 Task: Look for space in Lima, Peru from 6th September, 2023 to 18th September, 2023 for 3 adults in price range Rs.6000 to Rs.12000. Place can be entire place with 2 bedrooms having 2 beds and 2 bathrooms. Property type can be house, flat, guest house, hotel. Booking option can be shelf check-in. Required host language is English.
Action: Mouse moved to (455, 111)
Screenshot: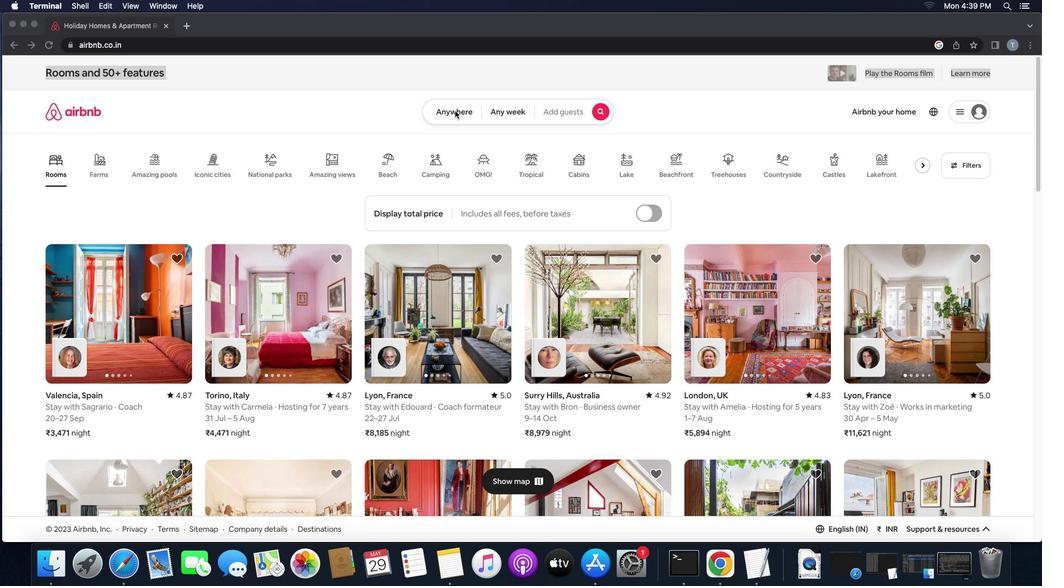 
Action: Mouse pressed left at (455, 111)
Screenshot: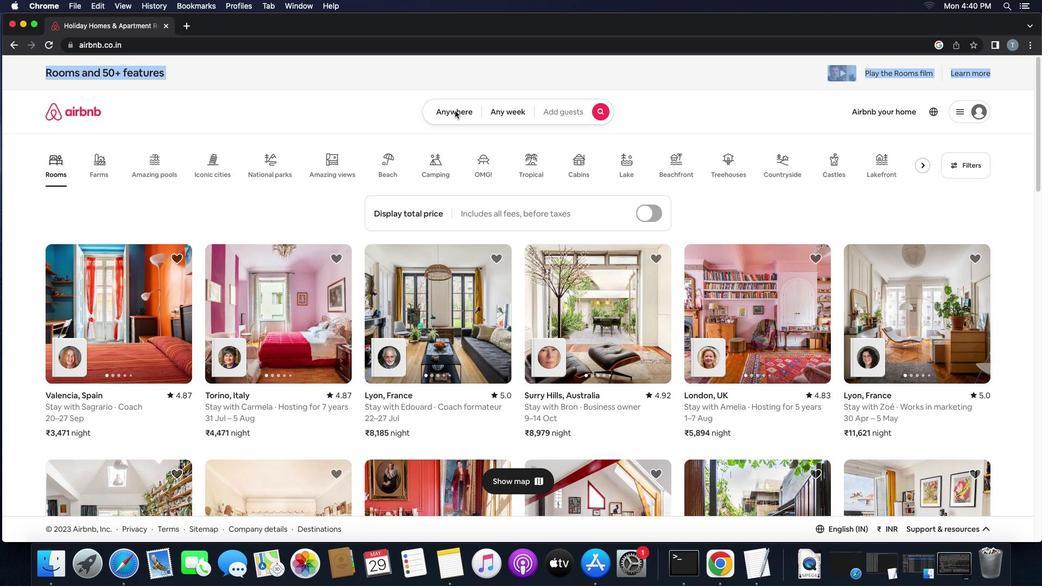 
Action: Mouse pressed left at (455, 111)
Screenshot: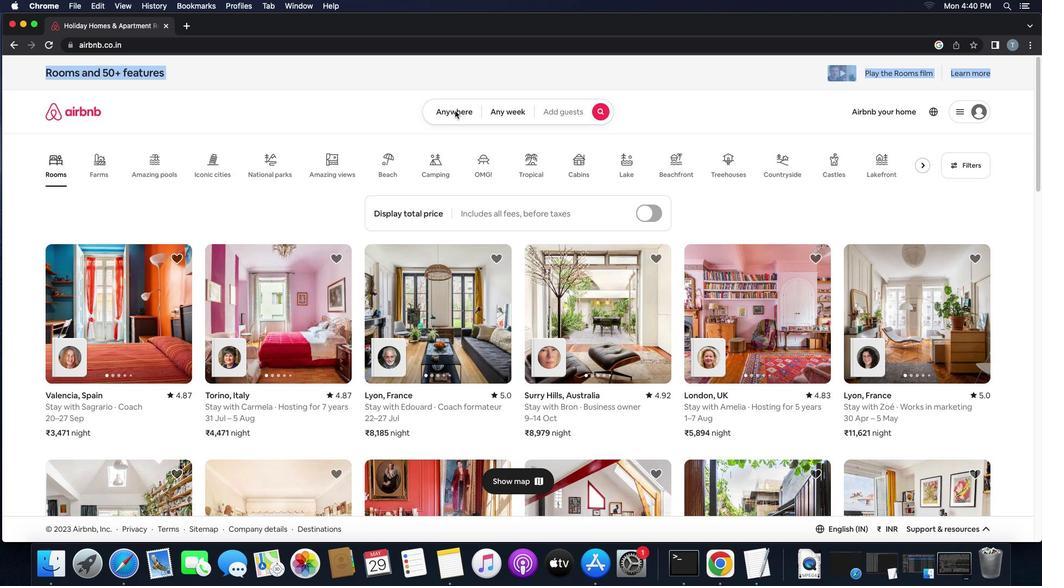 
Action: Mouse moved to (411, 156)
Screenshot: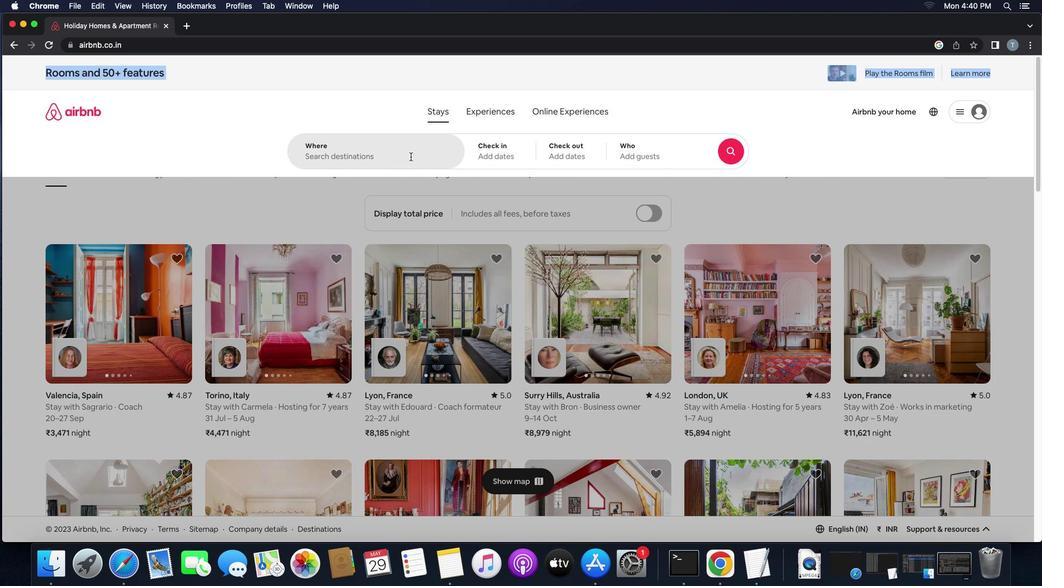 
Action: Mouse pressed left at (411, 156)
Screenshot: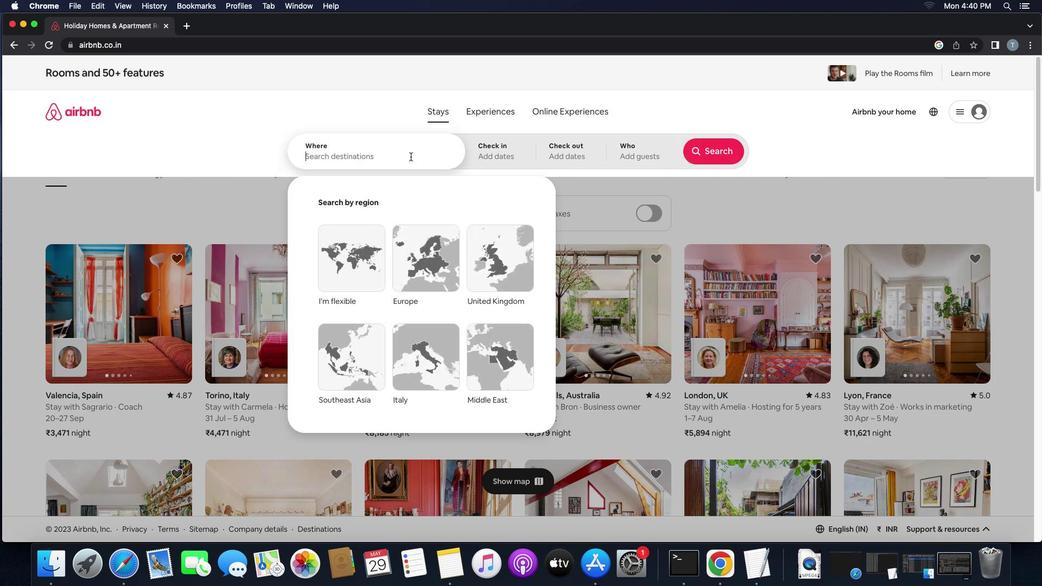 
Action: Mouse moved to (407, 158)
Screenshot: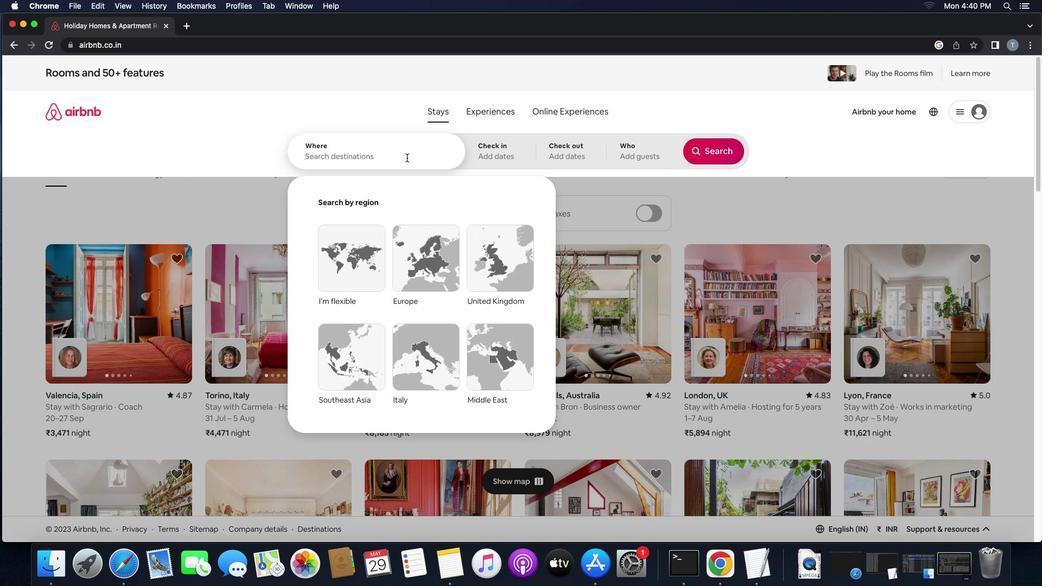 
Action: Key pressed Key.shift'L''i''m''a'','
Screenshot: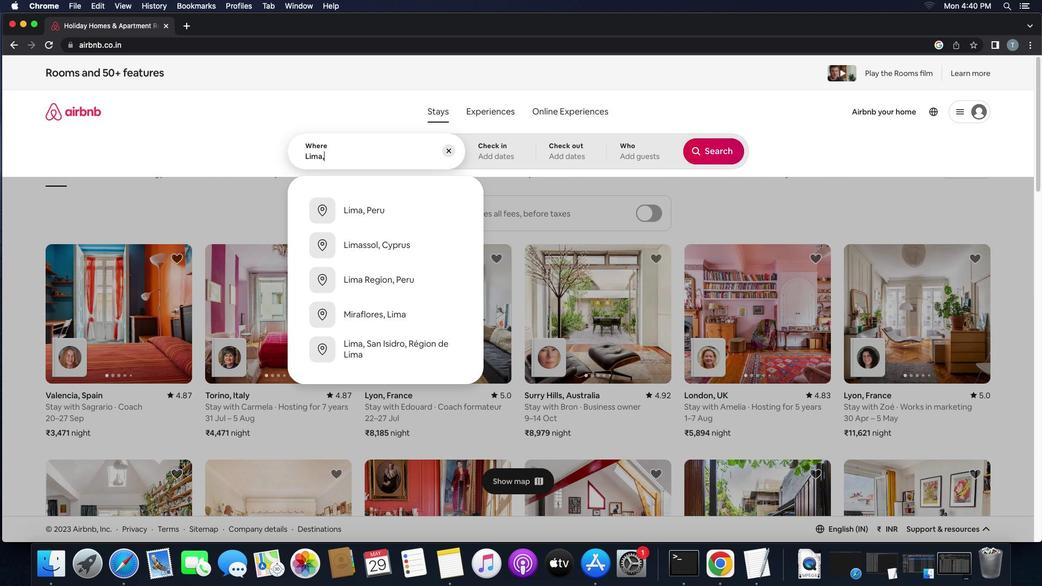 
Action: Mouse moved to (418, 220)
Screenshot: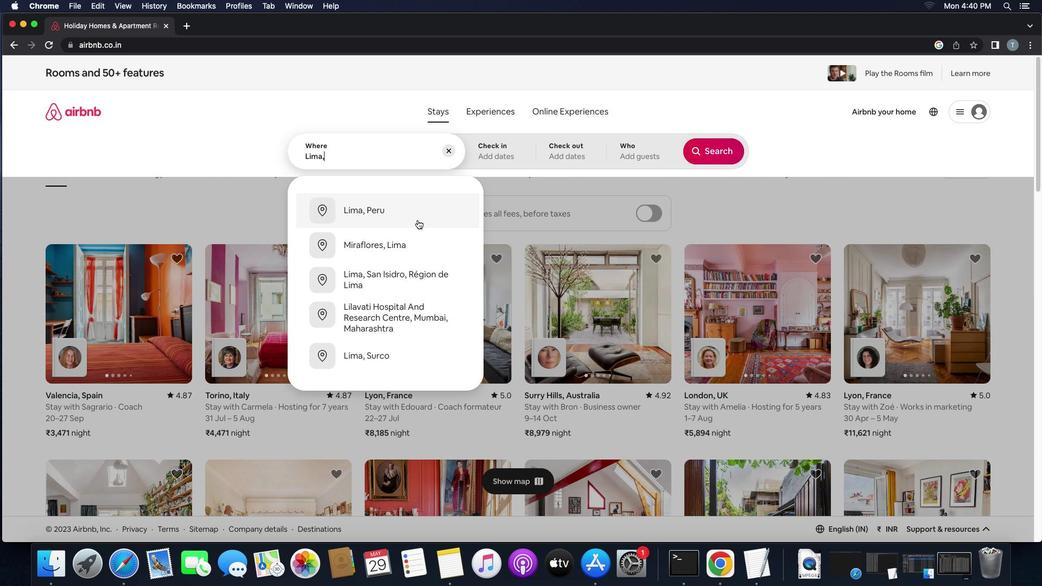 
Action: Mouse pressed left at (418, 220)
Screenshot: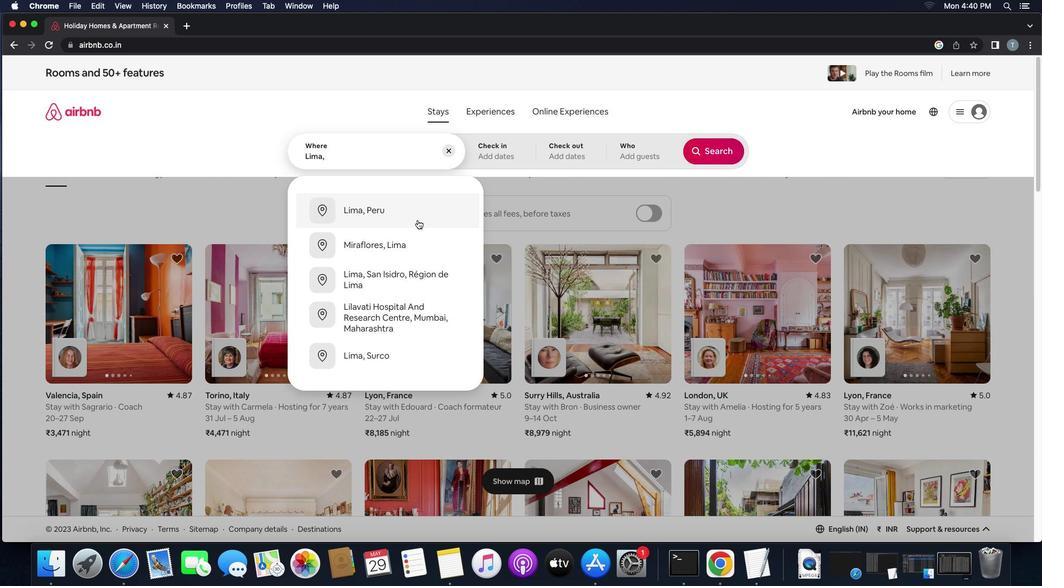 
Action: Mouse moved to (713, 239)
Screenshot: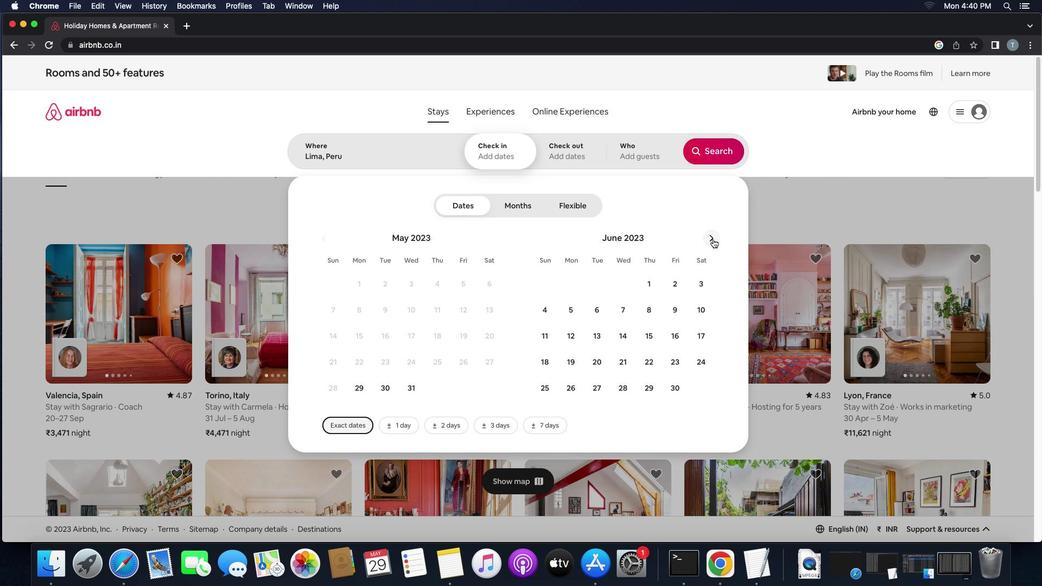 
Action: Mouse pressed left at (713, 239)
Screenshot: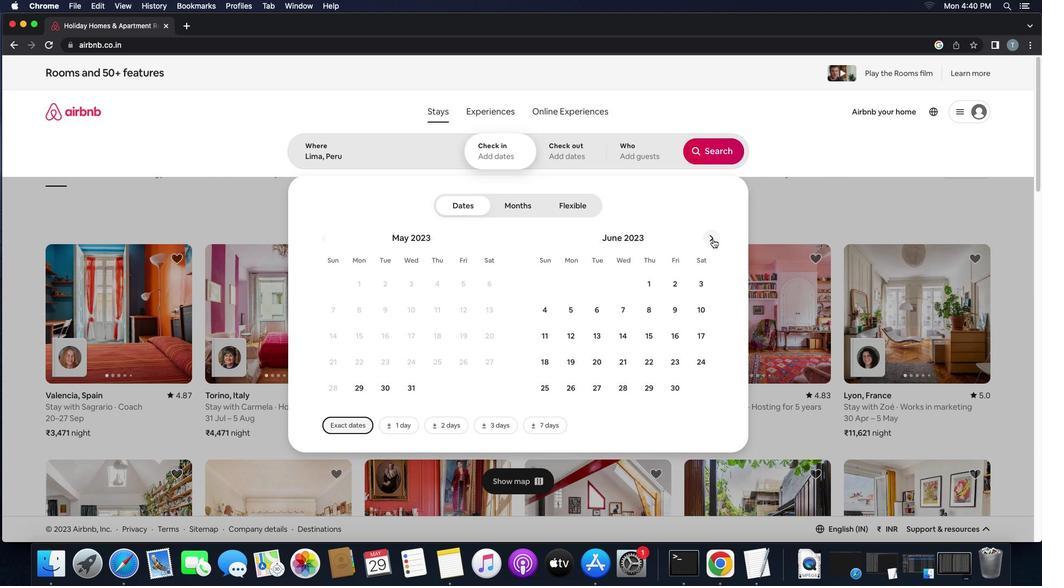 
Action: Mouse pressed left at (713, 239)
Screenshot: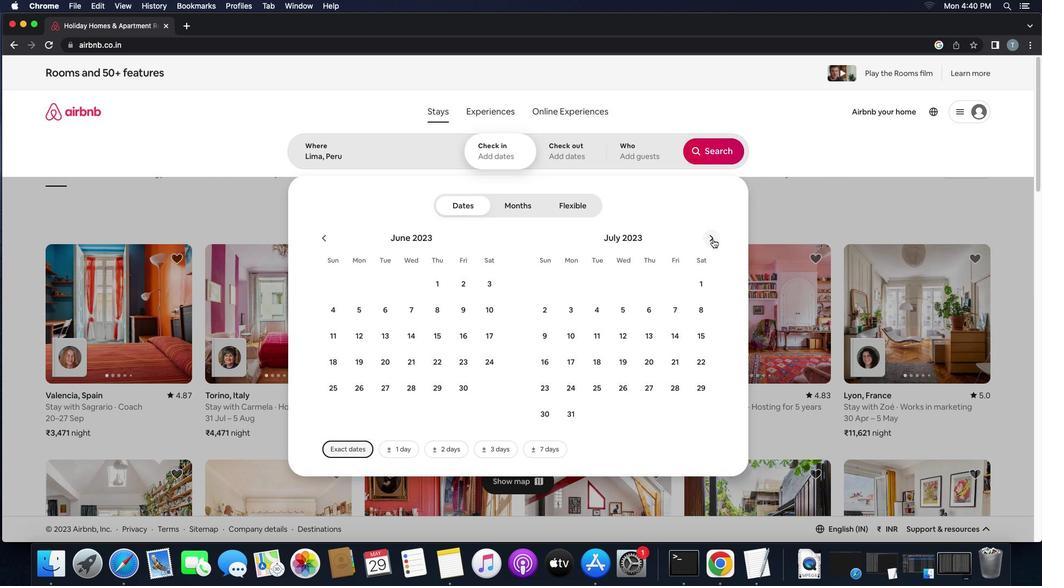 
Action: Mouse pressed left at (713, 239)
Screenshot: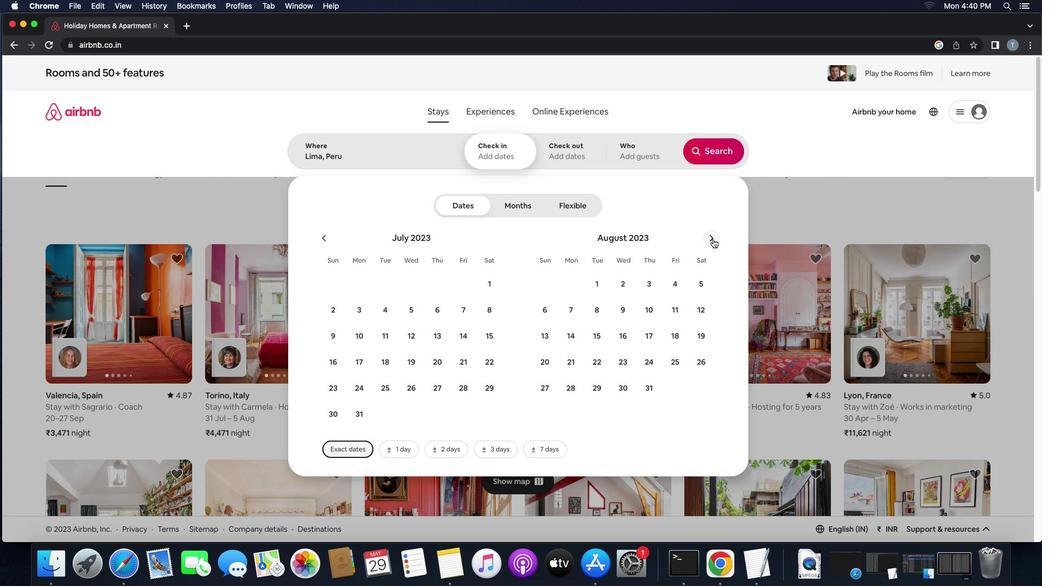 
Action: Mouse moved to (631, 306)
Screenshot: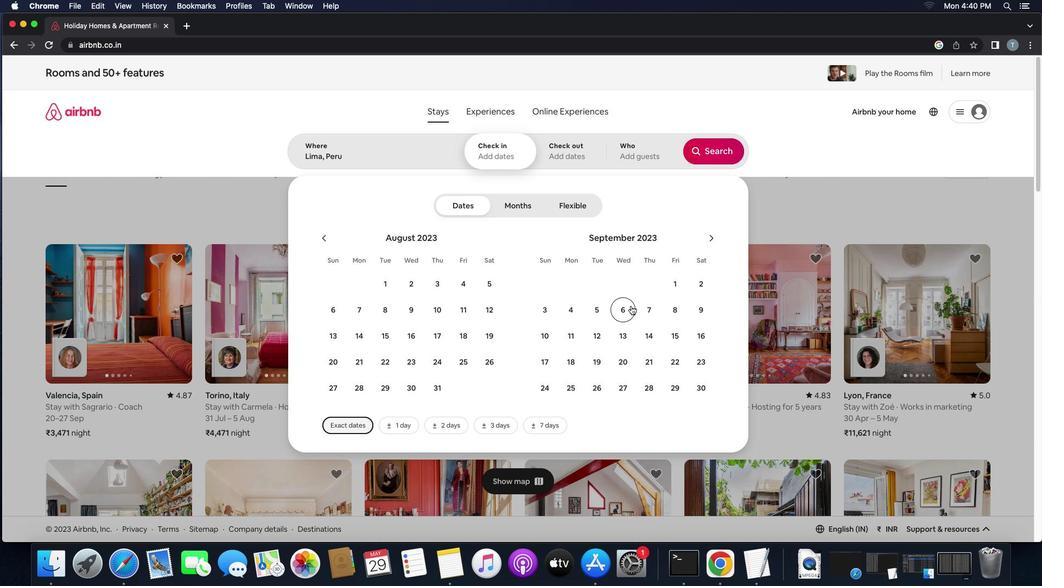 
Action: Mouse pressed left at (631, 306)
Screenshot: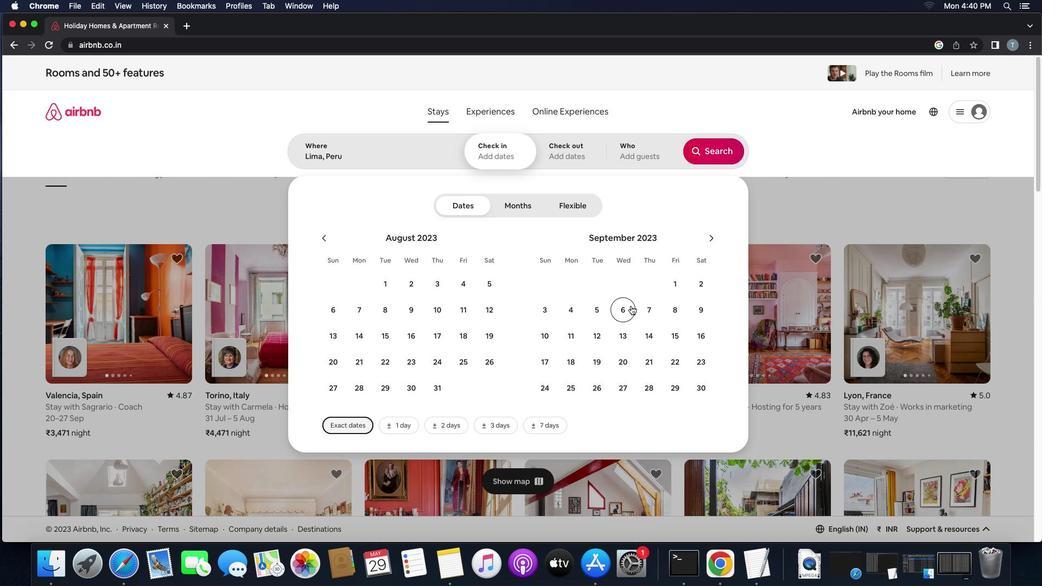 
Action: Mouse moved to (571, 364)
Screenshot: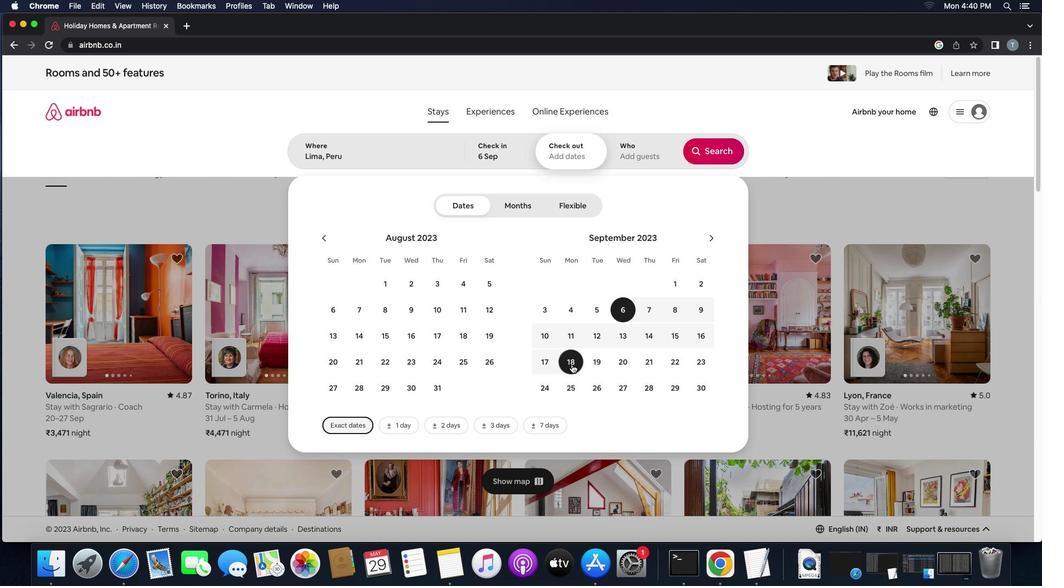 
Action: Mouse pressed left at (571, 364)
Screenshot: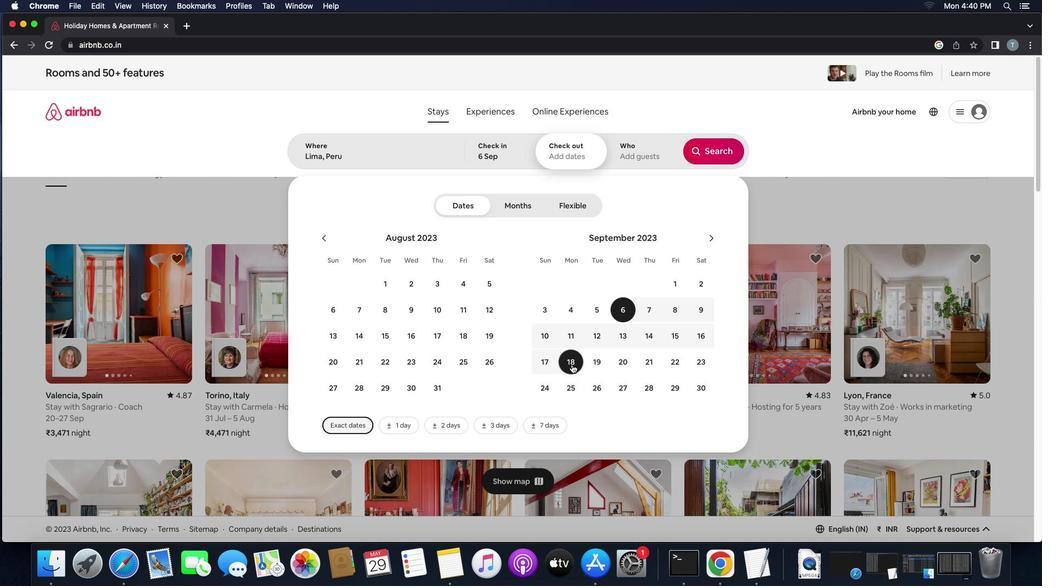 
Action: Mouse moved to (625, 155)
Screenshot: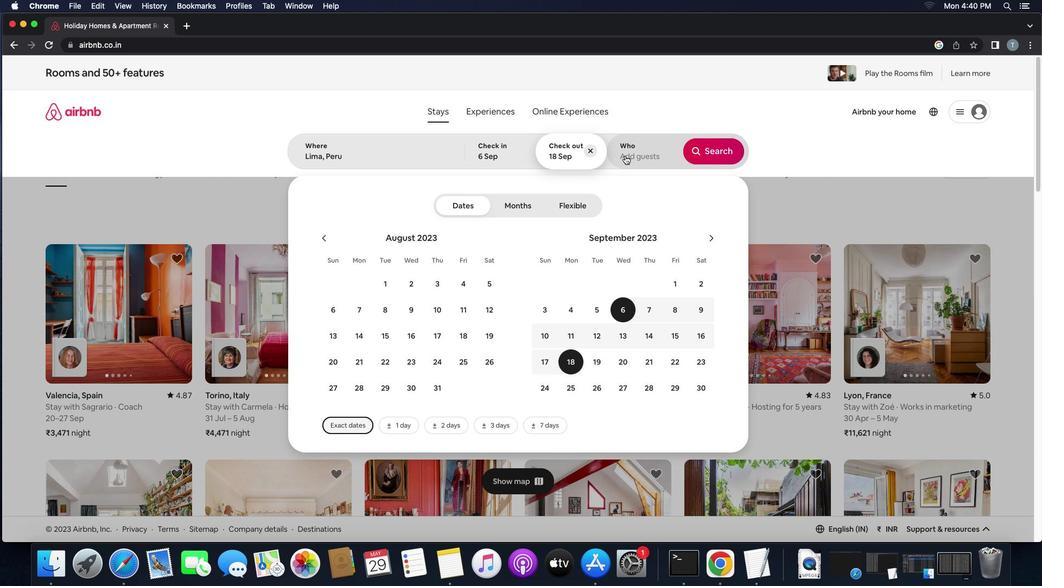 
Action: Mouse pressed left at (625, 155)
Screenshot: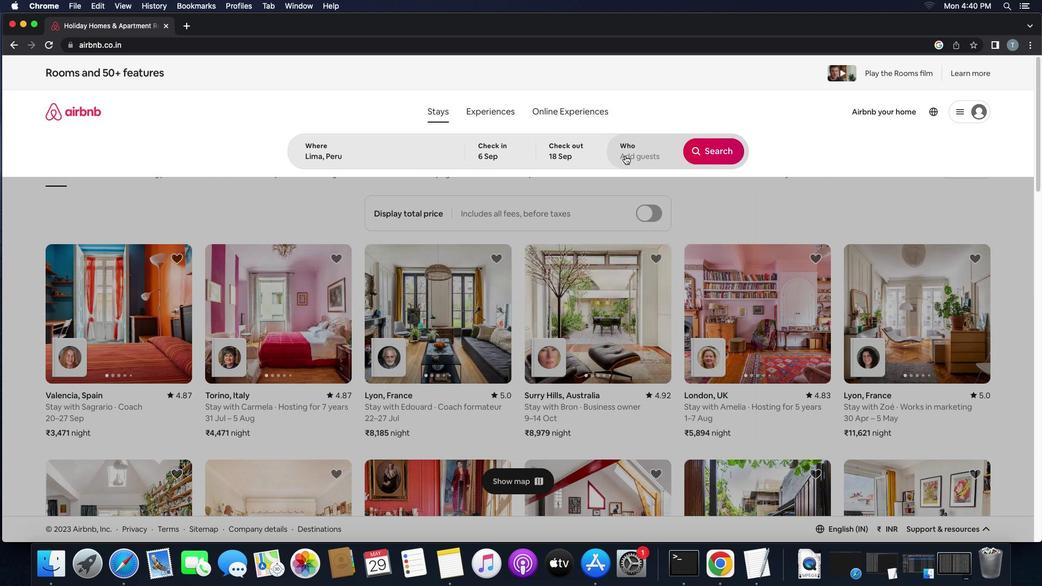 
Action: Mouse moved to (717, 208)
Screenshot: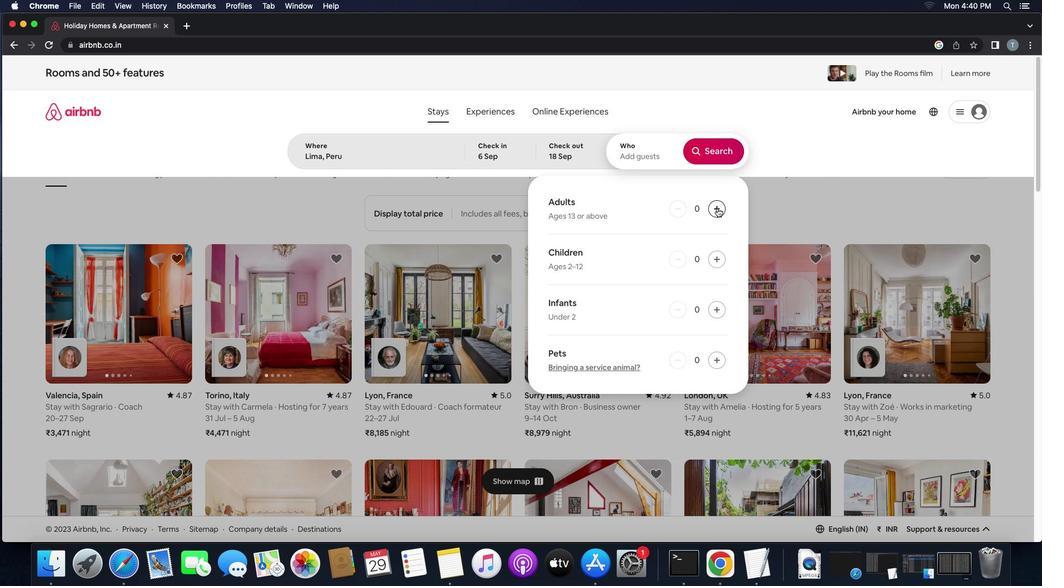 
Action: Mouse pressed left at (717, 208)
Screenshot: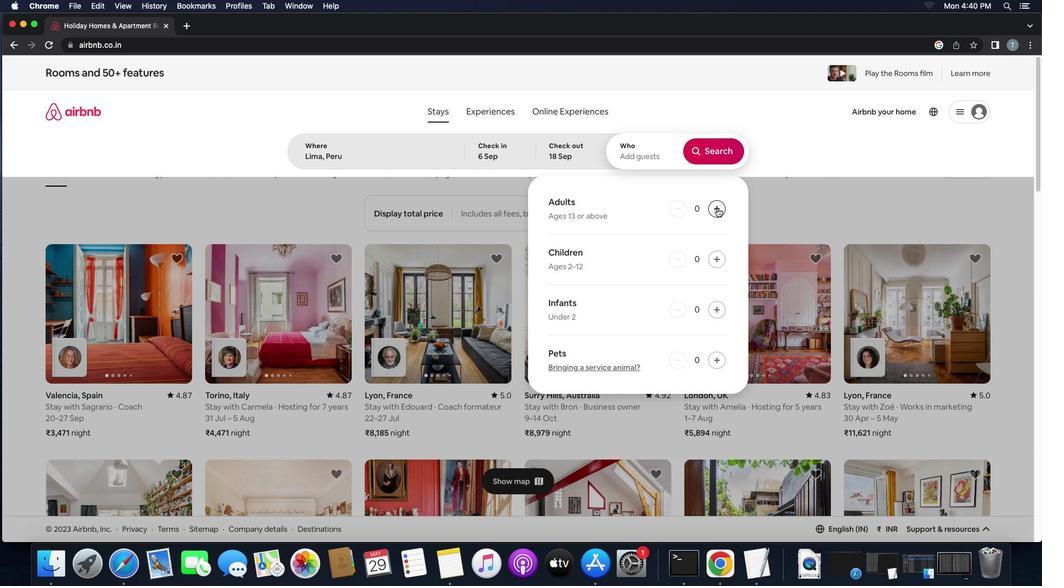 
Action: Mouse pressed left at (717, 208)
Screenshot: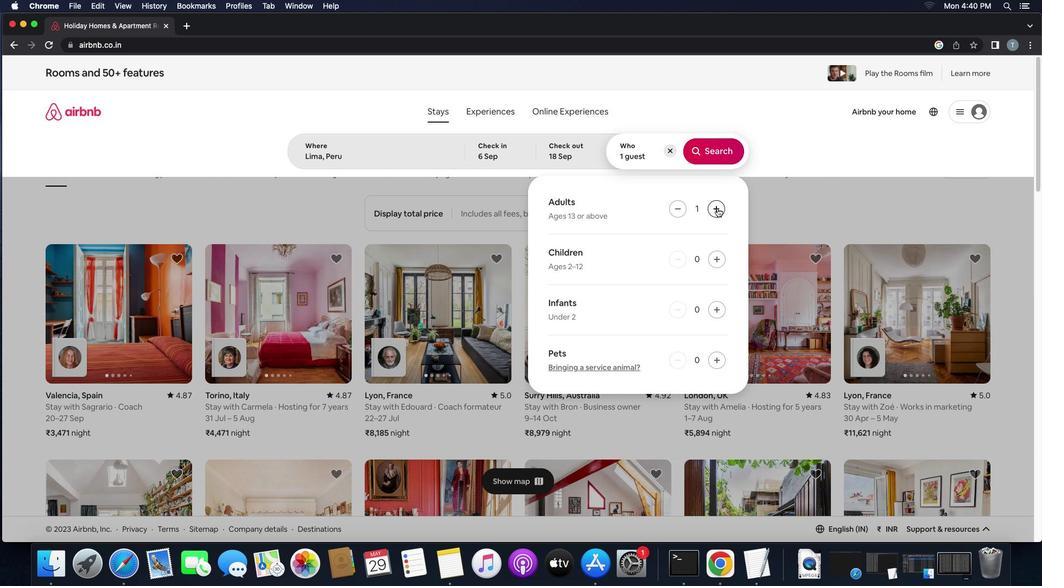 
Action: Mouse pressed left at (717, 208)
Screenshot: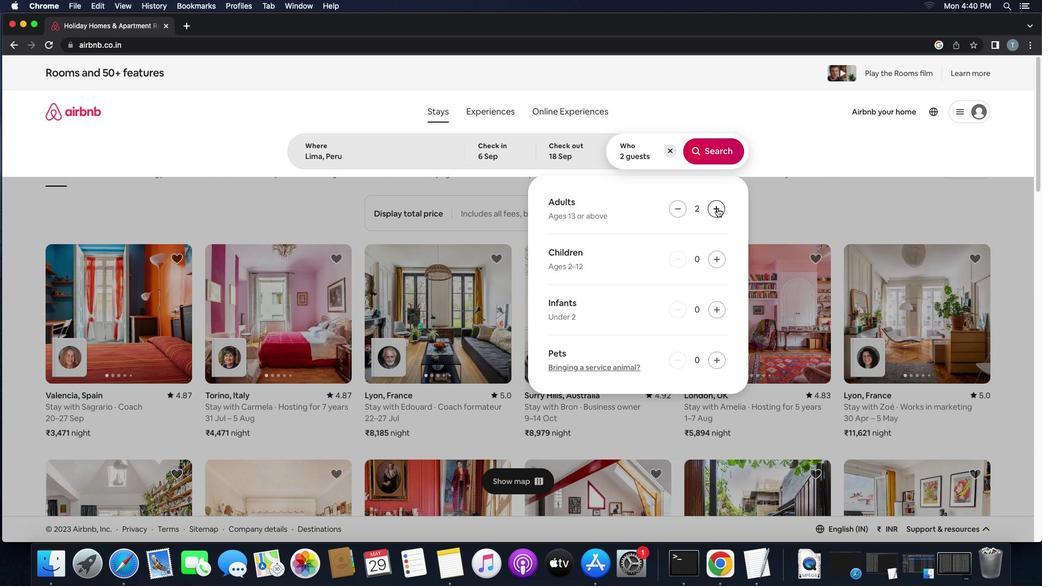 
Action: Mouse moved to (718, 154)
Screenshot: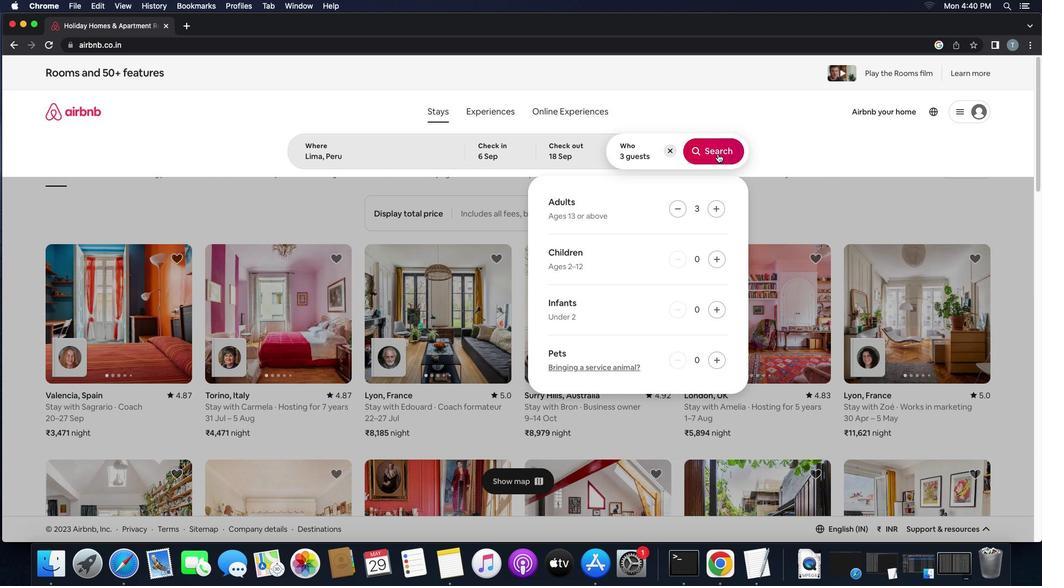 
Action: Mouse pressed left at (718, 154)
Screenshot: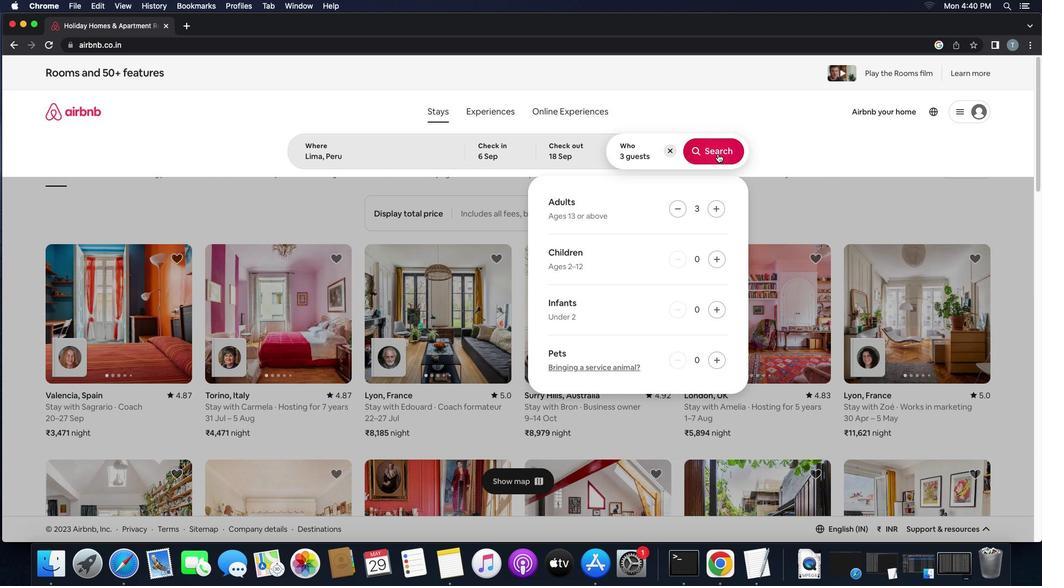 
Action: Mouse moved to (991, 123)
Screenshot: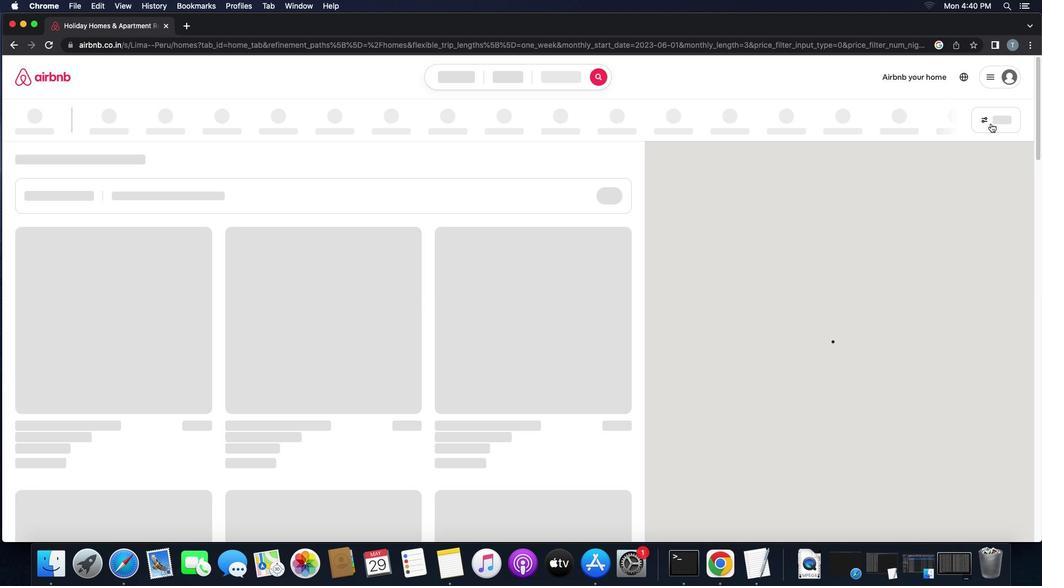 
Action: Mouse pressed left at (991, 123)
Screenshot: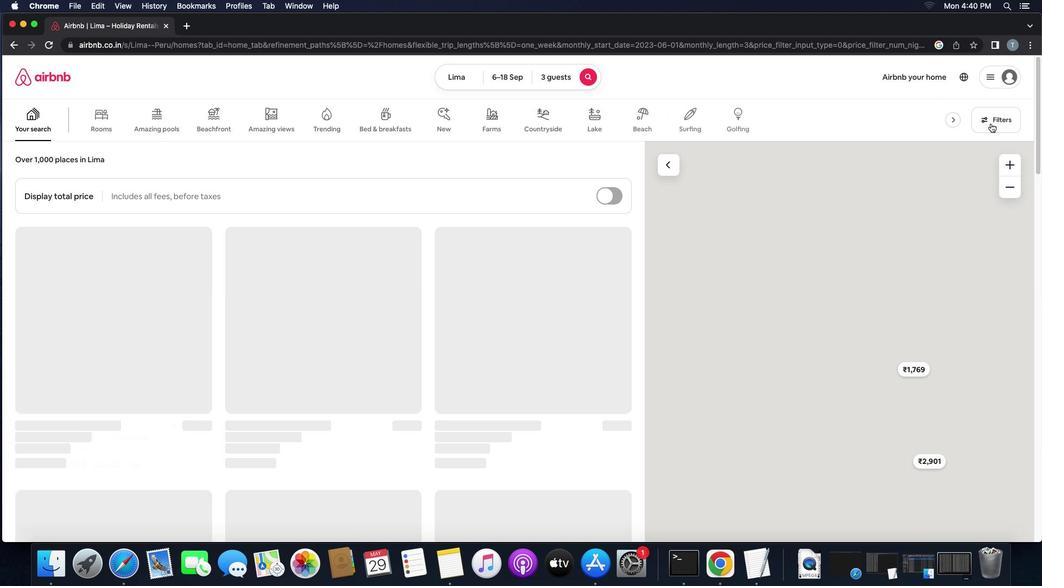 
Action: Mouse moved to (452, 253)
Screenshot: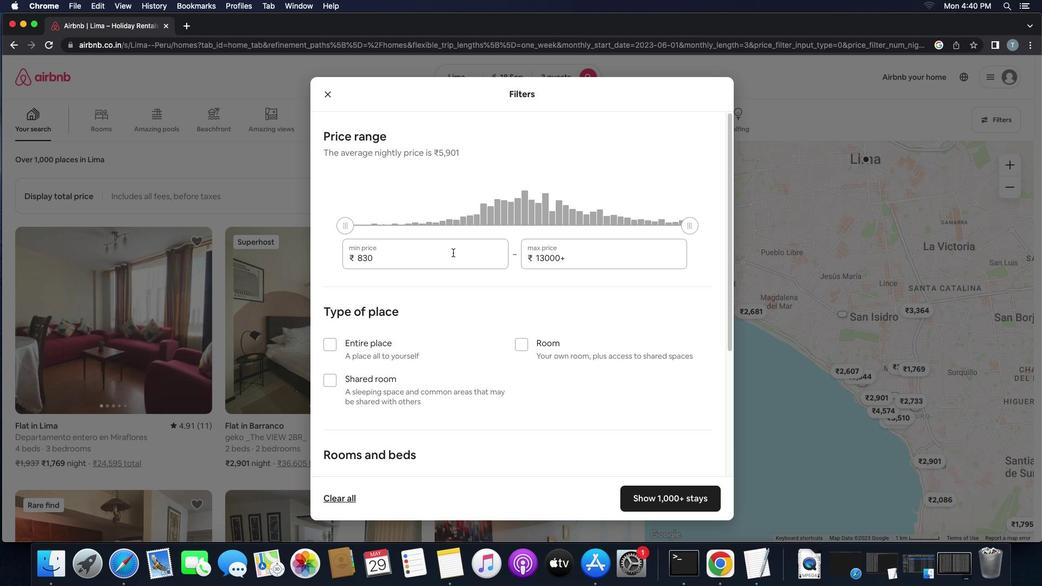 
Action: Mouse pressed left at (452, 253)
Screenshot: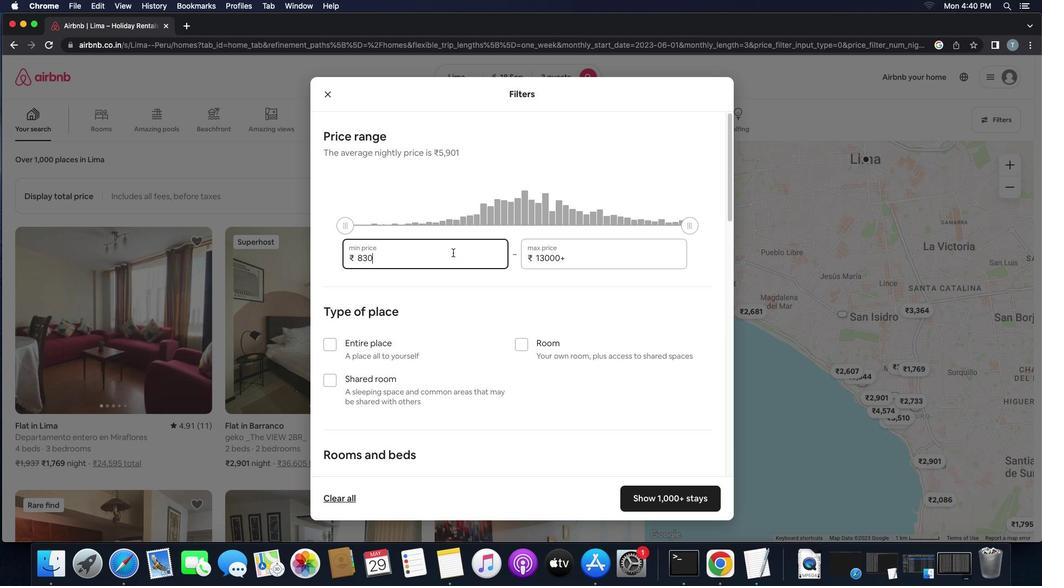
Action: Mouse moved to (450, 252)
Screenshot: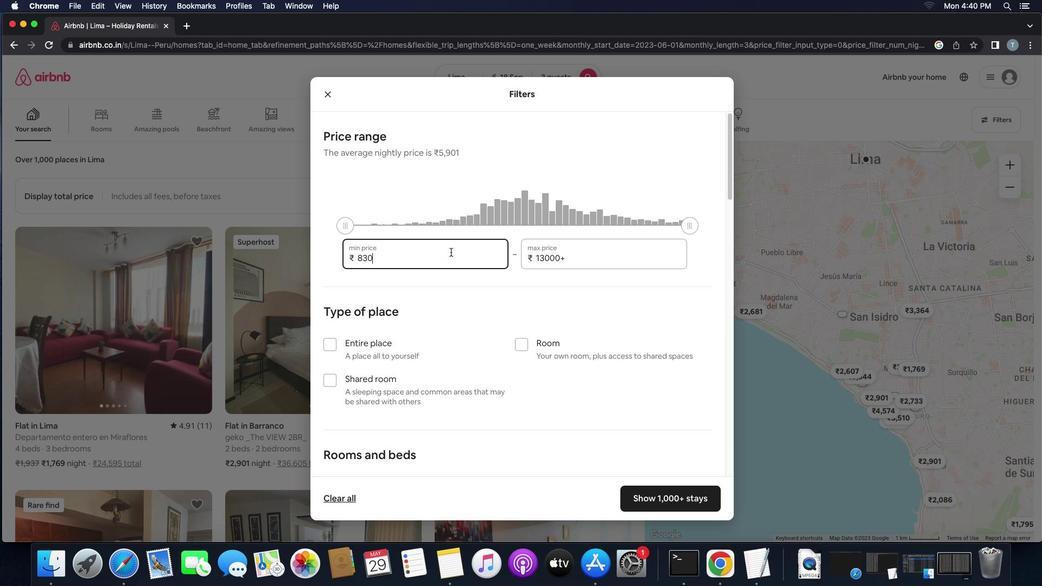 
Action: Key pressed Key.backspaceKey.backspaceKey.backspace'6''0''0'
Screenshot: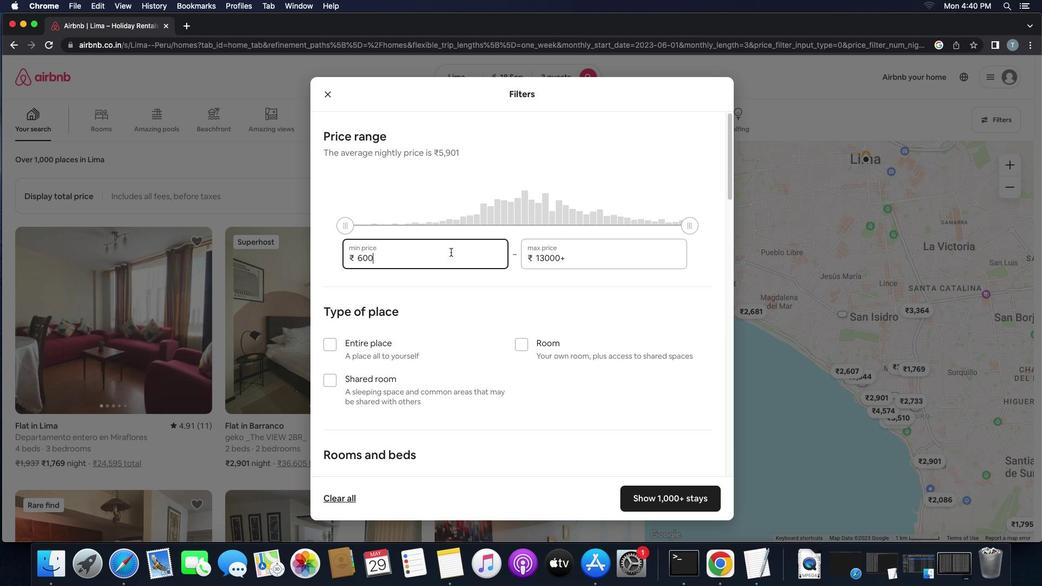 
Action: Mouse moved to (450, 252)
Screenshot: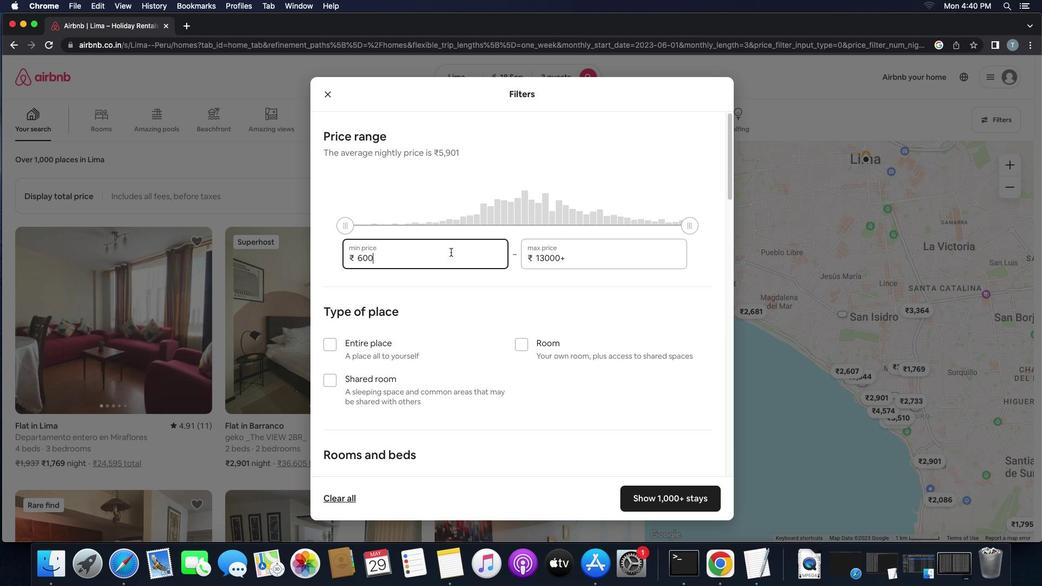 
Action: Key pressed '0'
Screenshot: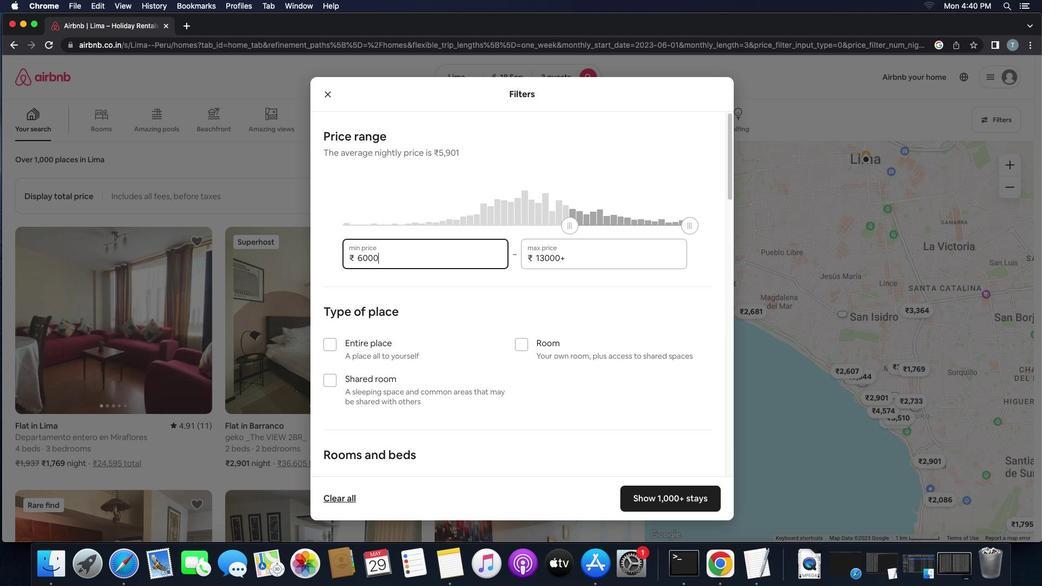 
Action: Mouse moved to (612, 257)
Screenshot: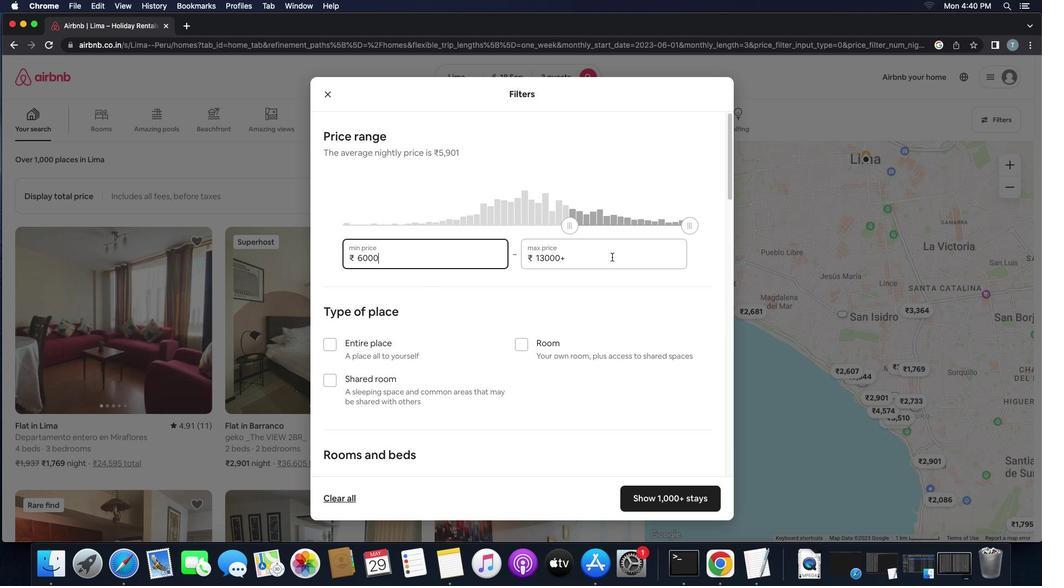 
Action: Mouse pressed left at (612, 257)
Screenshot: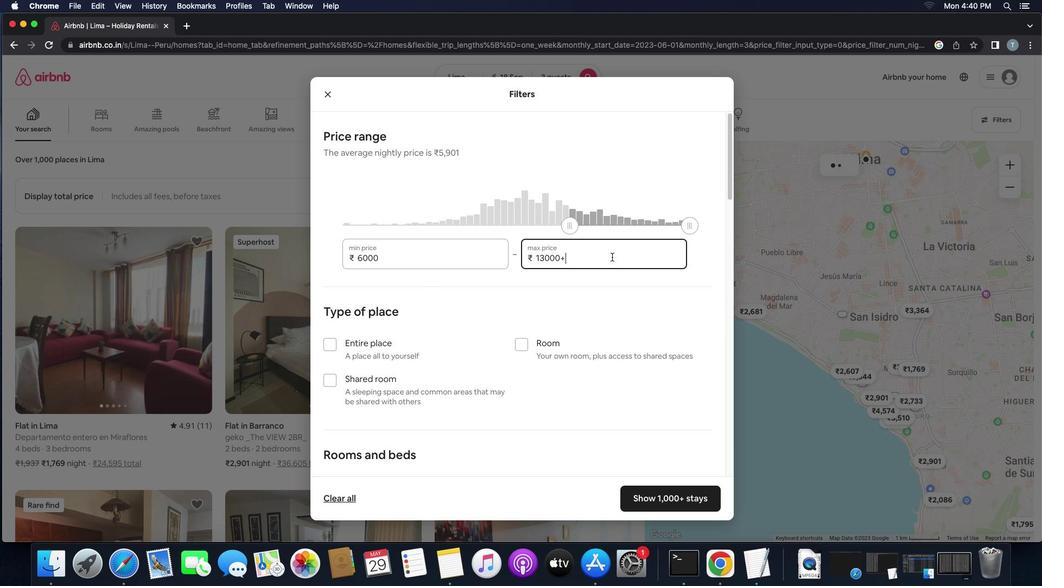 
Action: Key pressed Key.backspaceKey.backspaceKey.backspaceKey.backspaceKey.backspaceKey.backspace'1''2''0''0''0'
Screenshot: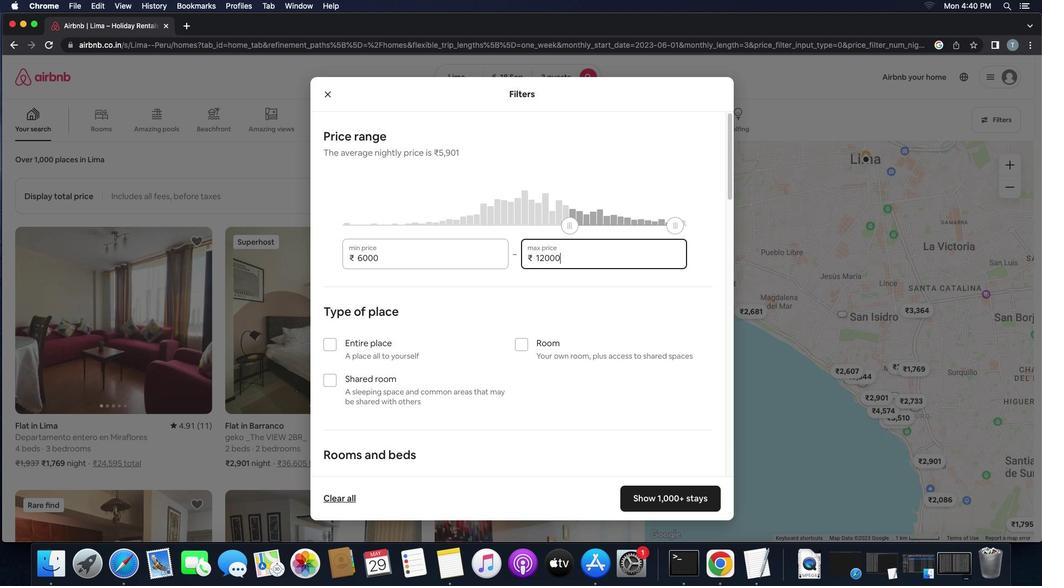 
Action: Mouse moved to (422, 387)
Screenshot: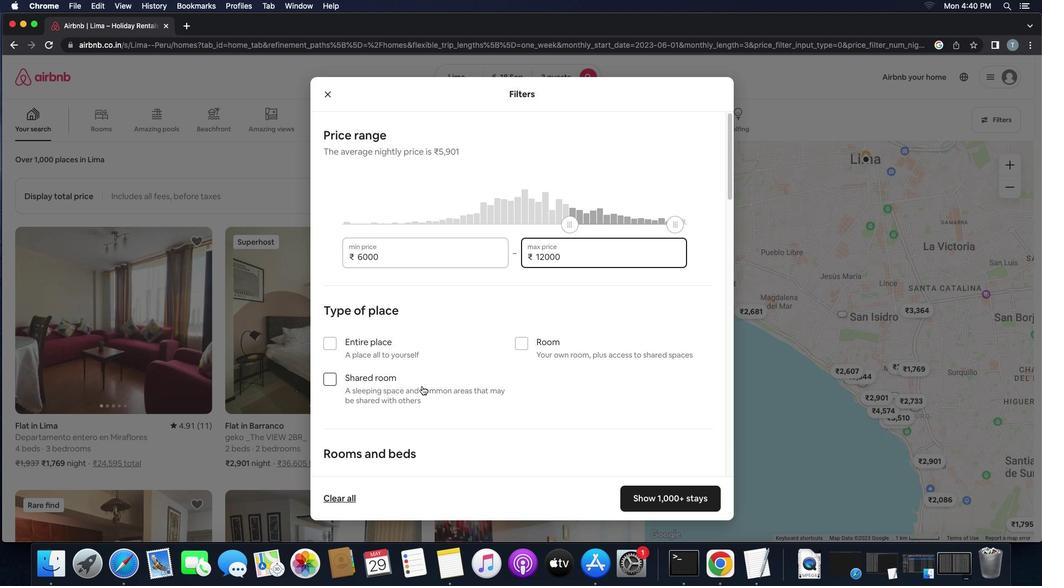 
Action: Mouse scrolled (422, 387) with delta (0, 0)
Screenshot: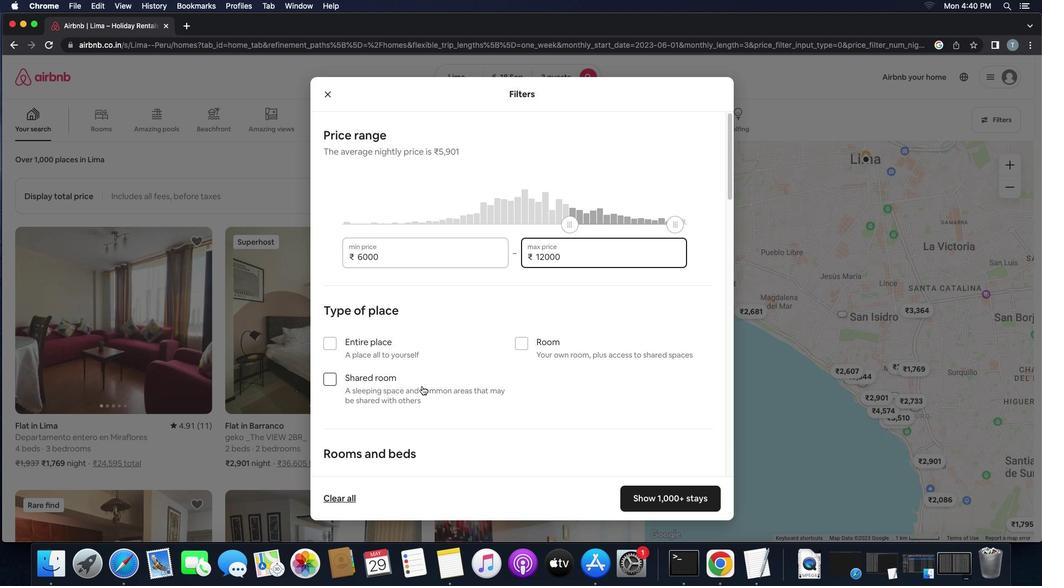 
Action: Mouse moved to (422, 386)
Screenshot: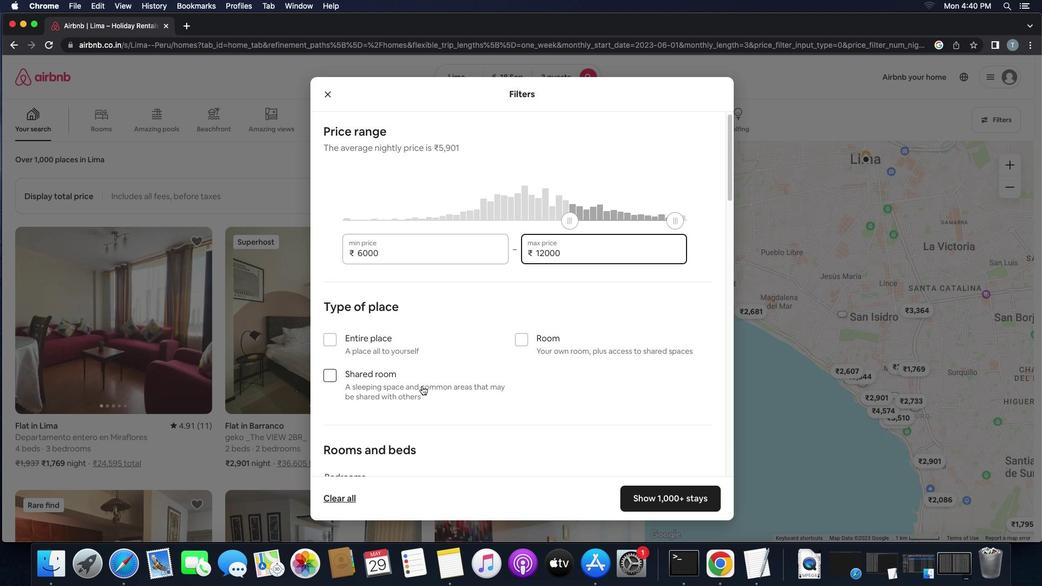 
Action: Mouse scrolled (422, 386) with delta (0, 0)
Screenshot: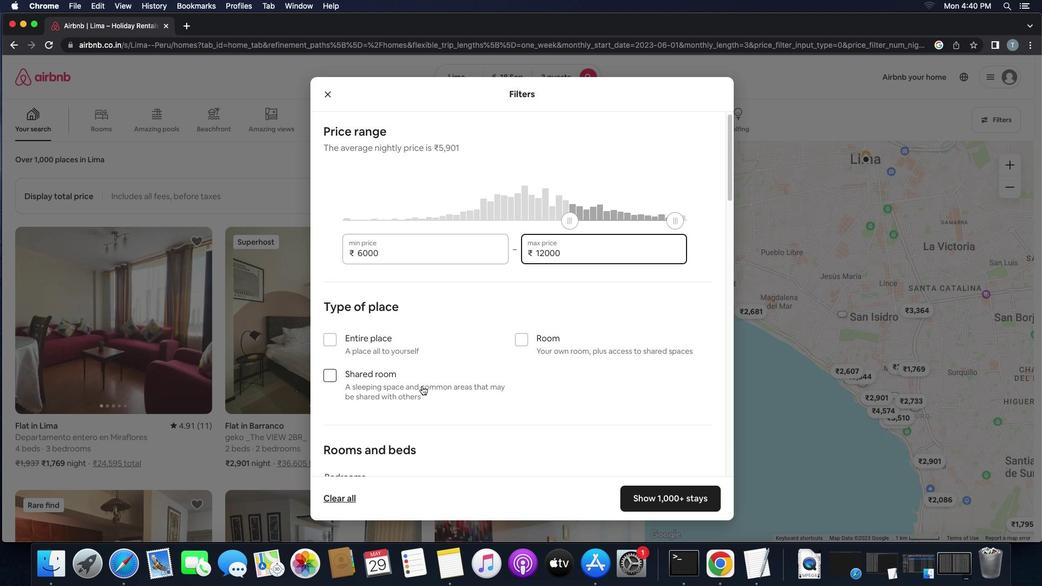 
Action: Mouse scrolled (422, 386) with delta (0, 0)
Screenshot: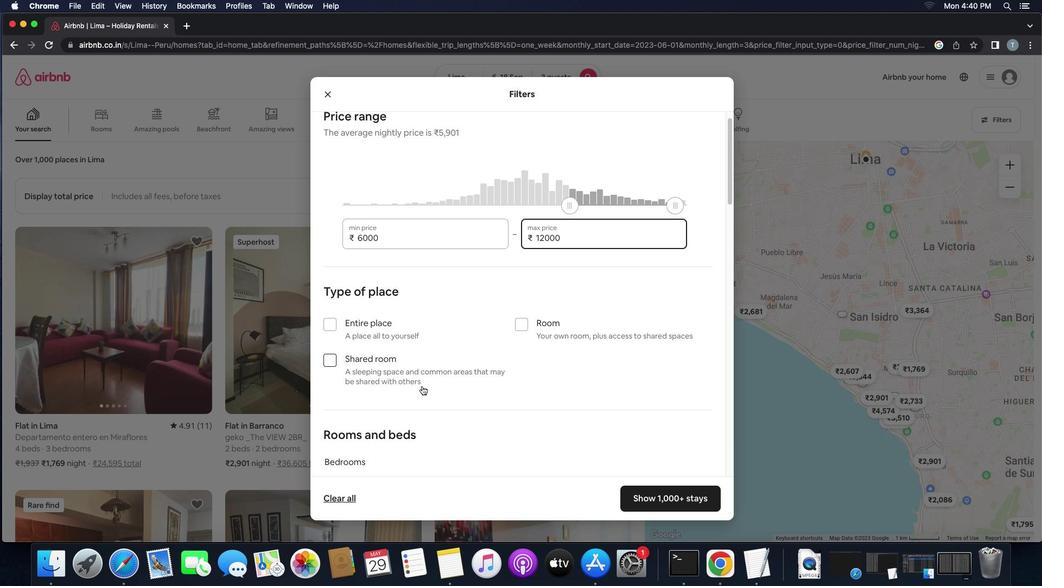 
Action: Mouse moved to (422, 385)
Screenshot: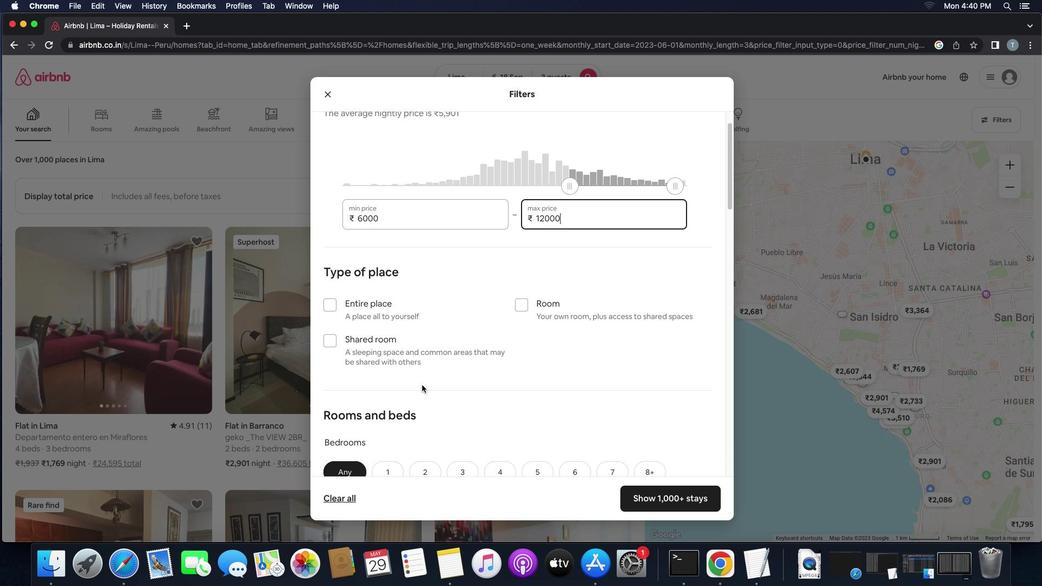 
Action: Mouse scrolled (422, 385) with delta (0, 0)
Screenshot: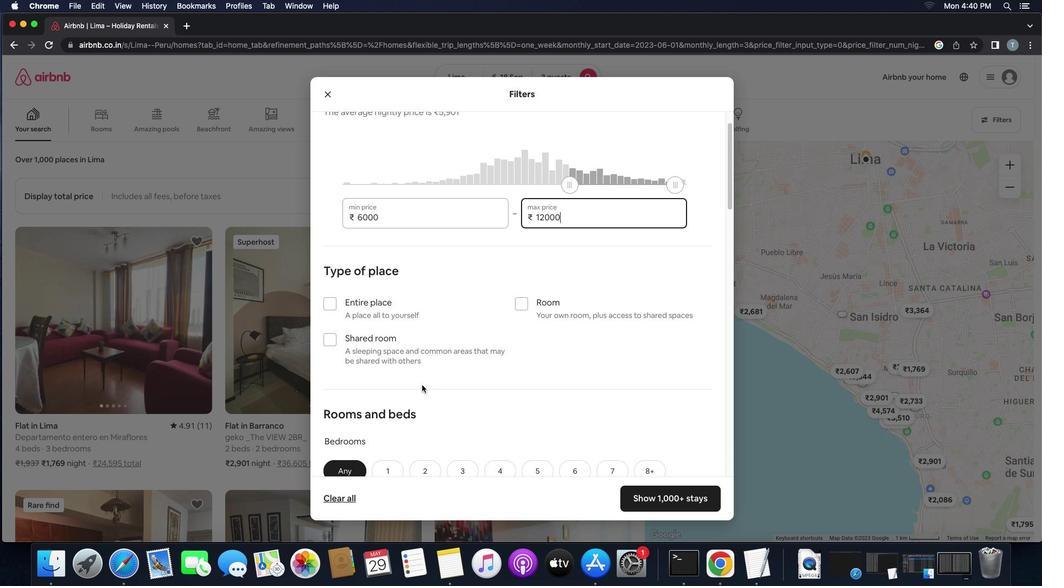 
Action: Mouse scrolled (422, 385) with delta (0, 0)
Screenshot: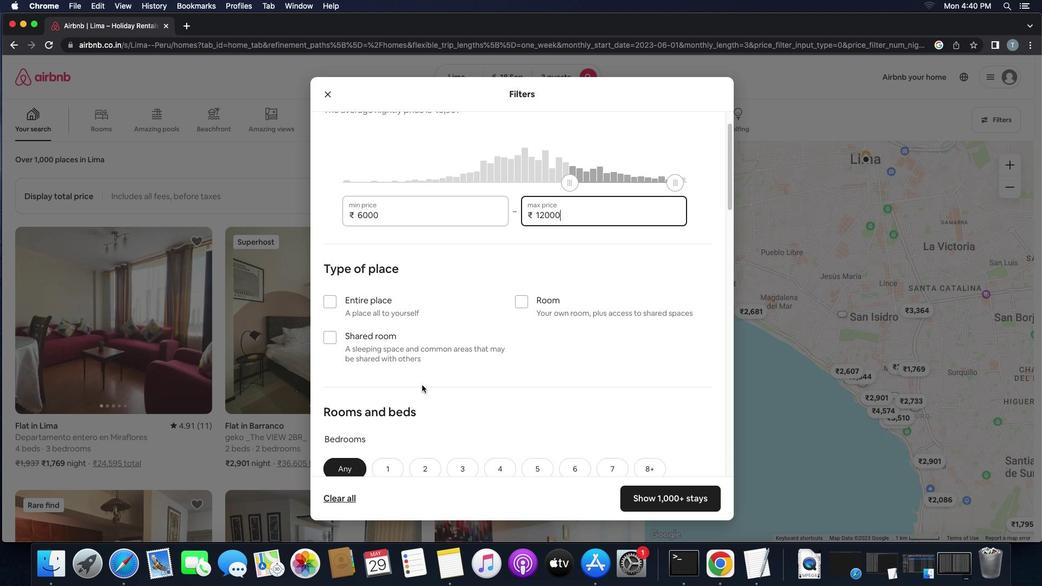 
Action: Mouse scrolled (422, 385) with delta (0, 0)
Screenshot: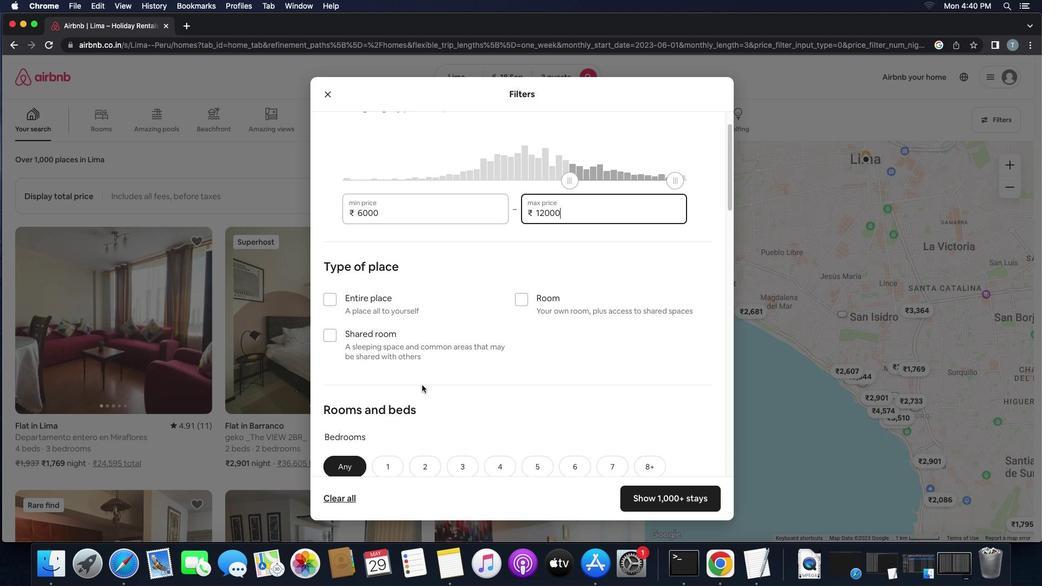 
Action: Mouse scrolled (422, 385) with delta (0, 0)
Screenshot: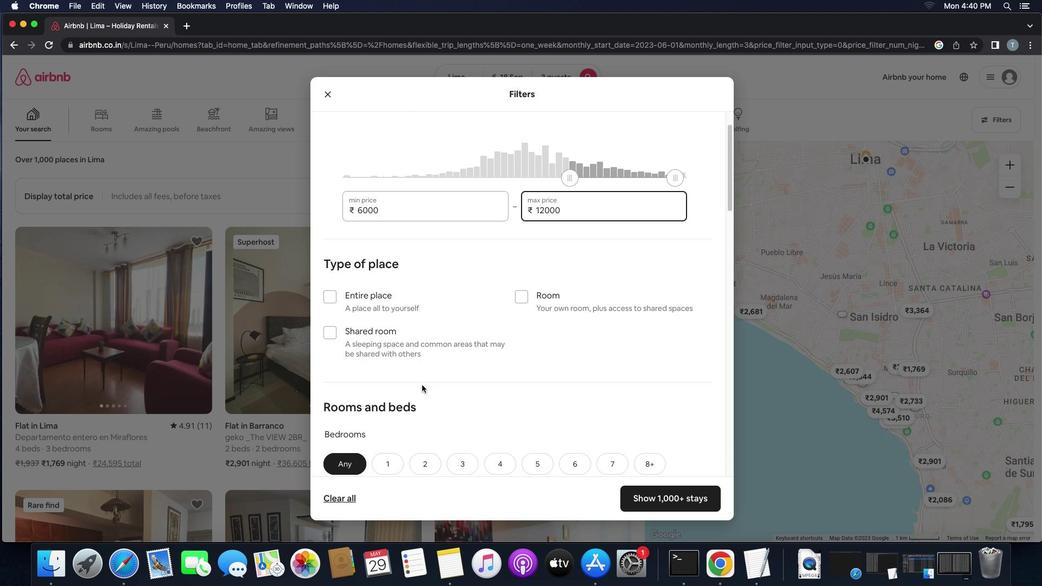 
Action: Mouse moved to (335, 297)
Screenshot: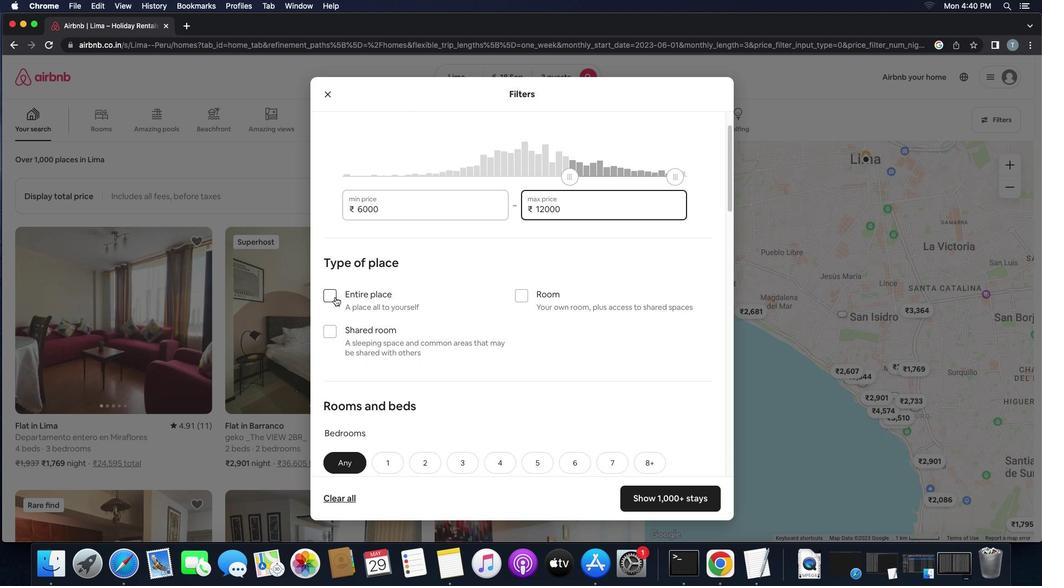 
Action: Mouse pressed left at (335, 297)
Screenshot: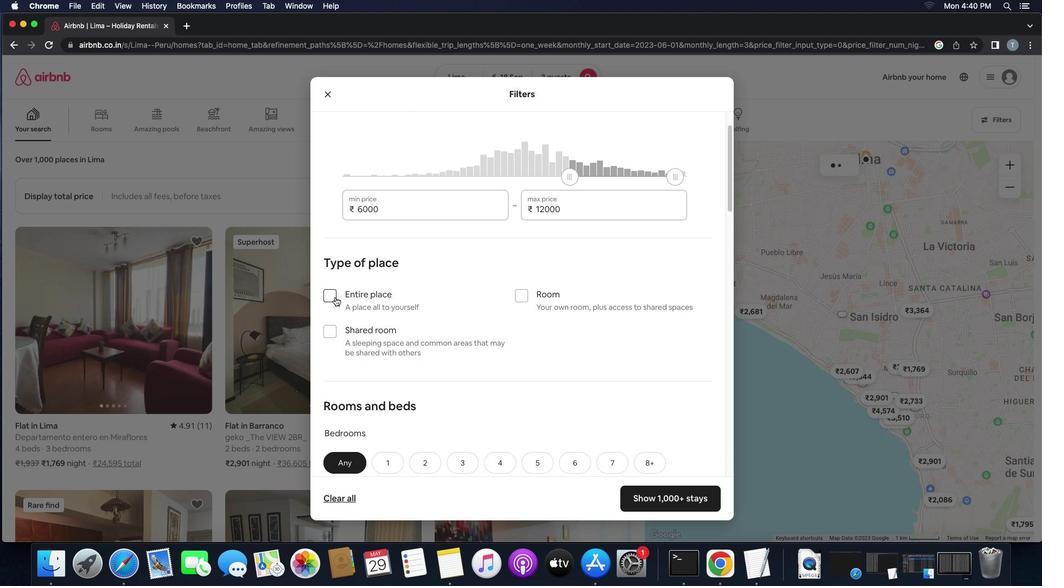 
Action: Mouse moved to (467, 393)
Screenshot: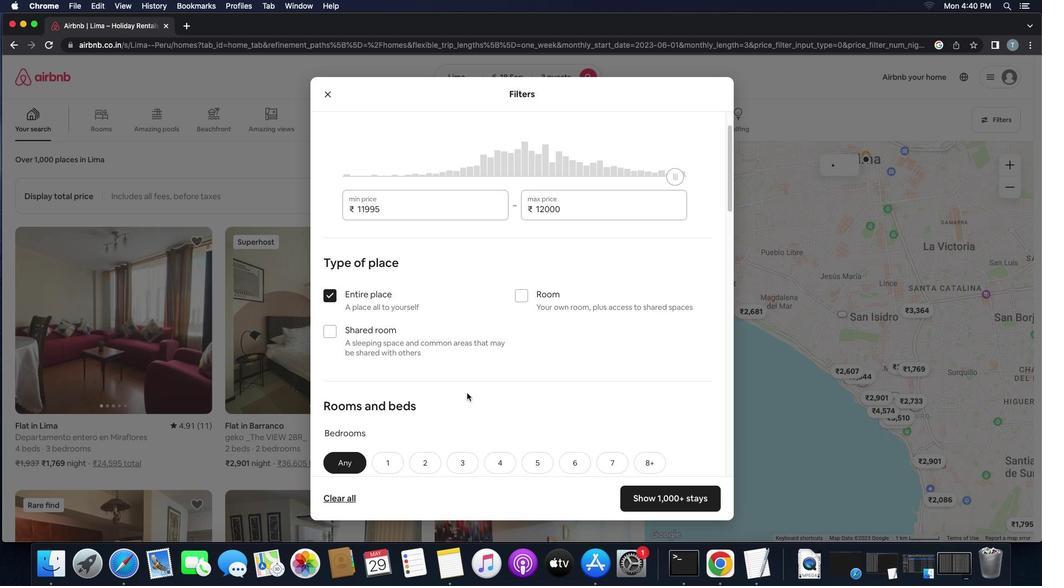 
Action: Mouse scrolled (467, 393) with delta (0, 0)
Screenshot: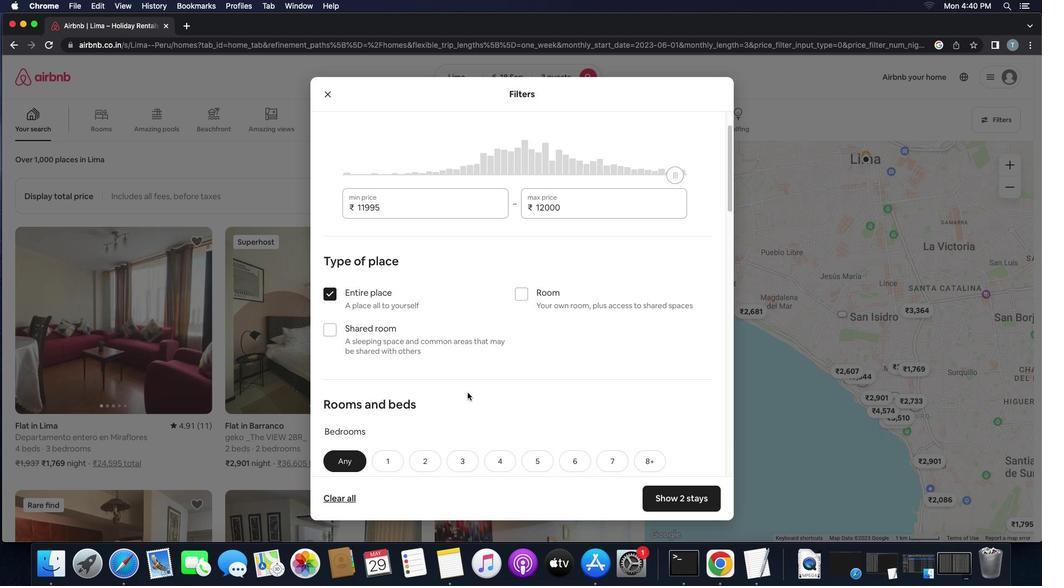 
Action: Mouse scrolled (467, 393) with delta (0, 0)
Screenshot: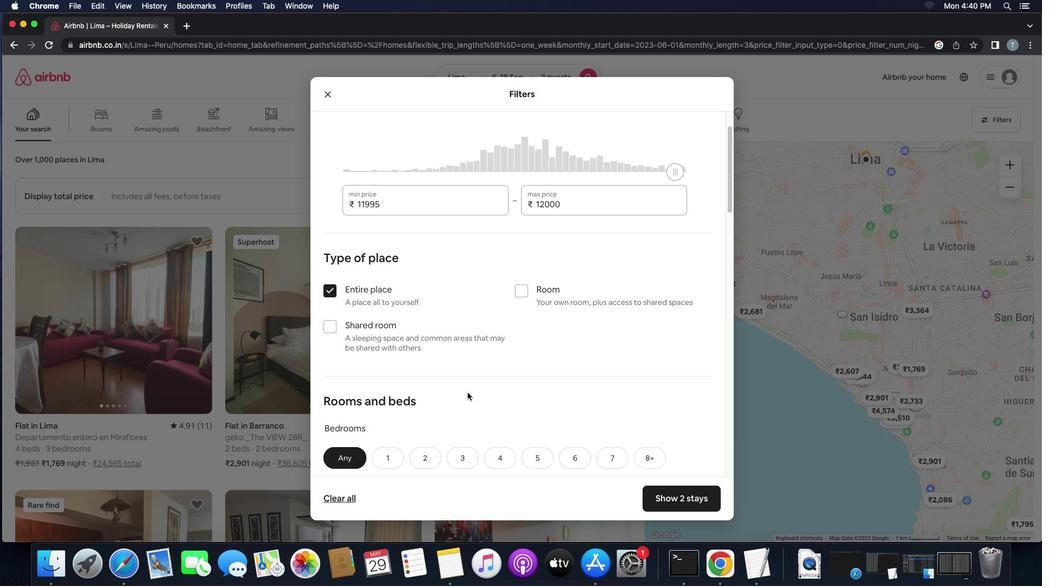 
Action: Mouse moved to (467, 393)
Screenshot: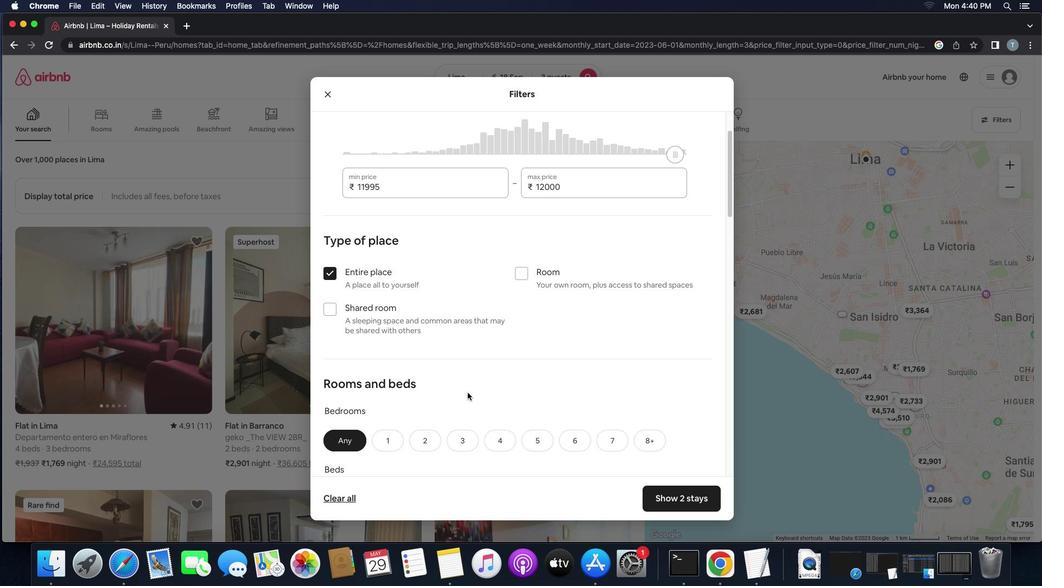
Action: Mouse scrolled (467, 393) with delta (0, 0)
Screenshot: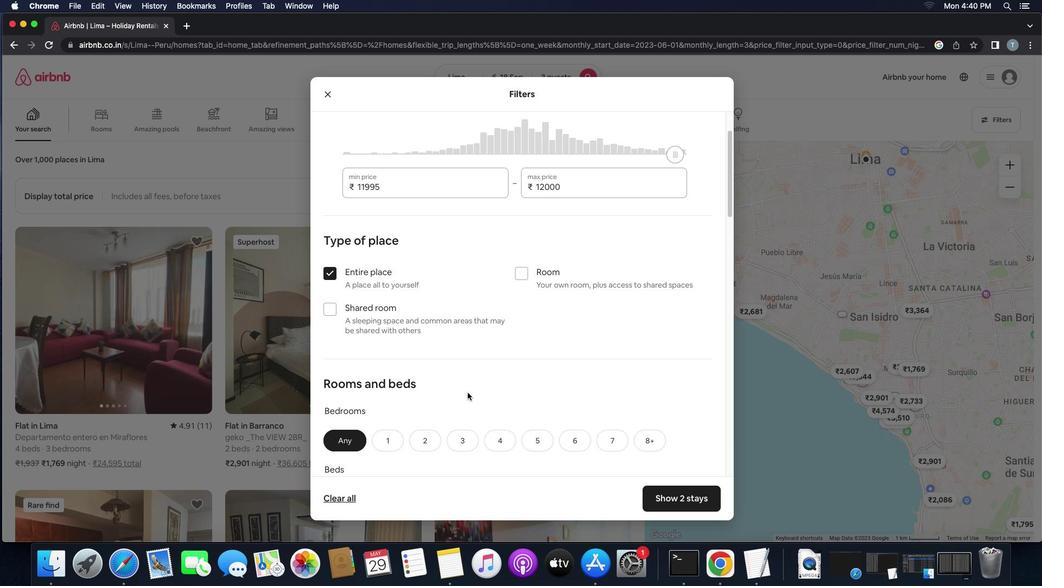
Action: Mouse scrolled (467, 393) with delta (0, 0)
Screenshot: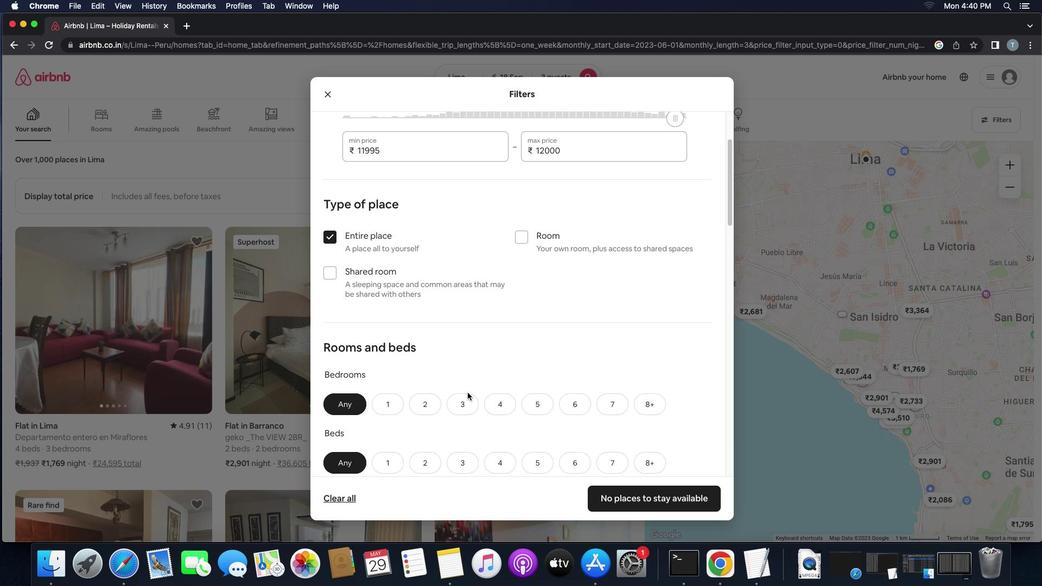 
Action: Mouse scrolled (467, 393) with delta (0, 0)
Screenshot: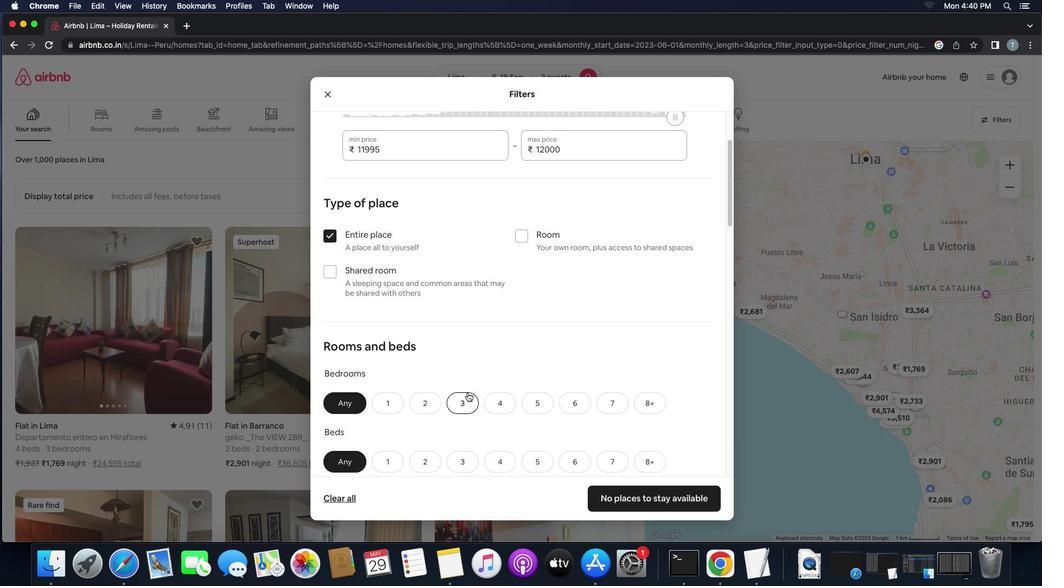 
Action: Mouse scrolled (467, 393) with delta (0, 0)
Screenshot: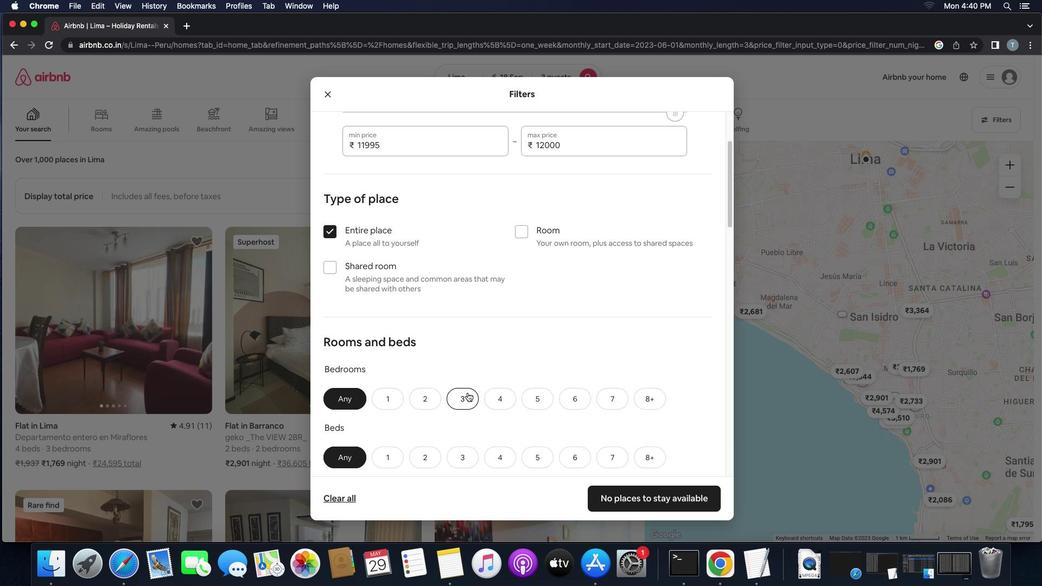 
Action: Mouse scrolled (467, 393) with delta (0, 0)
Screenshot: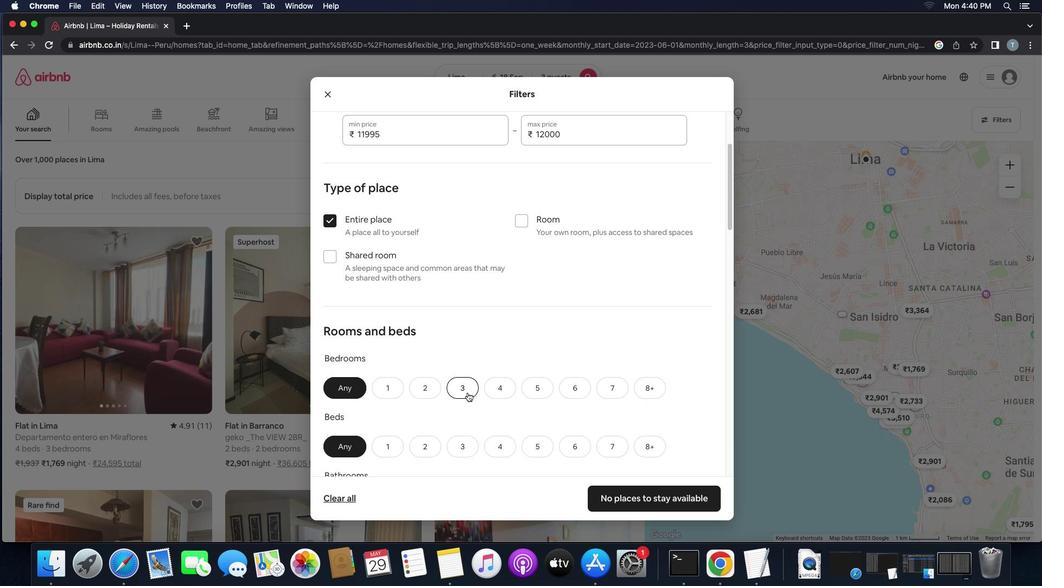 
Action: Mouse scrolled (467, 393) with delta (0, 0)
Screenshot: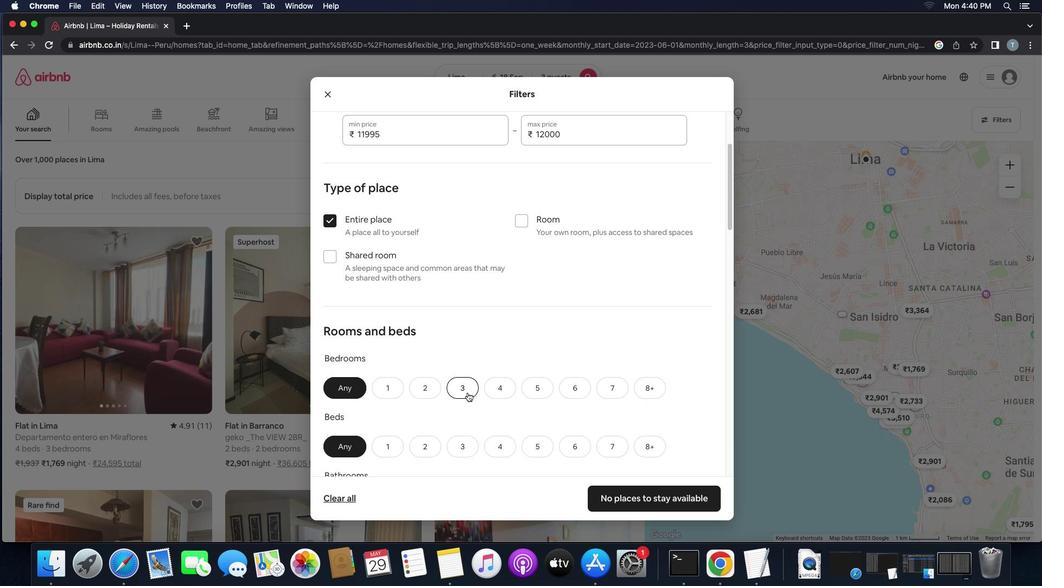 
Action: Mouse scrolled (467, 393) with delta (0, -1)
Screenshot: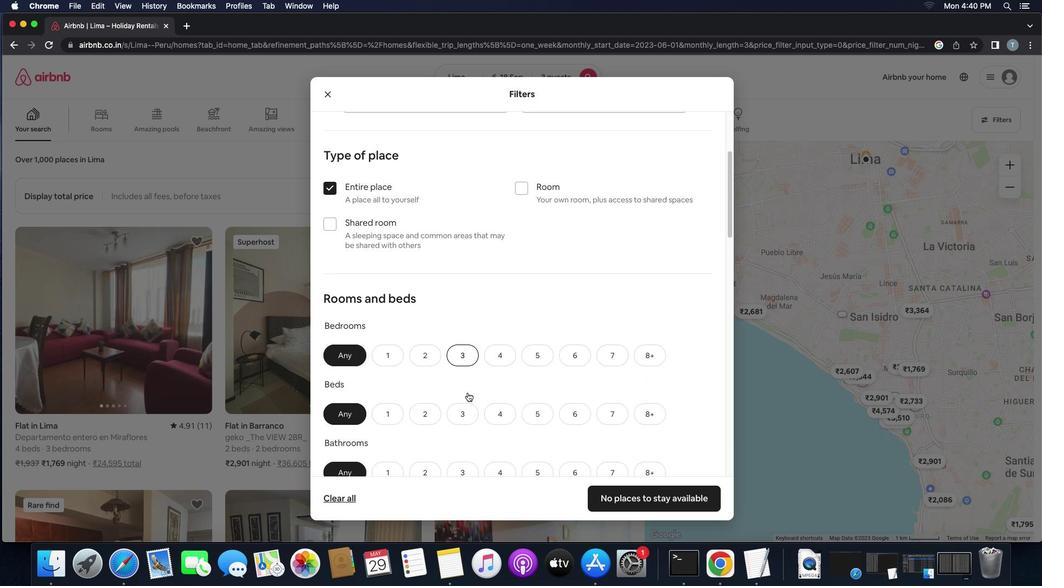 
Action: Mouse moved to (443, 370)
Screenshot: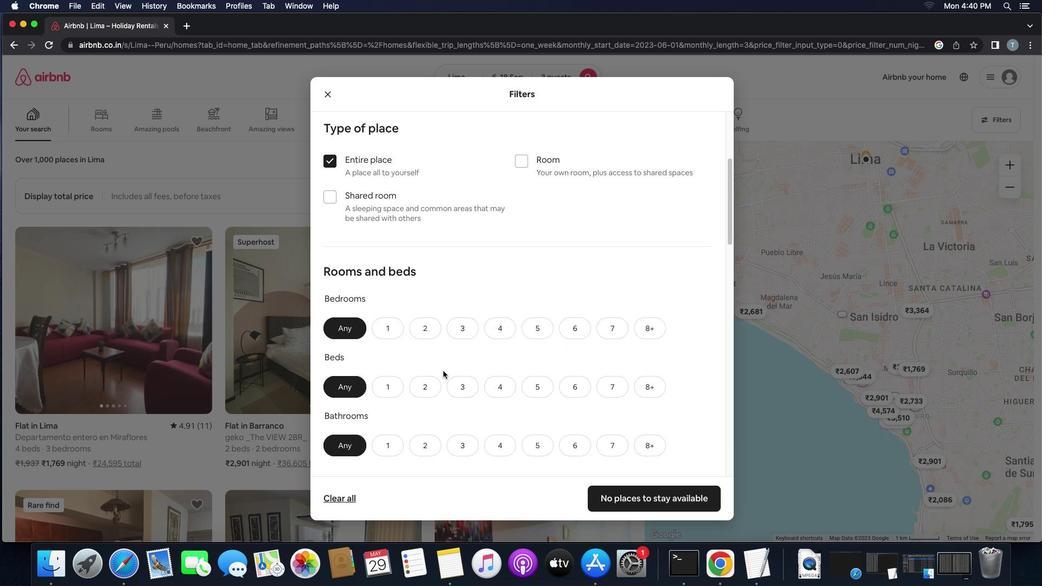 
Action: Mouse scrolled (443, 370) with delta (0, 0)
Screenshot: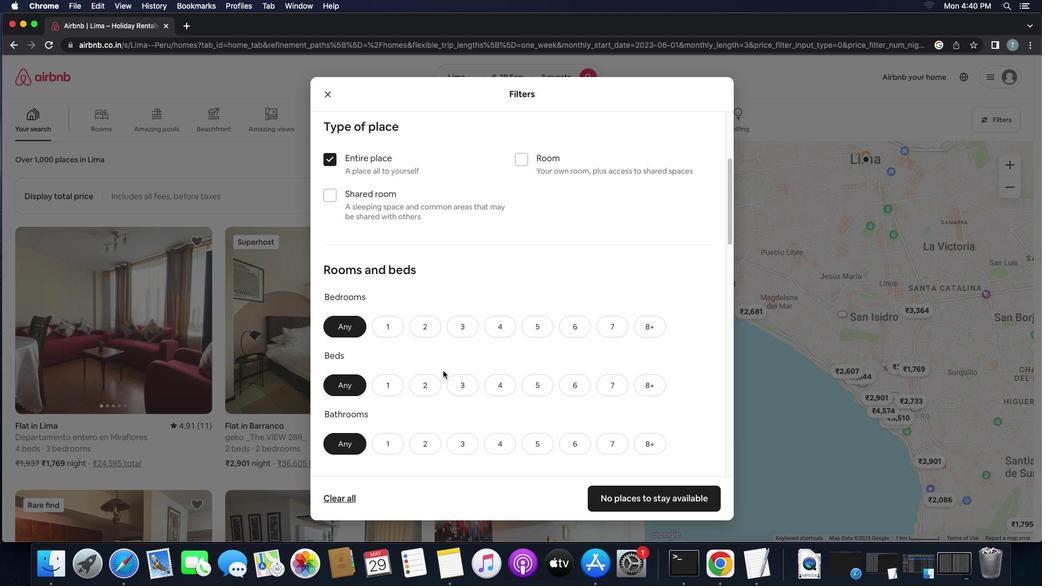 
Action: Mouse scrolled (443, 370) with delta (0, 0)
Screenshot: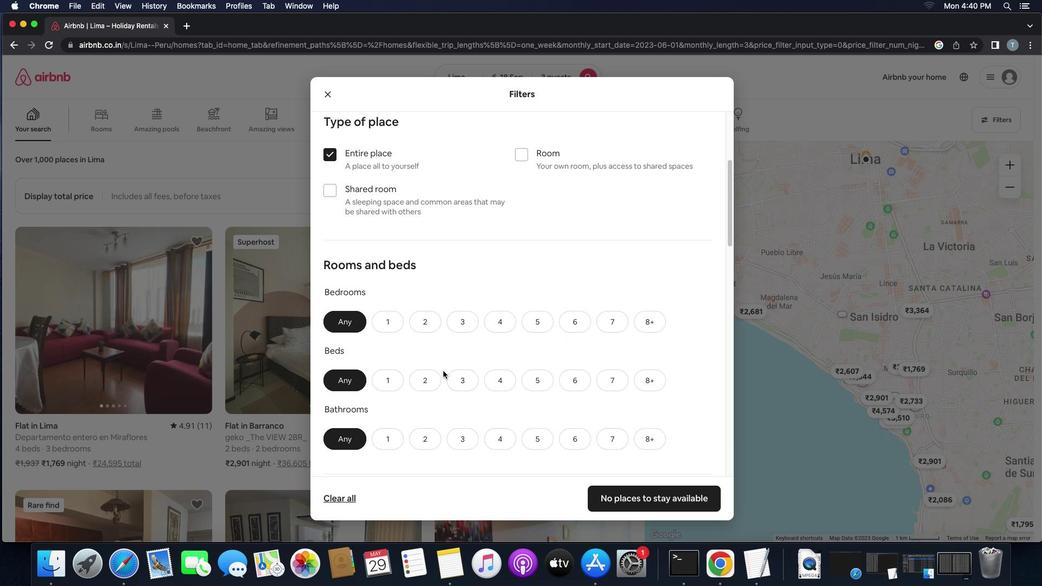 
Action: Mouse moved to (421, 310)
Screenshot: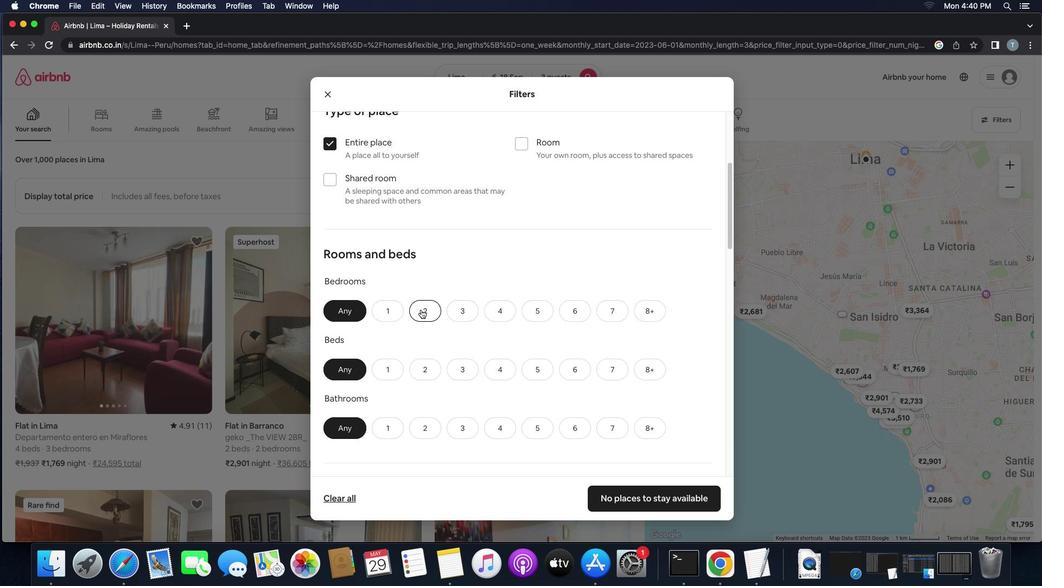 
Action: Mouse pressed left at (421, 310)
Screenshot: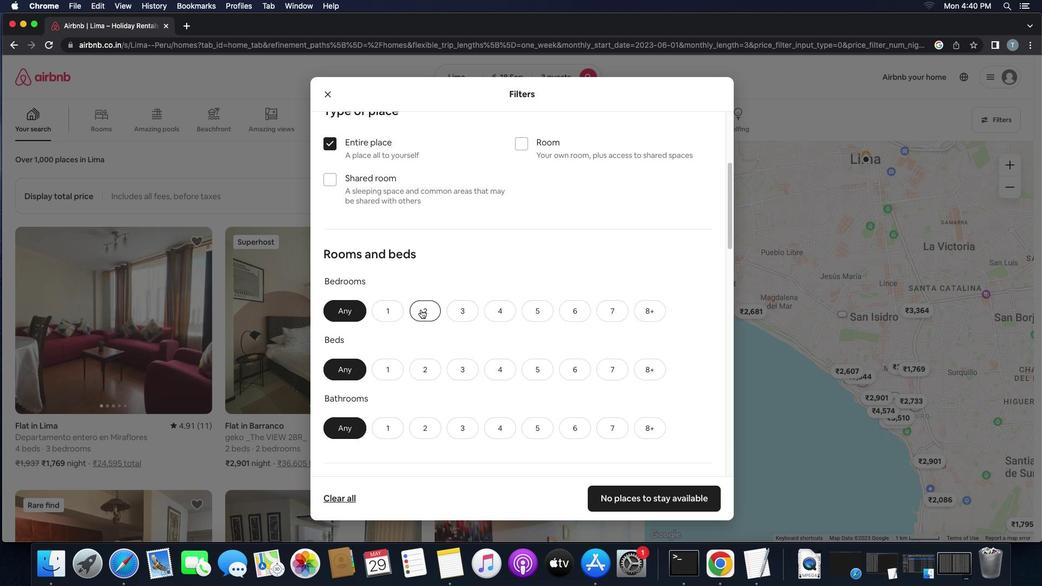
Action: Mouse moved to (424, 369)
Screenshot: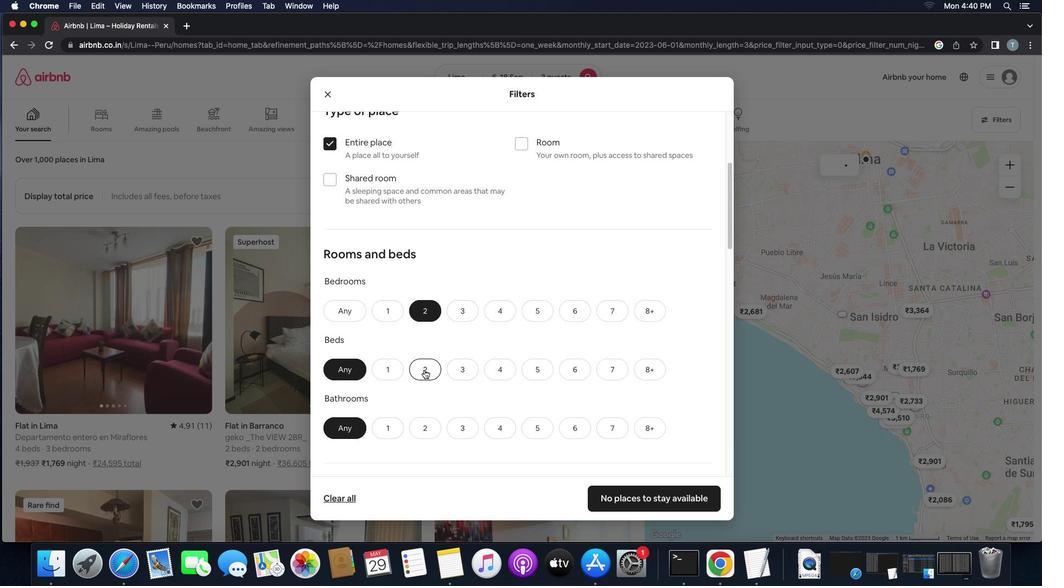 
Action: Mouse pressed left at (424, 369)
Screenshot: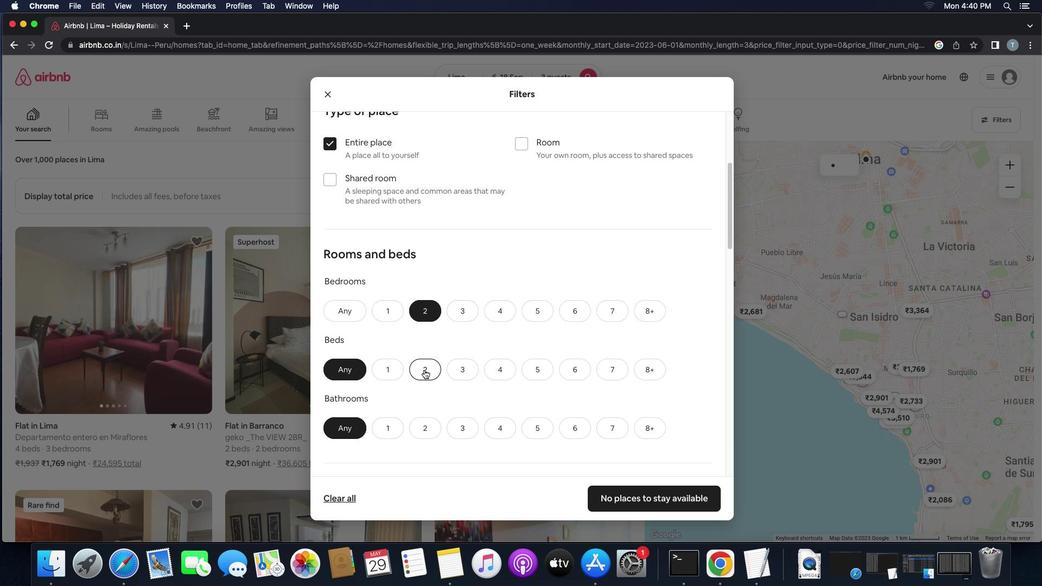 
Action: Mouse moved to (455, 398)
Screenshot: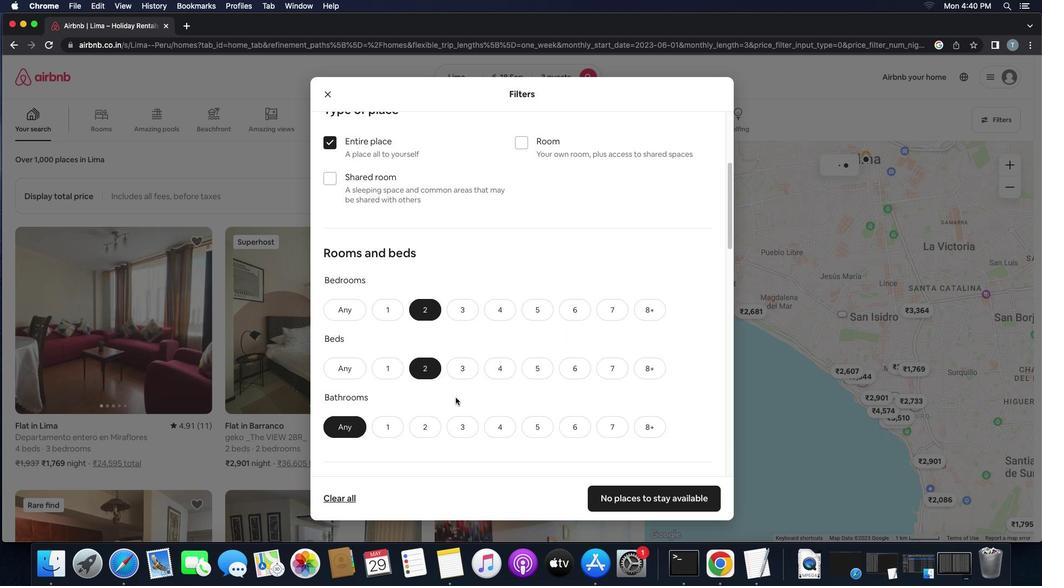 
Action: Mouse scrolled (455, 398) with delta (0, 0)
Screenshot: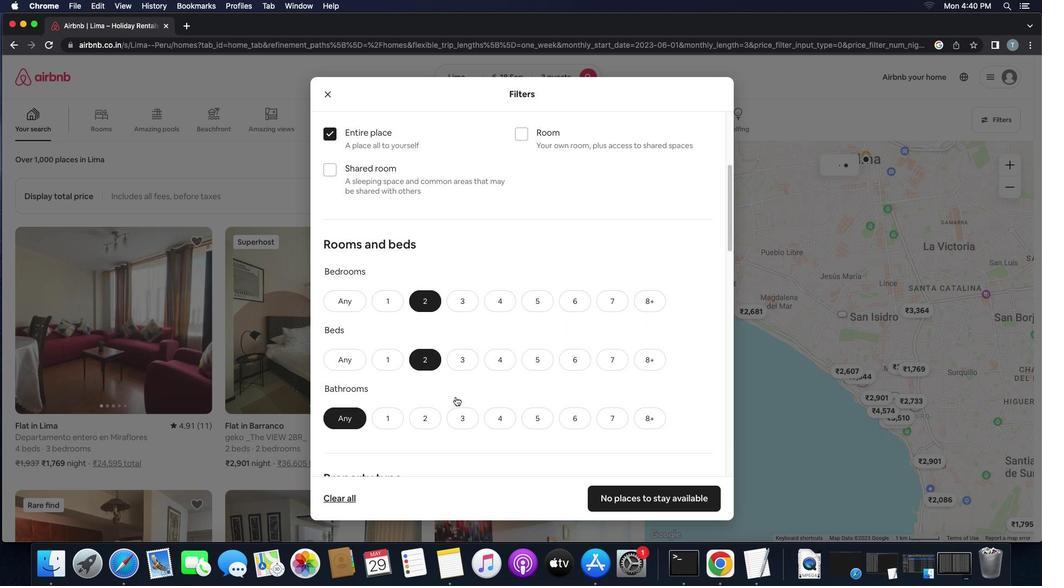 
Action: Mouse moved to (455, 398)
Screenshot: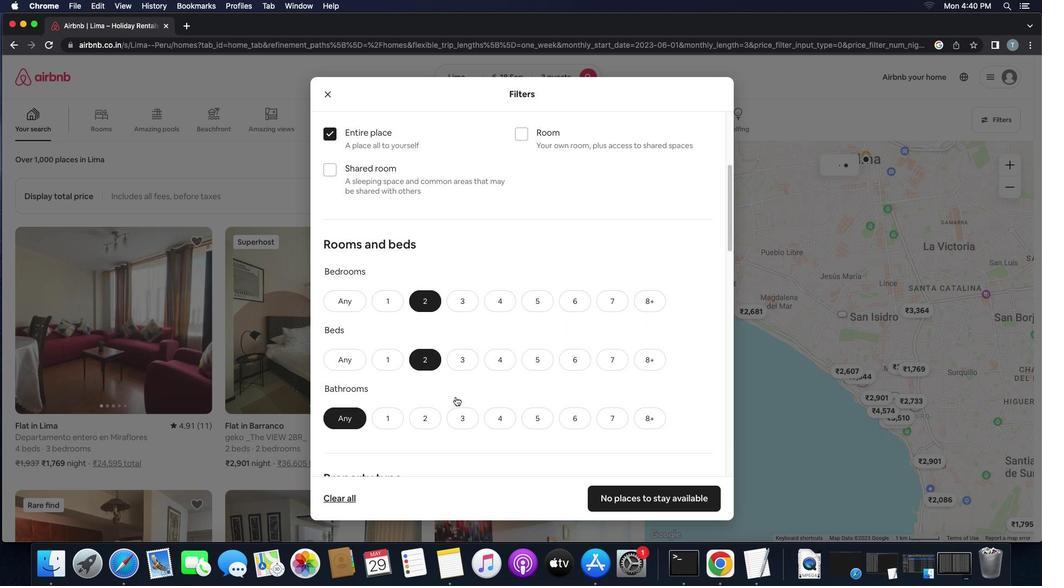 
Action: Mouse scrolled (455, 398) with delta (0, 0)
Screenshot: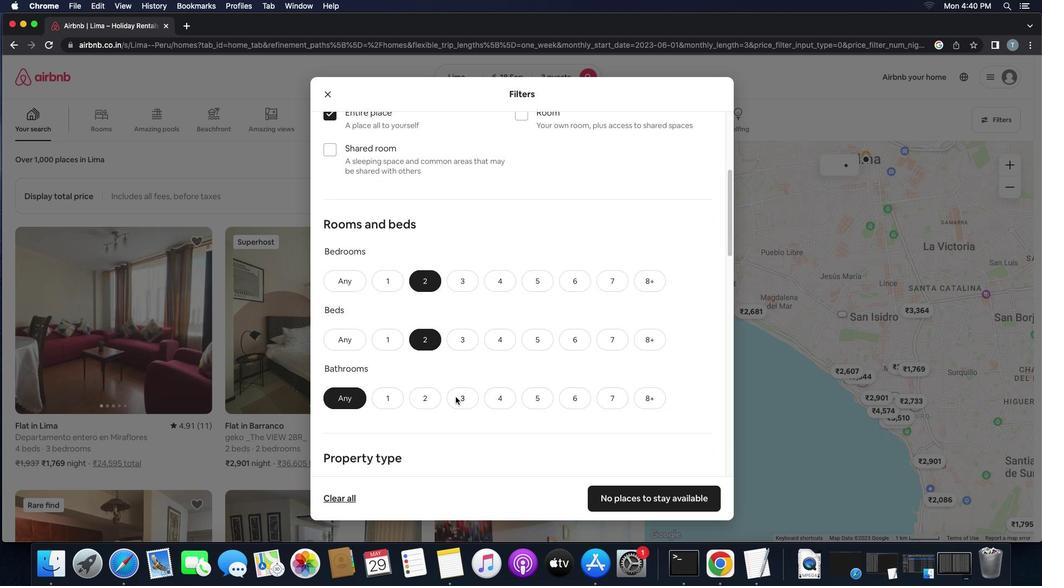 
Action: Mouse scrolled (455, 398) with delta (0, -1)
Screenshot: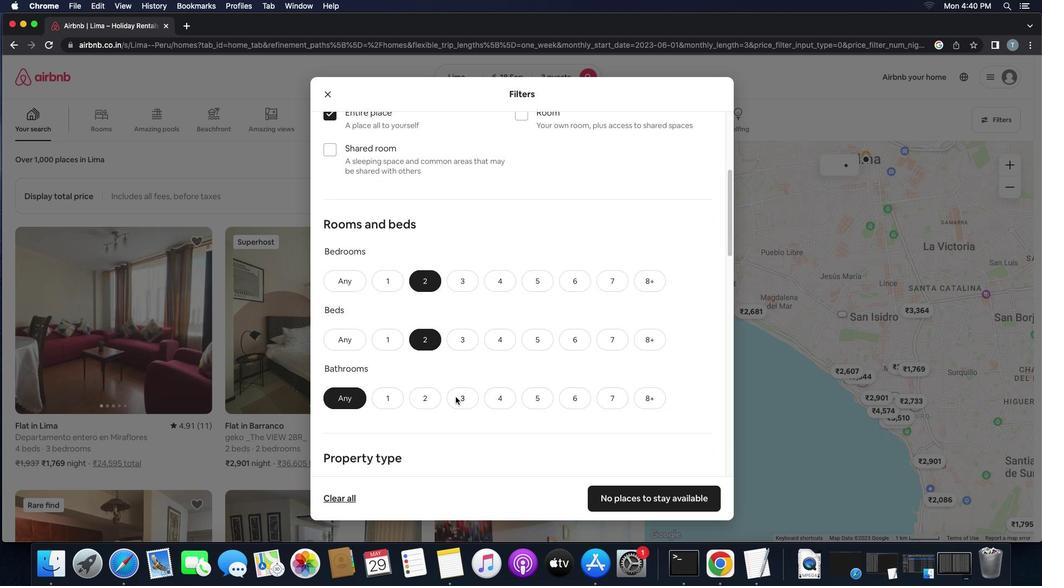 
Action: Mouse moved to (427, 343)
Screenshot: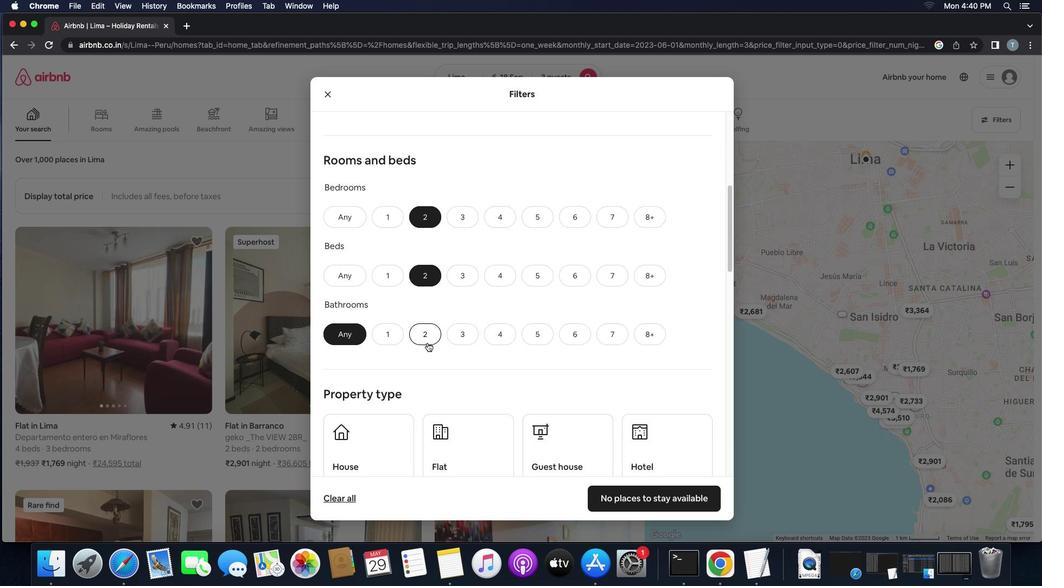 
Action: Mouse pressed left at (427, 343)
Screenshot: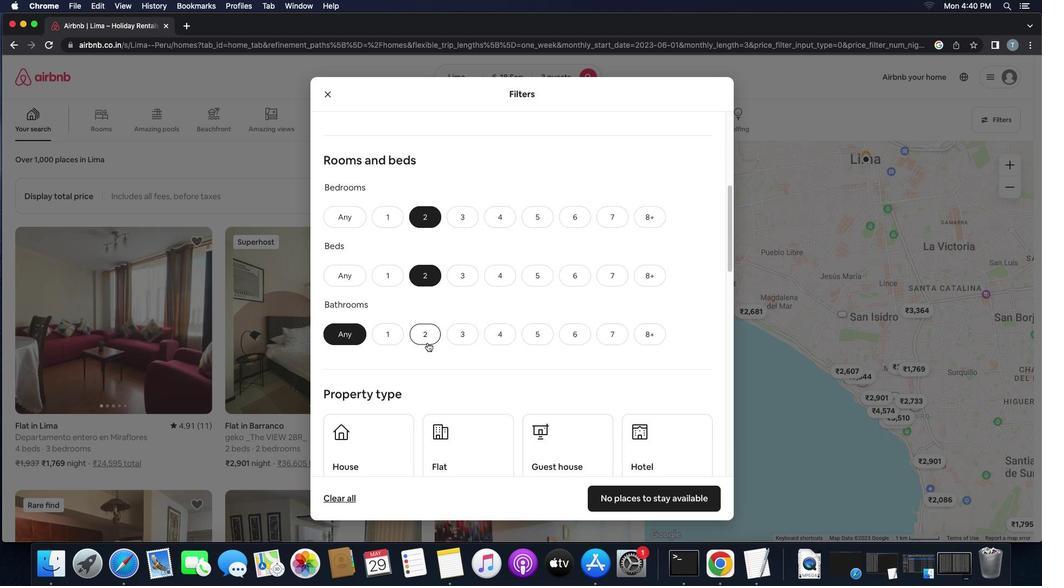 
Action: Mouse moved to (518, 369)
Screenshot: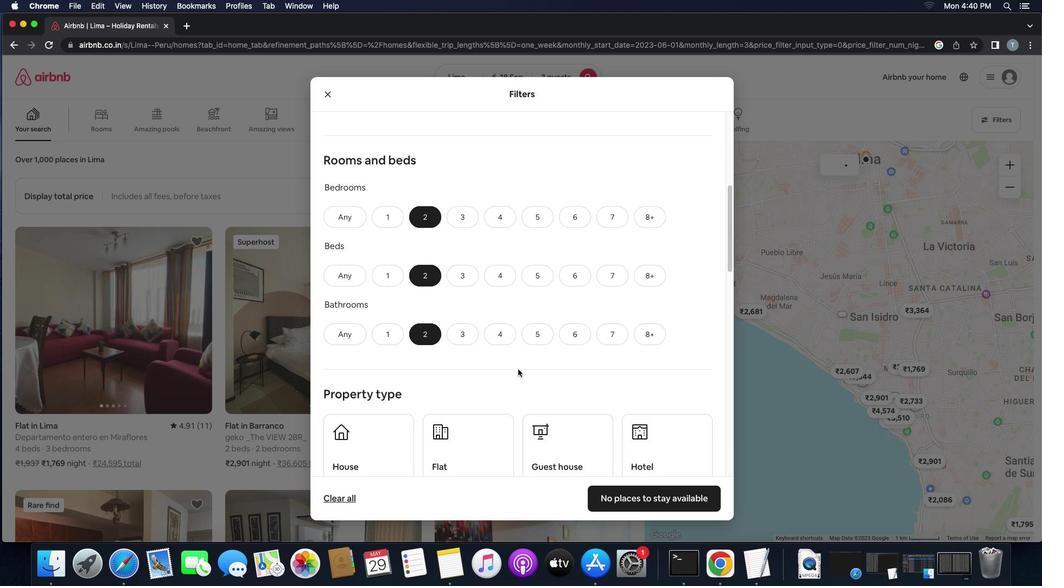
Action: Mouse scrolled (518, 369) with delta (0, 0)
Screenshot: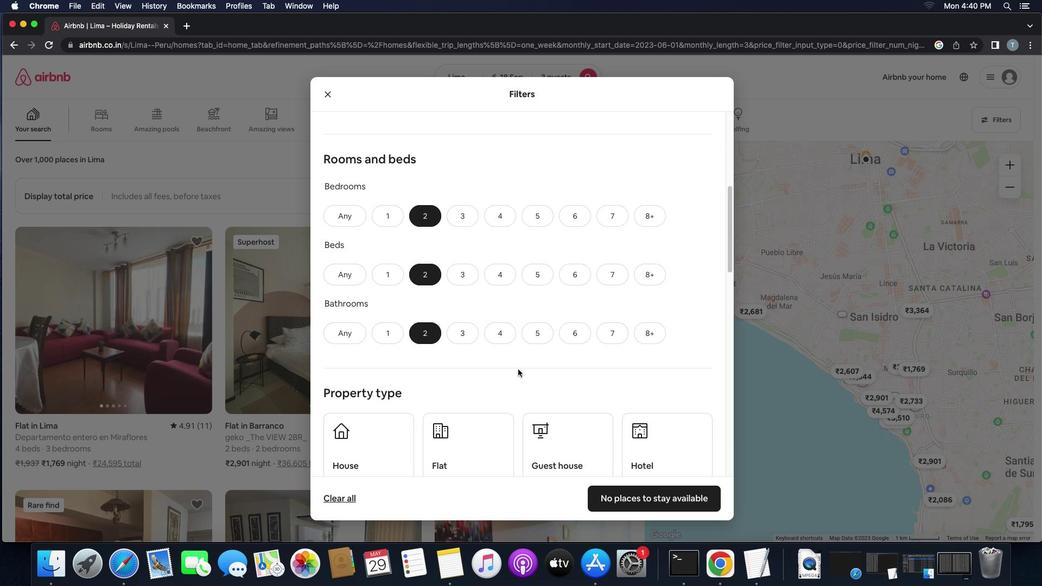 
Action: Mouse scrolled (518, 369) with delta (0, 0)
Screenshot: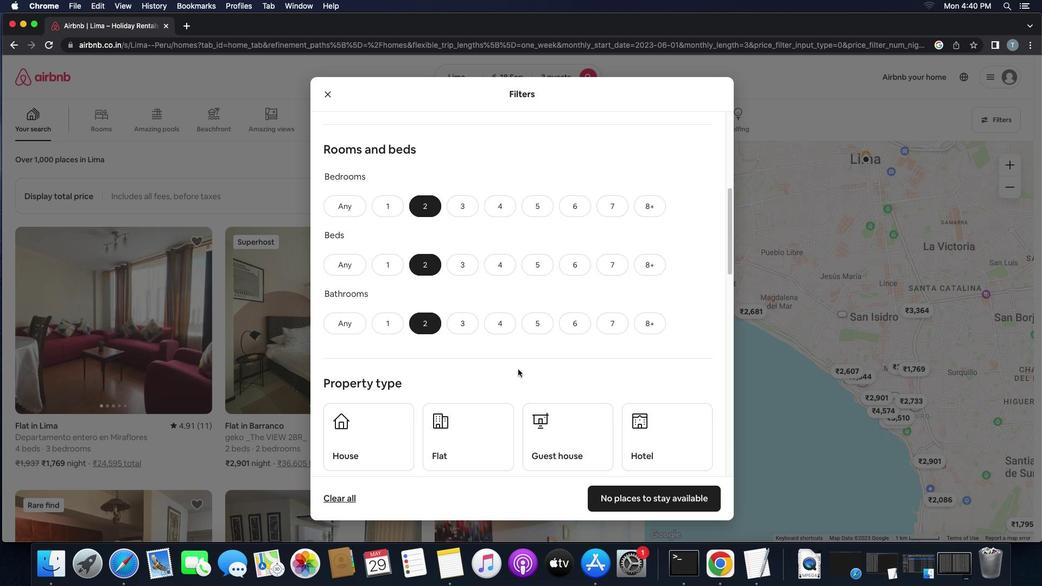 
Action: Mouse scrolled (518, 369) with delta (0, -1)
Screenshot: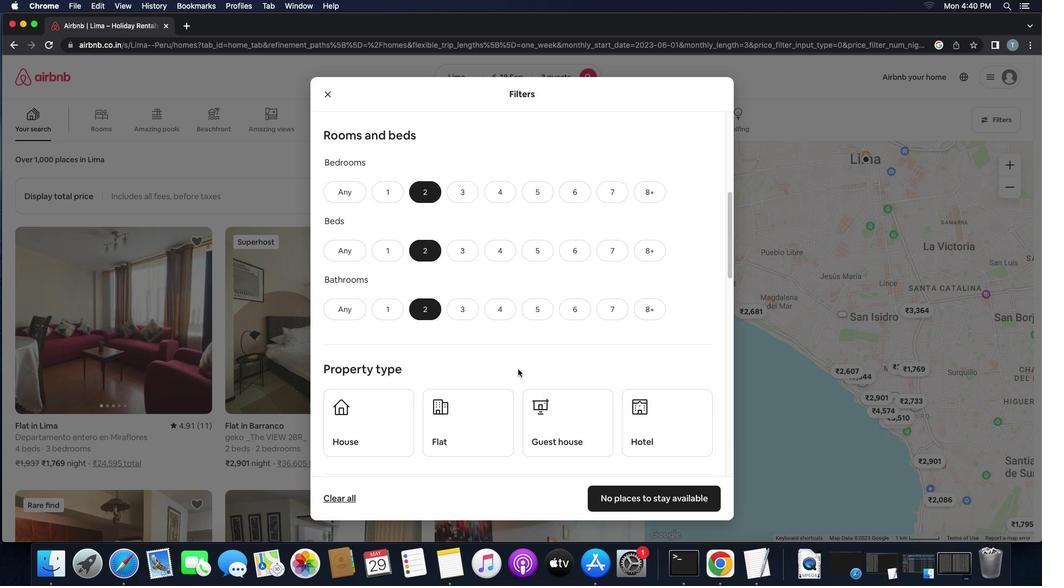 
Action: Mouse scrolled (518, 369) with delta (0, 0)
Screenshot: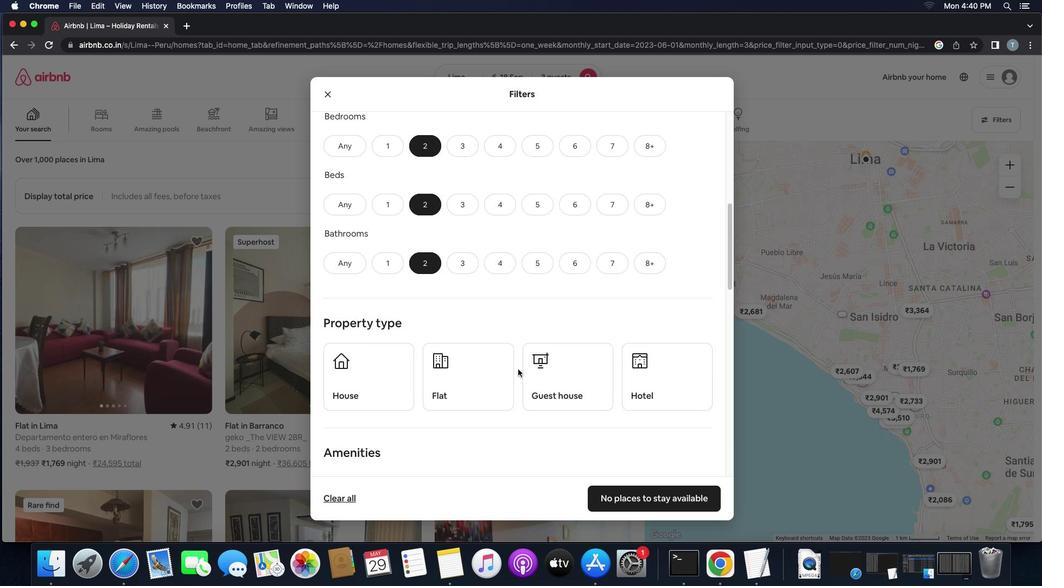 
Action: Mouse scrolled (518, 369) with delta (0, 0)
Screenshot: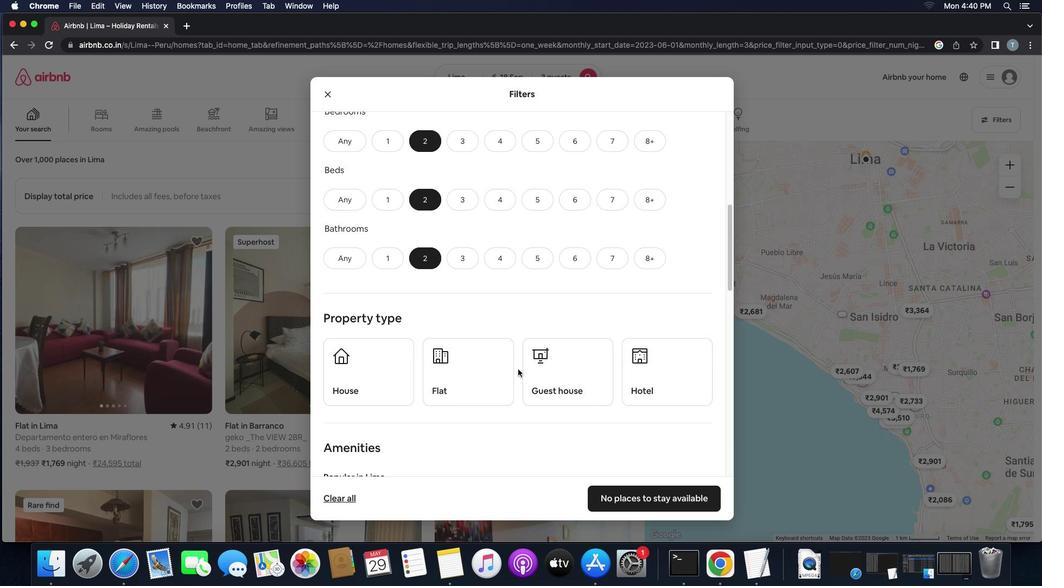 
Action: Mouse scrolled (518, 369) with delta (0, 0)
Screenshot: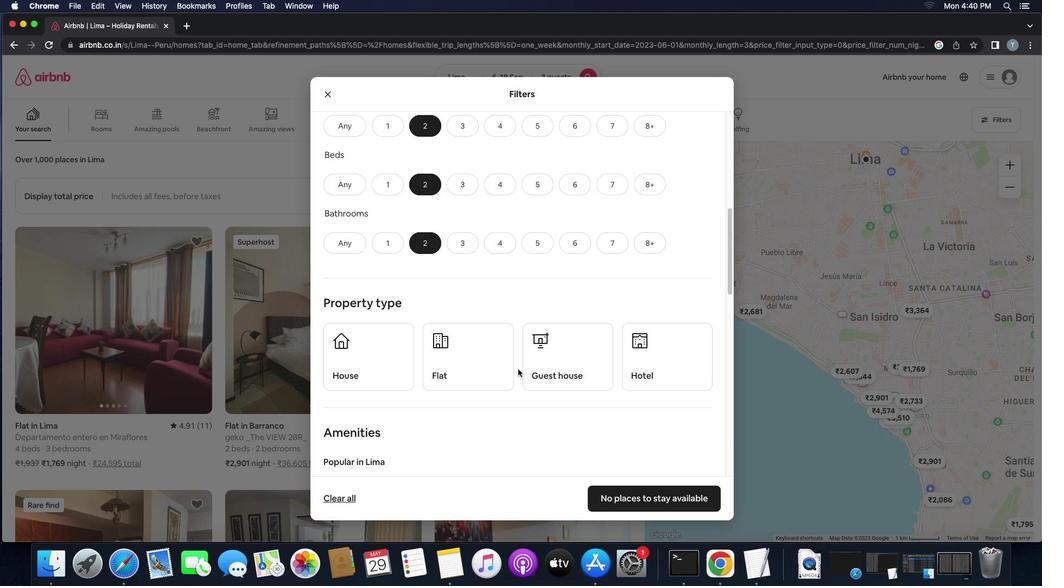 
Action: Mouse moved to (389, 343)
Screenshot: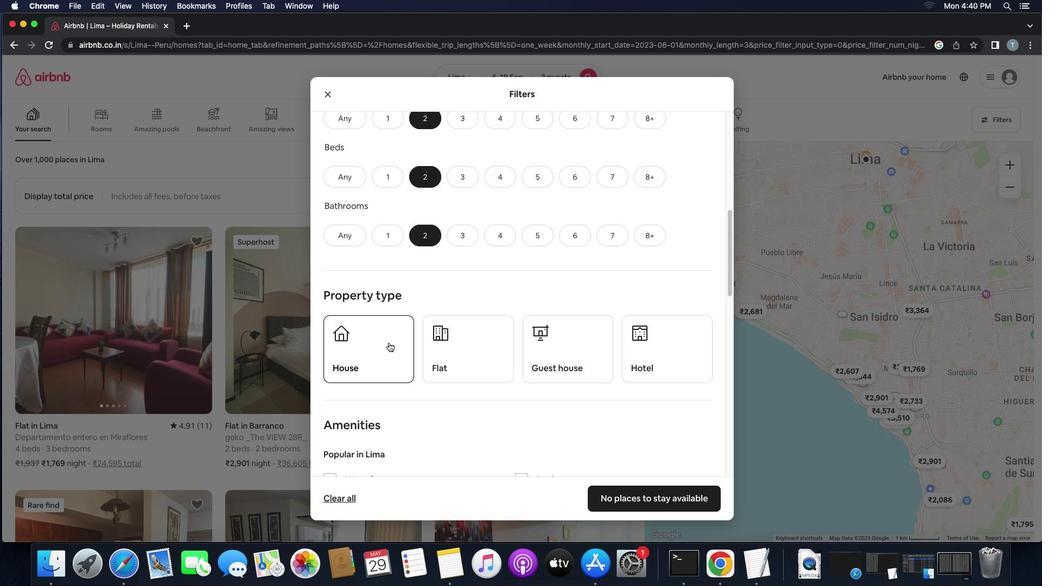 
Action: Mouse pressed left at (389, 343)
Screenshot: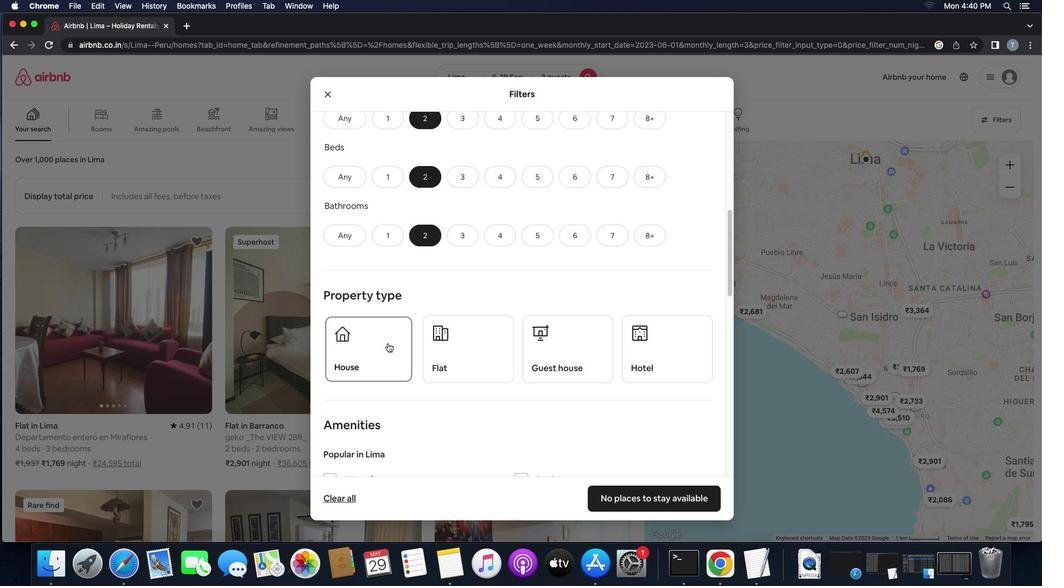 
Action: Mouse moved to (477, 347)
Screenshot: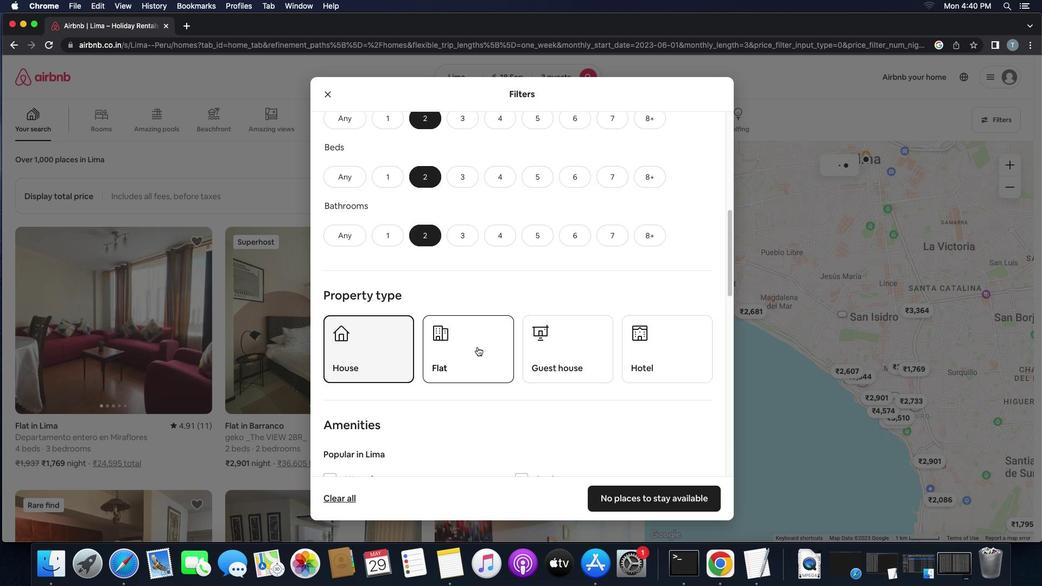 
Action: Mouse pressed left at (477, 347)
Screenshot: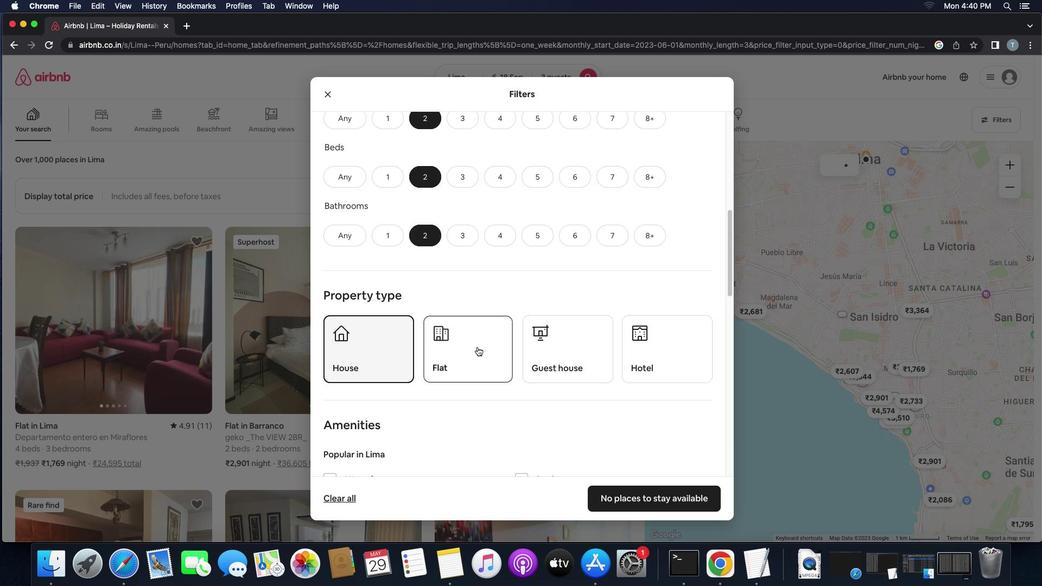 
Action: Mouse moved to (568, 366)
Screenshot: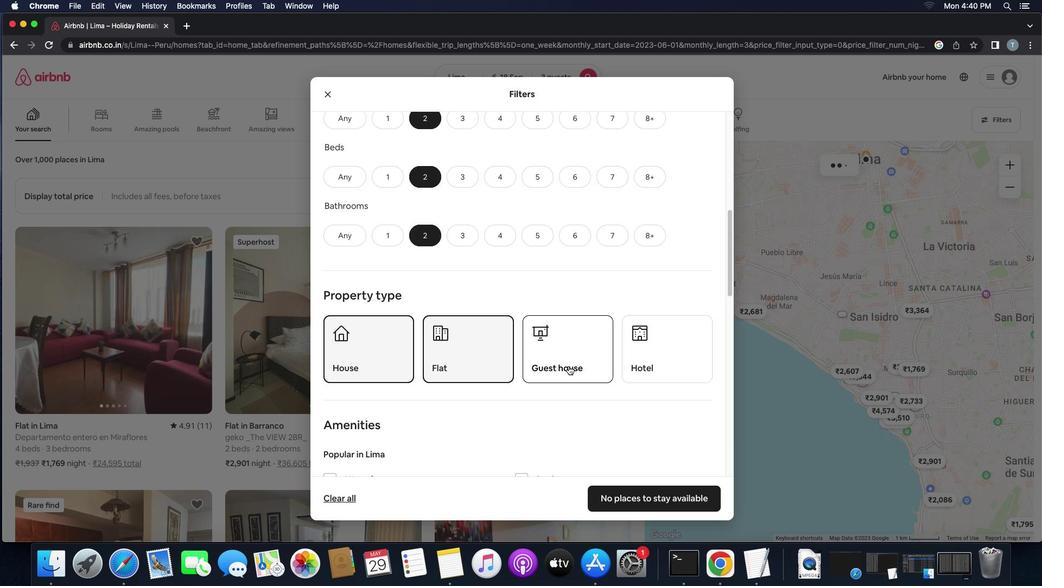 
Action: Mouse pressed left at (568, 366)
Screenshot: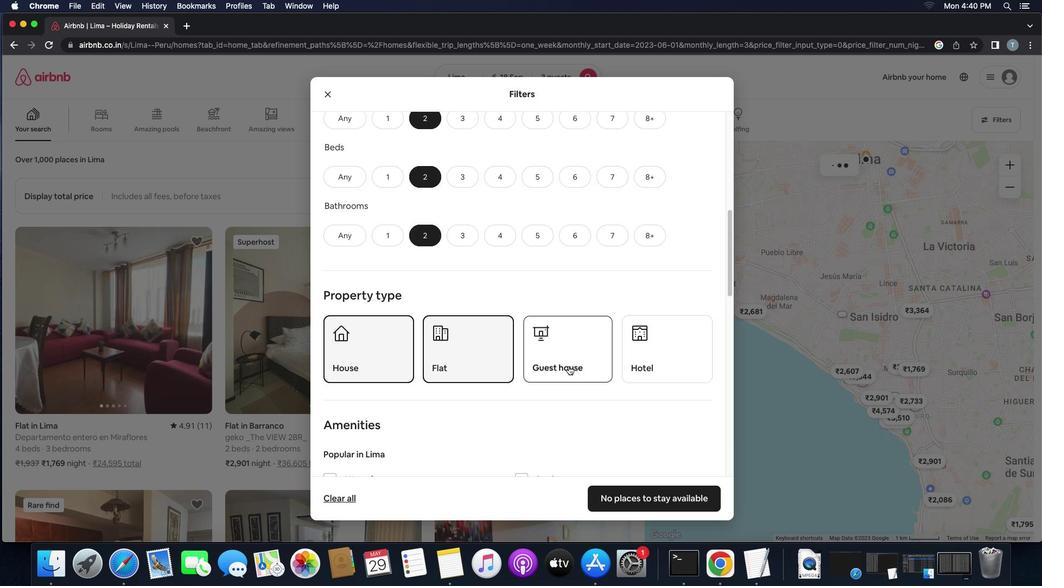 
Action: Mouse moved to (652, 371)
Screenshot: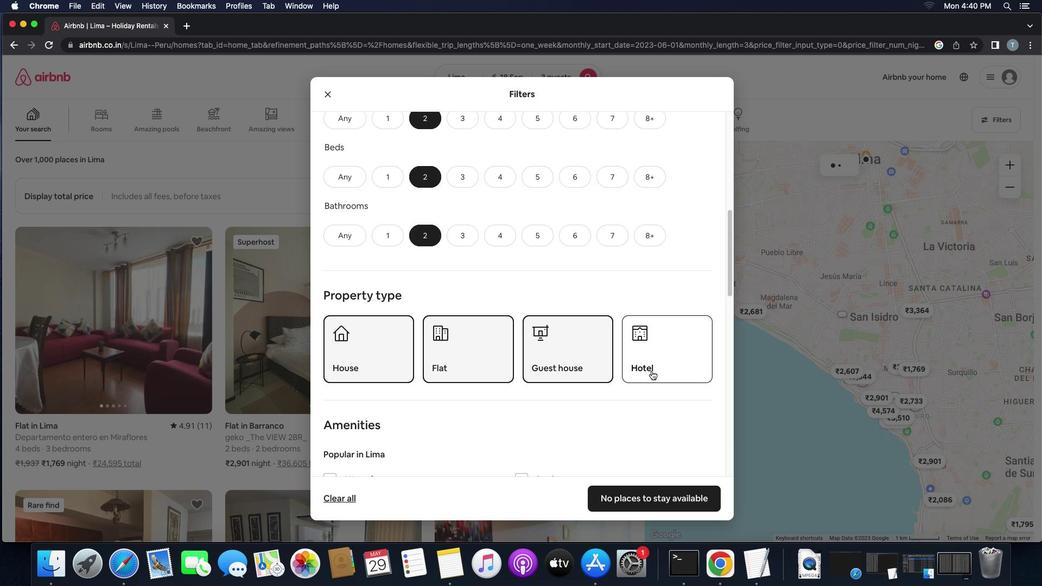 
Action: Mouse pressed left at (652, 371)
Screenshot: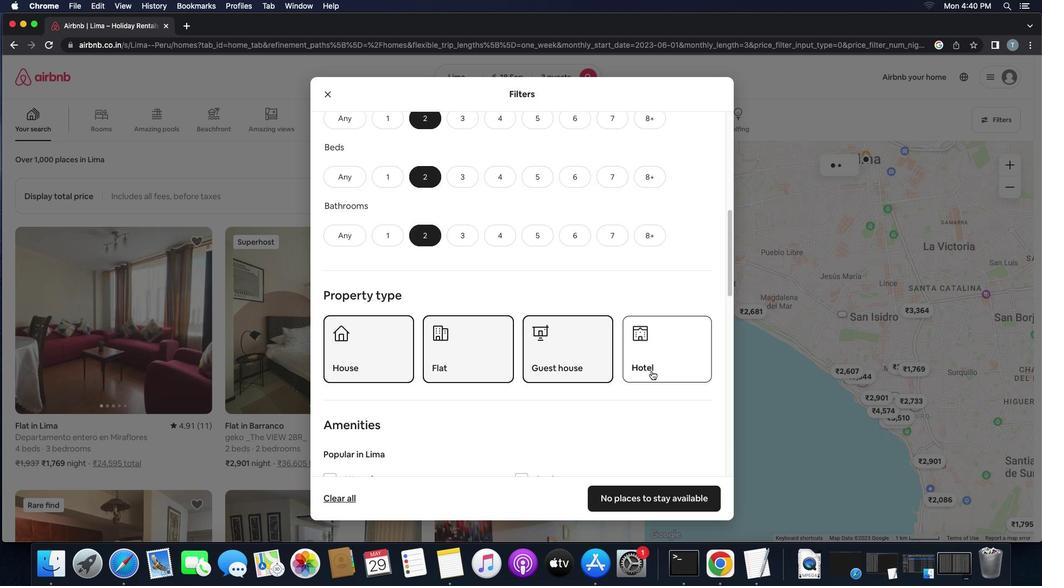 
Action: Mouse moved to (649, 372)
Screenshot: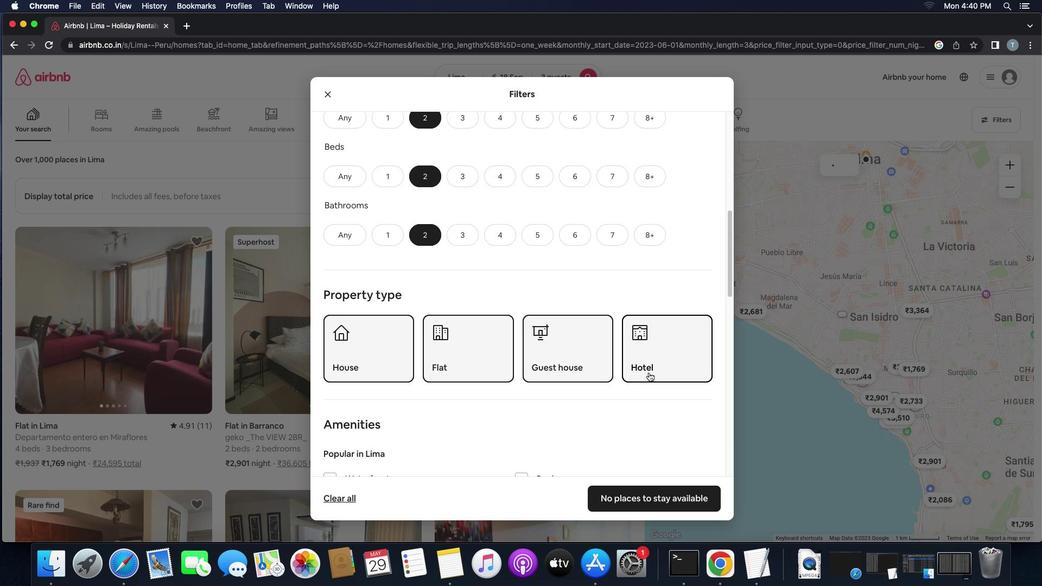 
Action: Mouse scrolled (649, 372) with delta (0, 0)
Screenshot: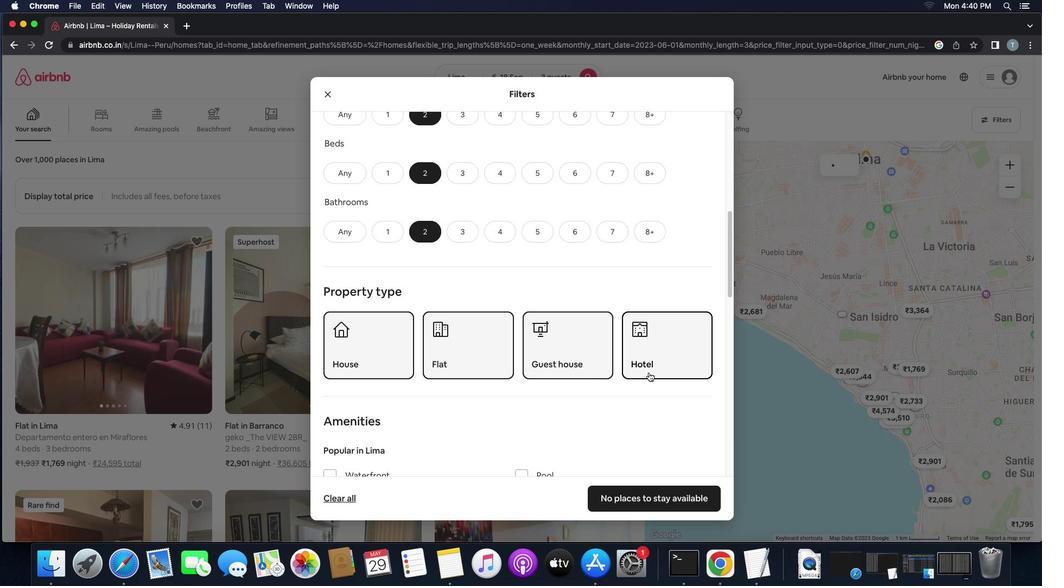 
Action: Mouse scrolled (649, 372) with delta (0, 0)
Screenshot: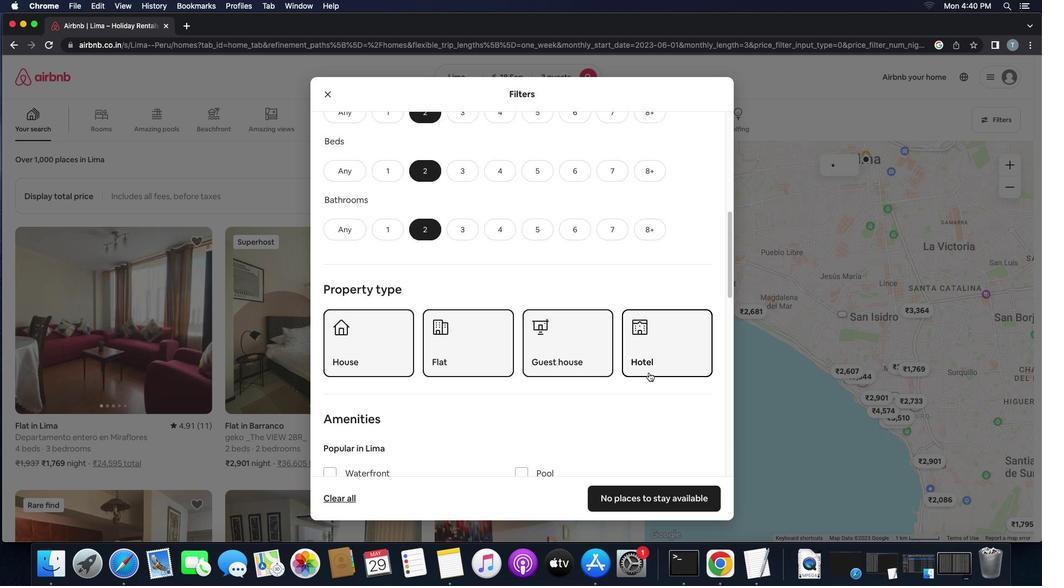
Action: Mouse scrolled (649, 372) with delta (0, 0)
Screenshot: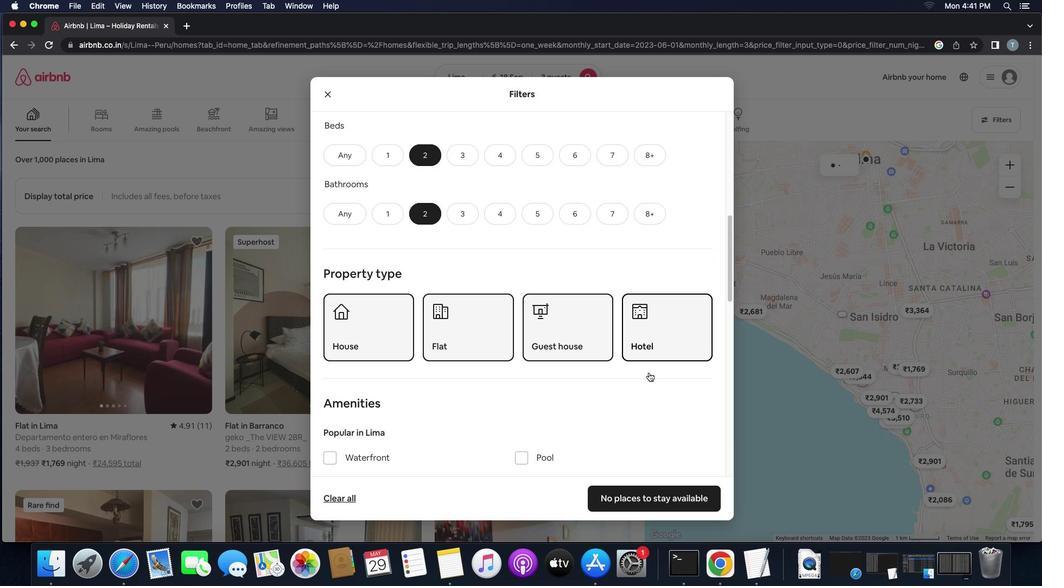 
Action: Mouse moved to (649, 372)
Screenshot: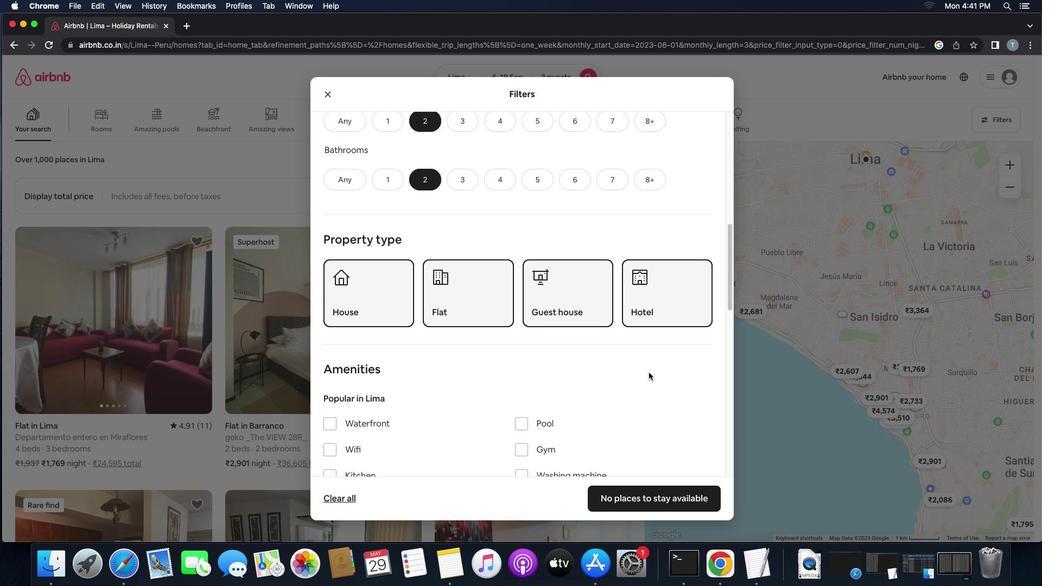 
Action: Mouse scrolled (649, 372) with delta (0, 0)
Screenshot: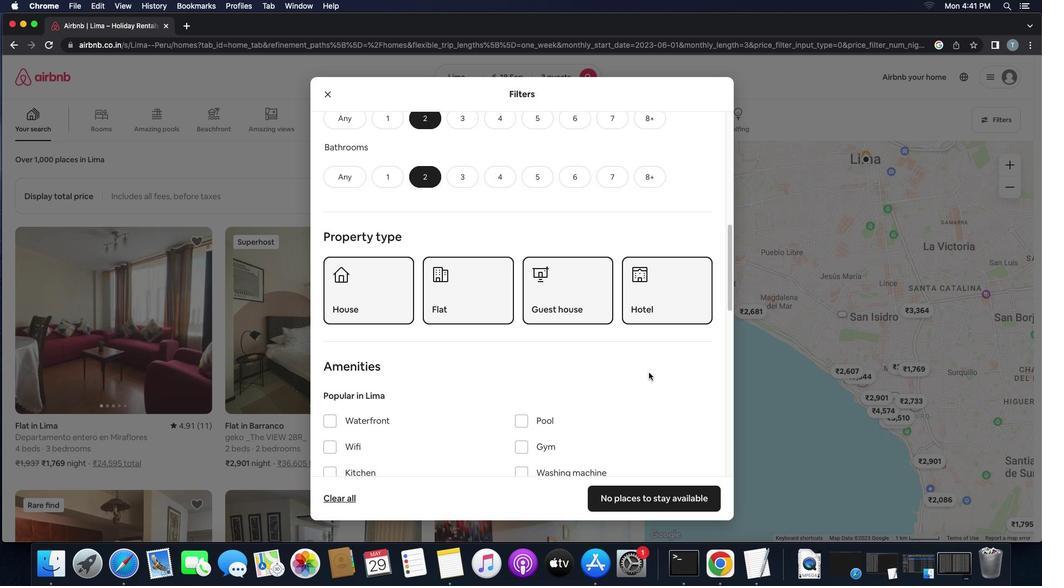 
Action: Mouse scrolled (649, 372) with delta (0, 0)
Screenshot: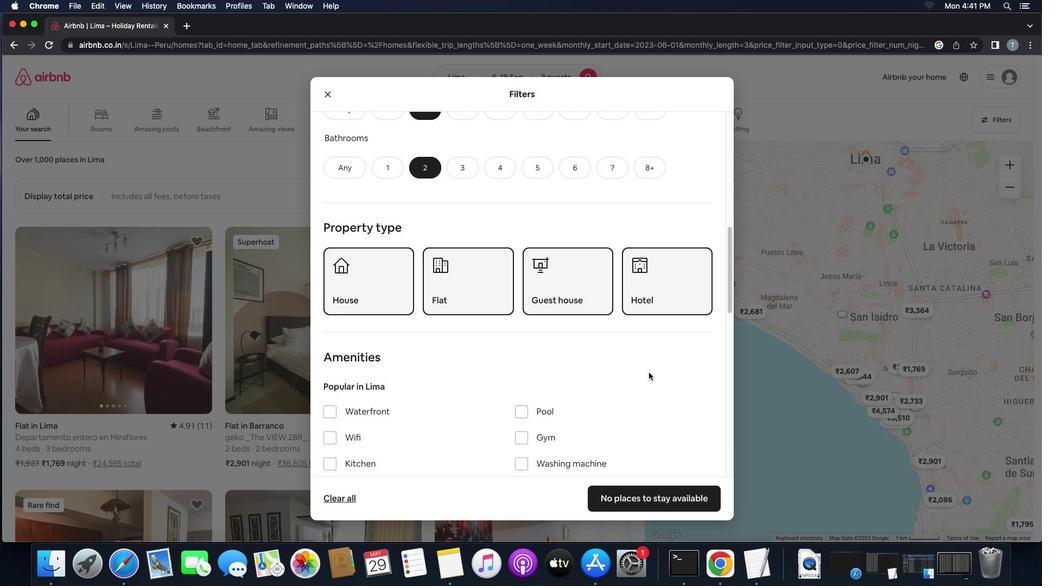 
Action: Mouse scrolled (649, 372) with delta (0, -1)
Screenshot: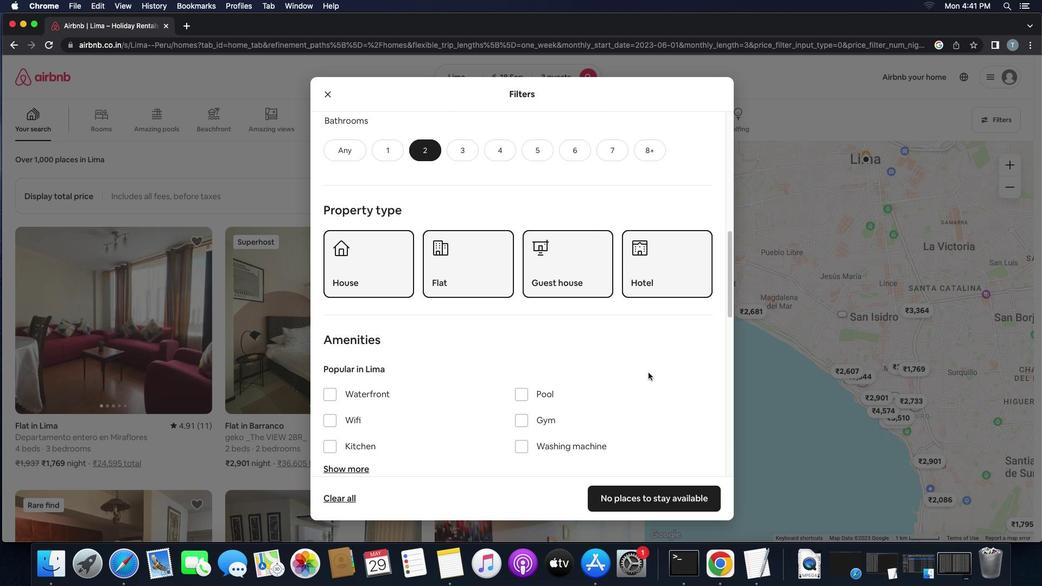 
Action: Mouse moved to (649, 372)
Screenshot: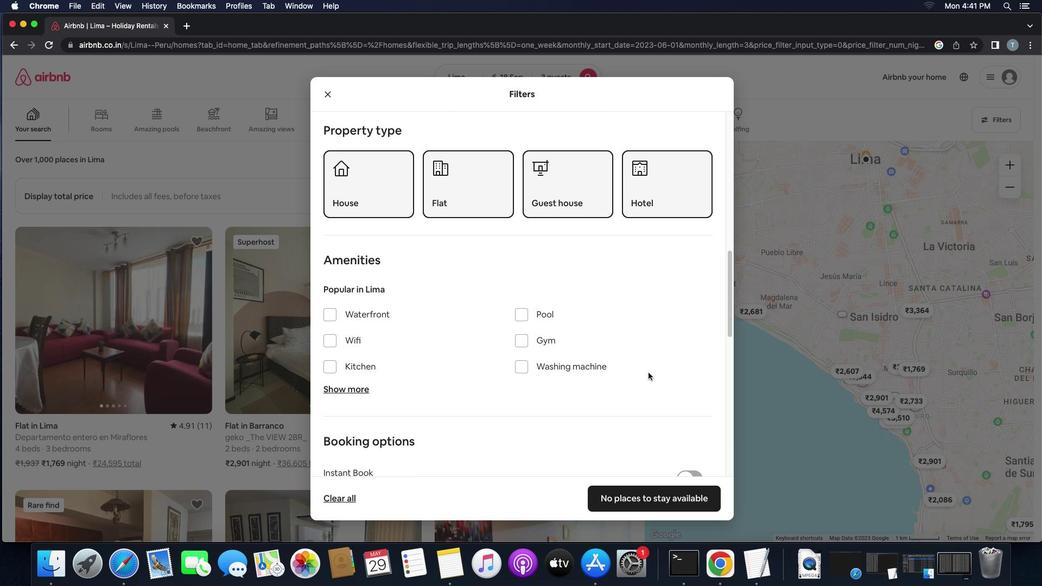 
Action: Mouse scrolled (649, 372) with delta (0, -1)
Screenshot: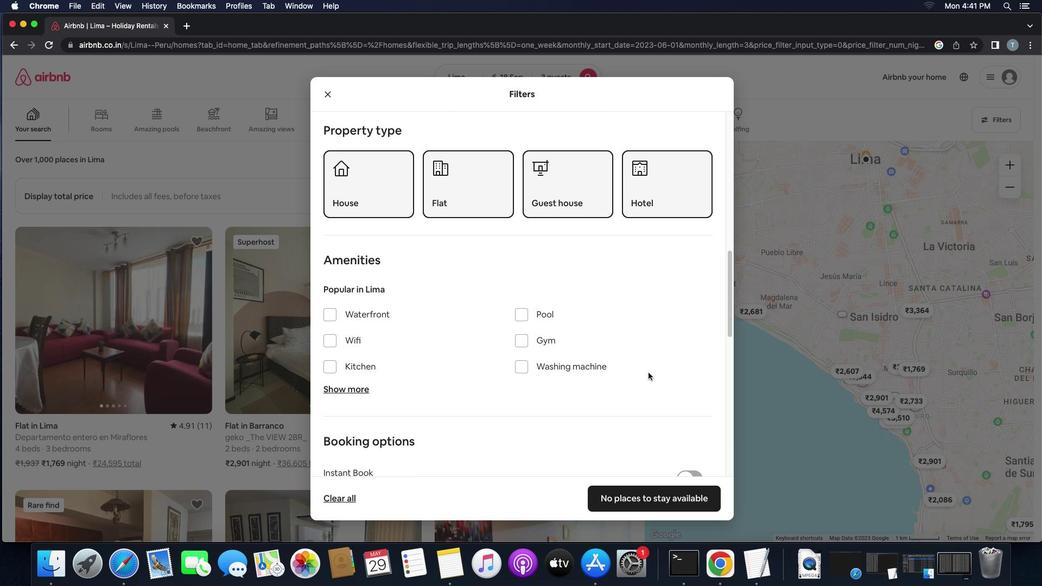 
Action: Mouse moved to (648, 372)
Screenshot: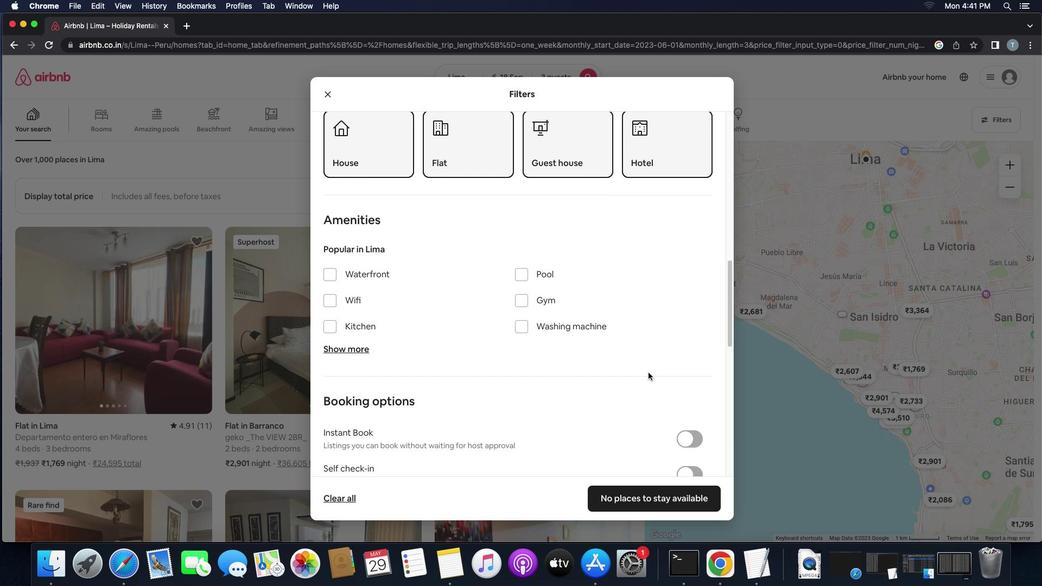 
Action: Mouse scrolled (648, 372) with delta (0, 0)
Screenshot: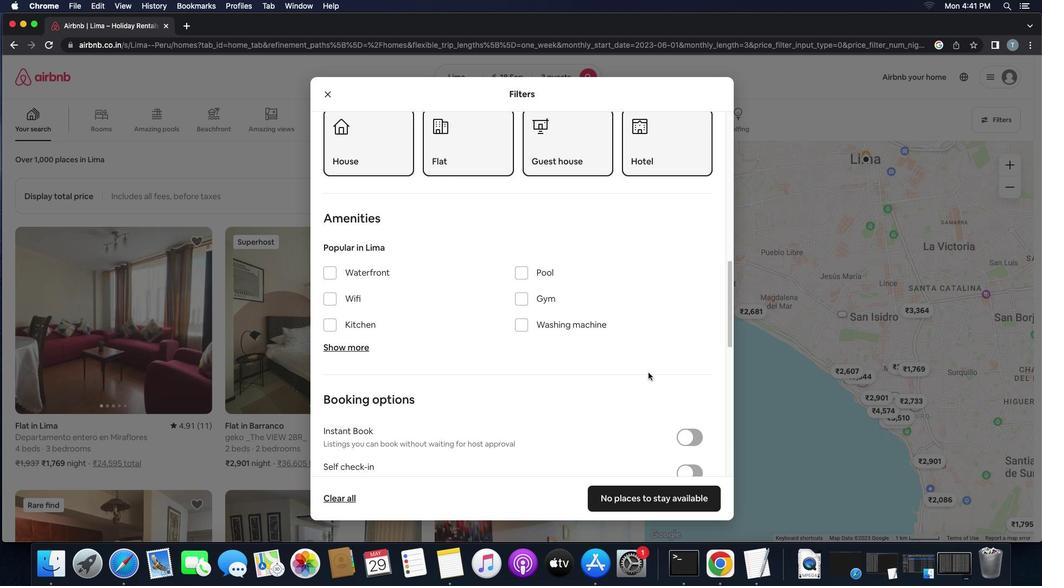 
Action: Mouse scrolled (648, 372) with delta (0, 0)
Screenshot: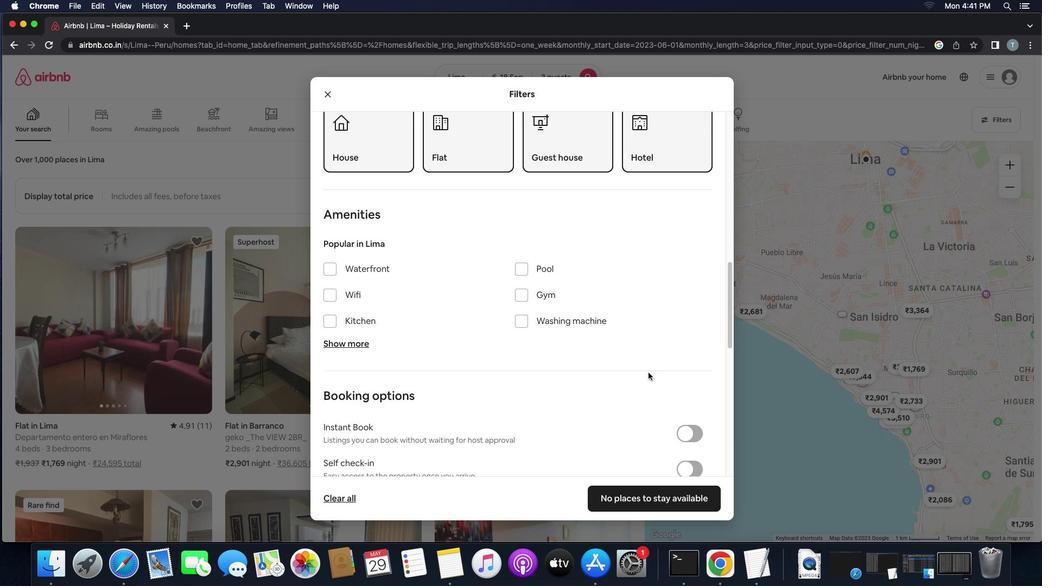 
Action: Mouse scrolled (648, 372) with delta (0, 0)
Screenshot: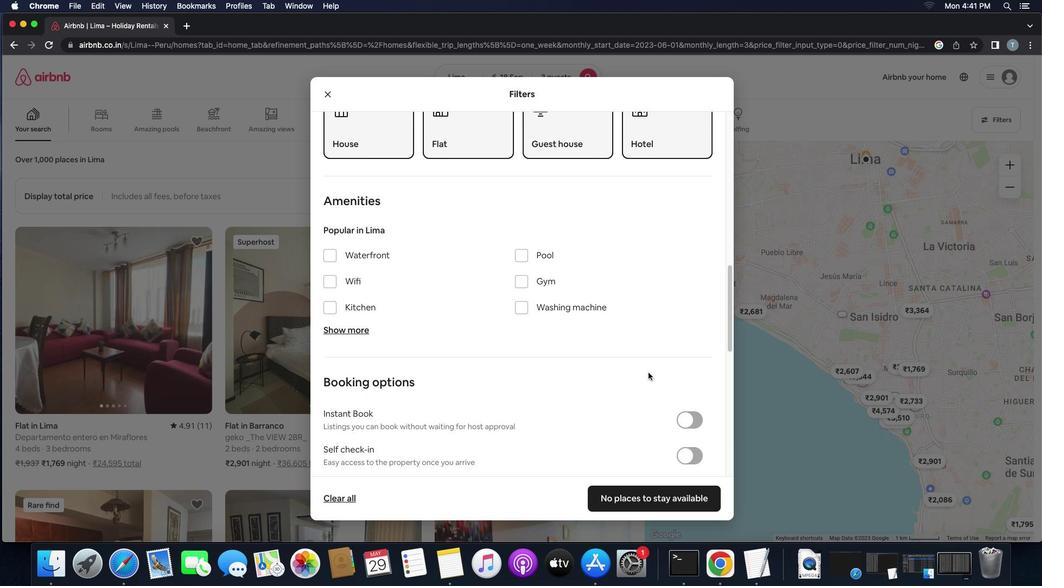 
Action: Mouse moved to (648, 372)
Screenshot: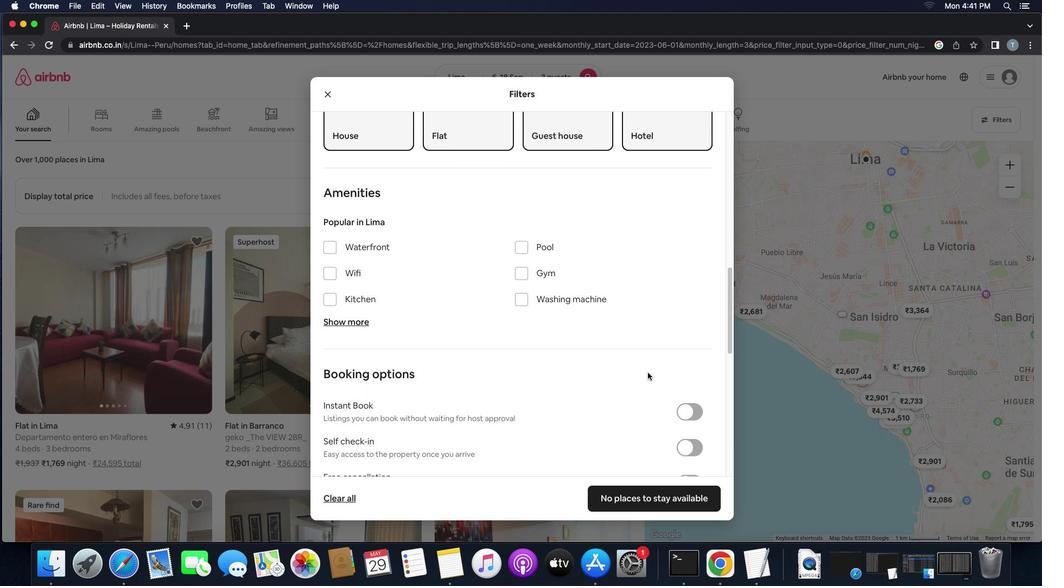 
Action: Mouse scrolled (648, 372) with delta (0, 0)
Screenshot: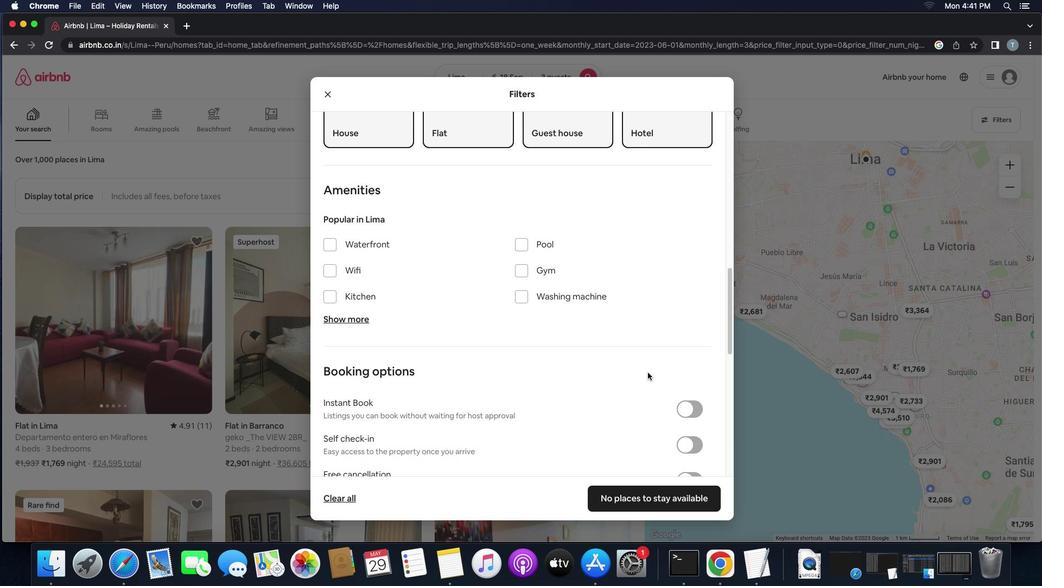 
Action: Mouse scrolled (648, 372) with delta (0, 0)
Screenshot: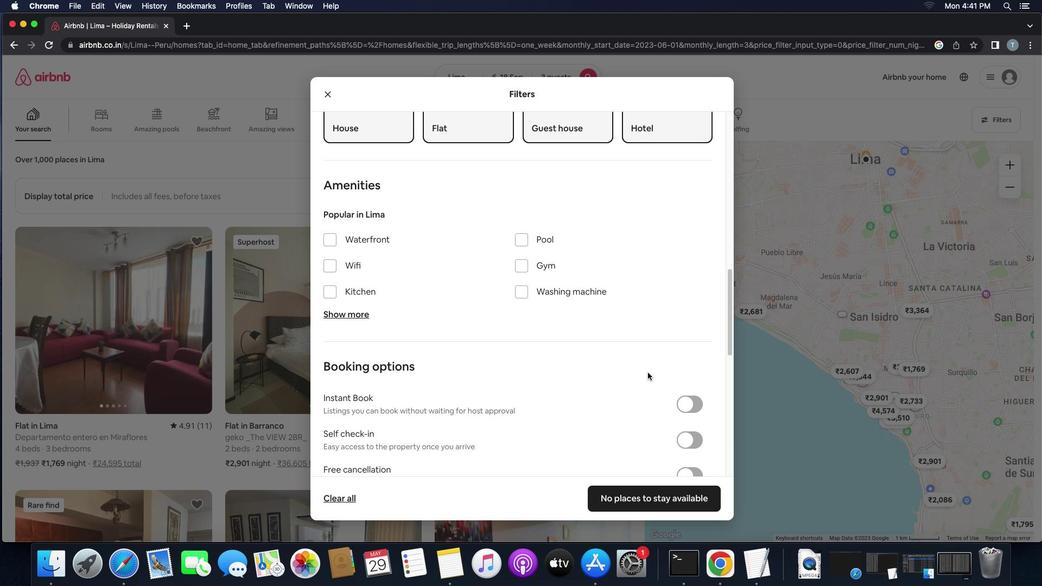 
Action: Mouse scrolled (648, 372) with delta (0, 0)
Screenshot: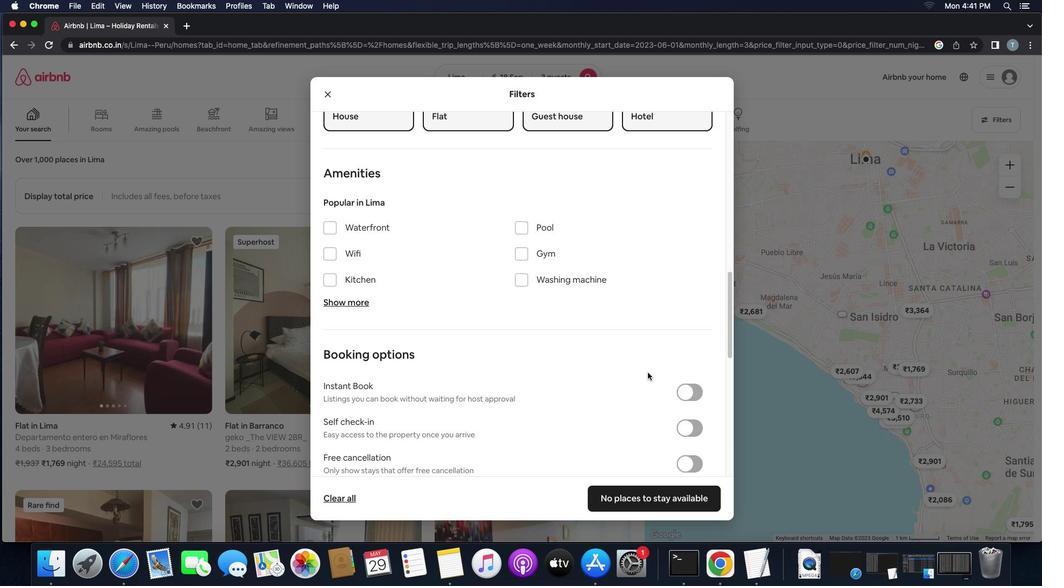 
Action: Mouse scrolled (648, 372) with delta (0, 0)
Screenshot: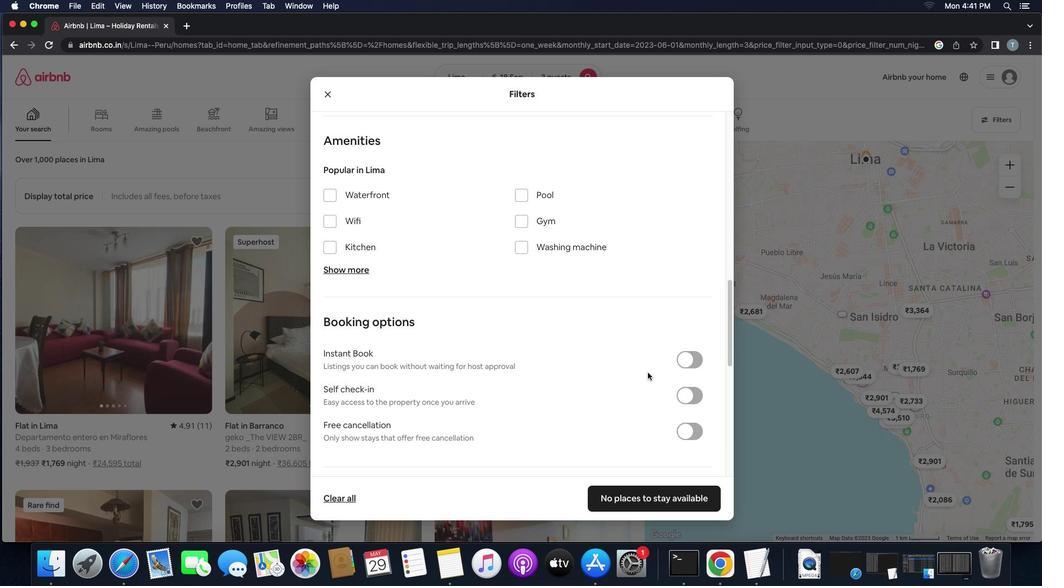 
Action: Mouse moved to (688, 377)
Screenshot: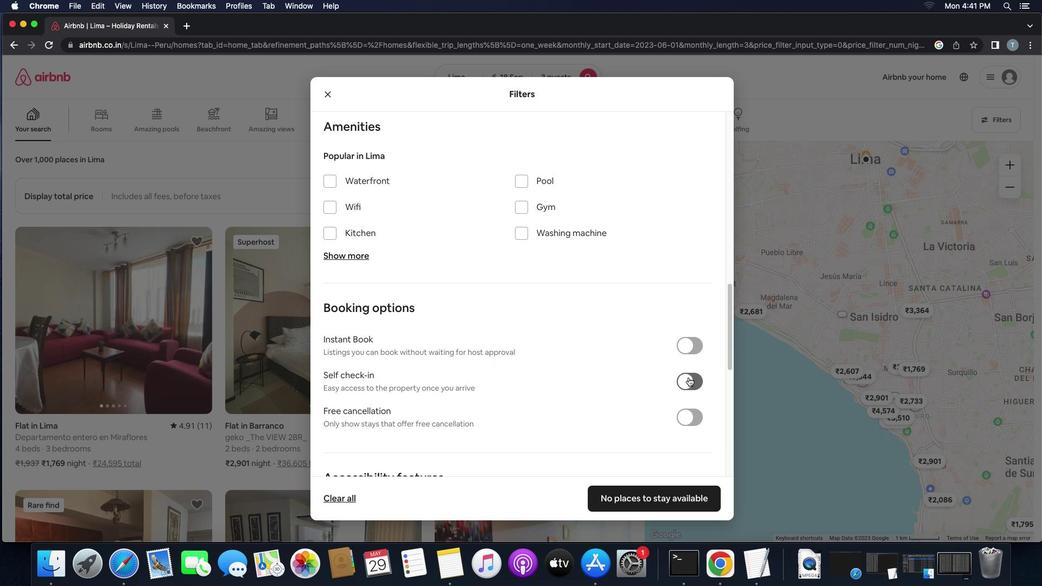 
Action: Mouse pressed left at (688, 377)
Screenshot: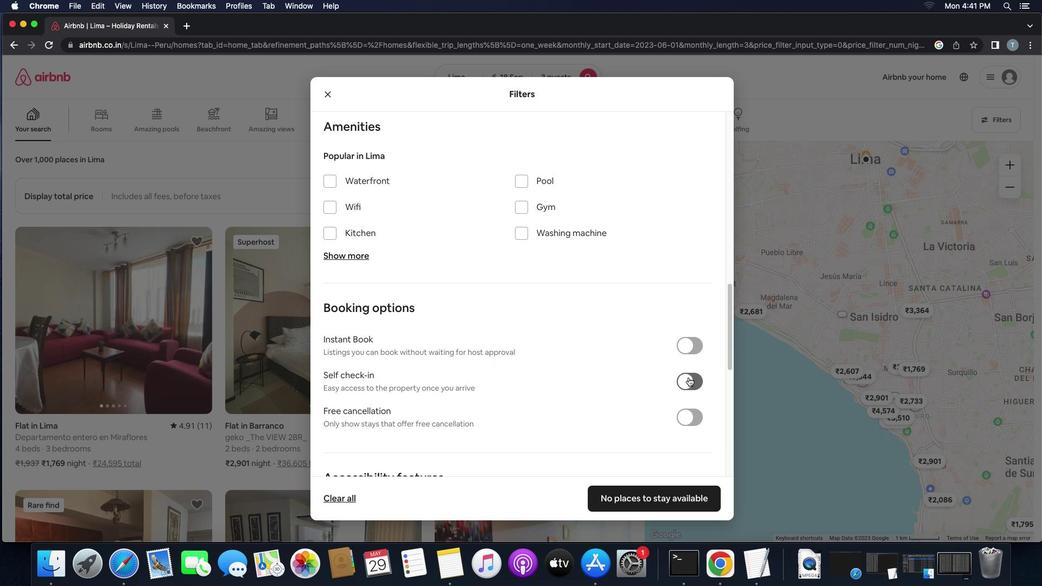 
Action: Mouse moved to (647, 386)
Screenshot: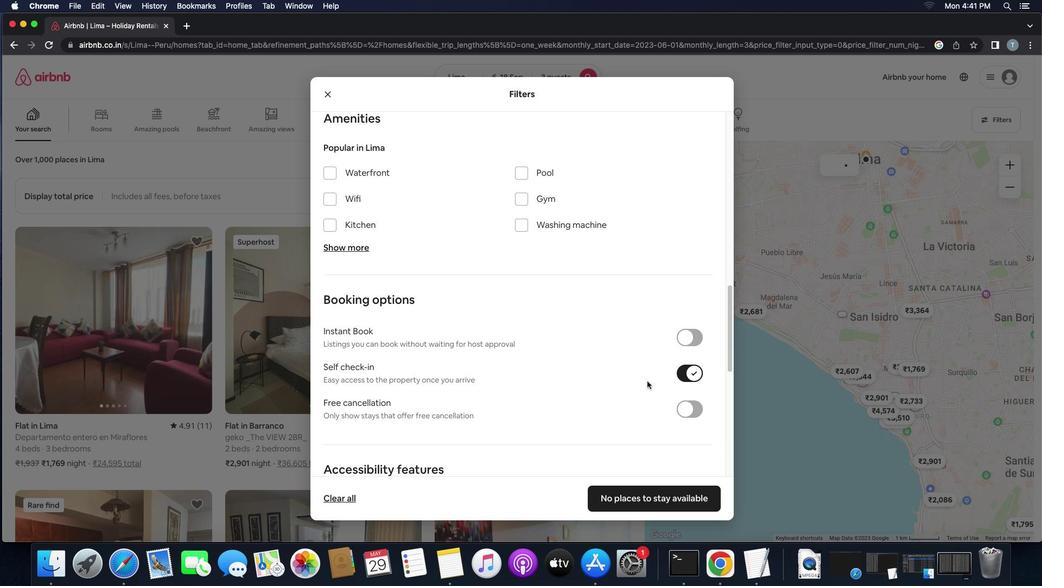 
Action: Mouse scrolled (647, 386) with delta (0, 0)
Screenshot: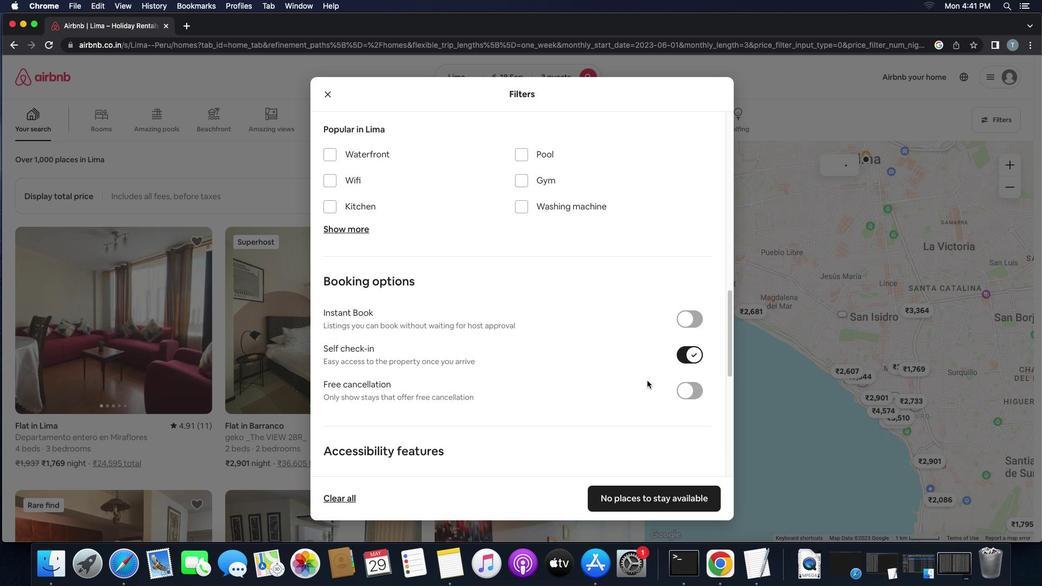 
Action: Mouse scrolled (647, 386) with delta (0, 0)
Screenshot: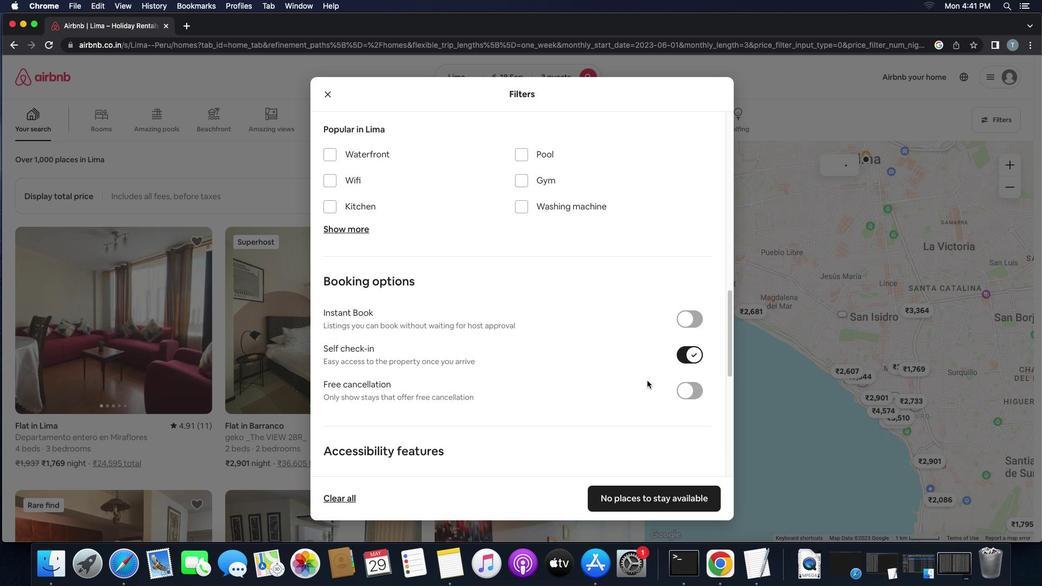
Action: Mouse moved to (647, 385)
Screenshot: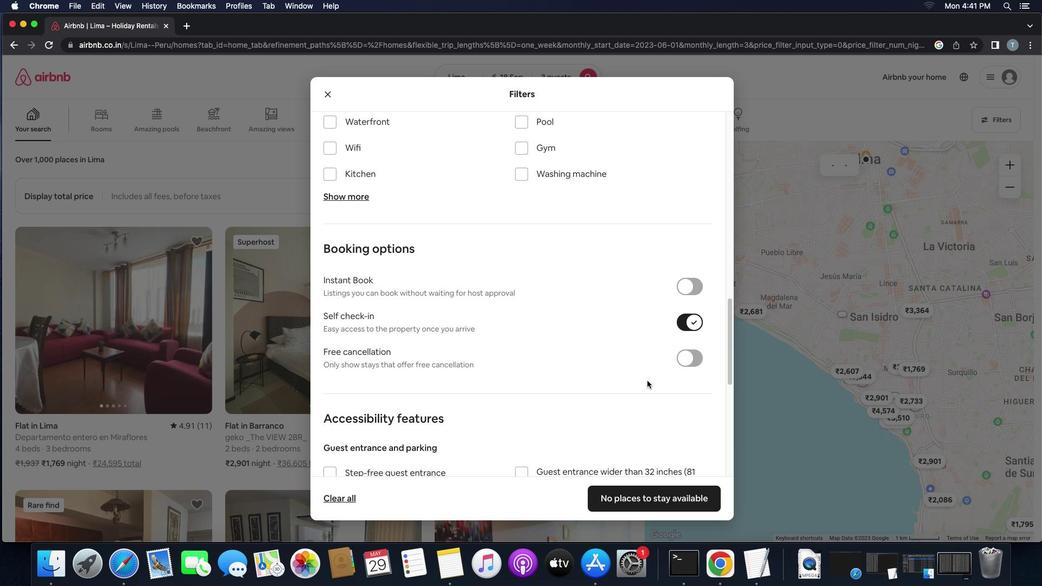 
Action: Mouse scrolled (647, 385) with delta (0, -1)
Screenshot: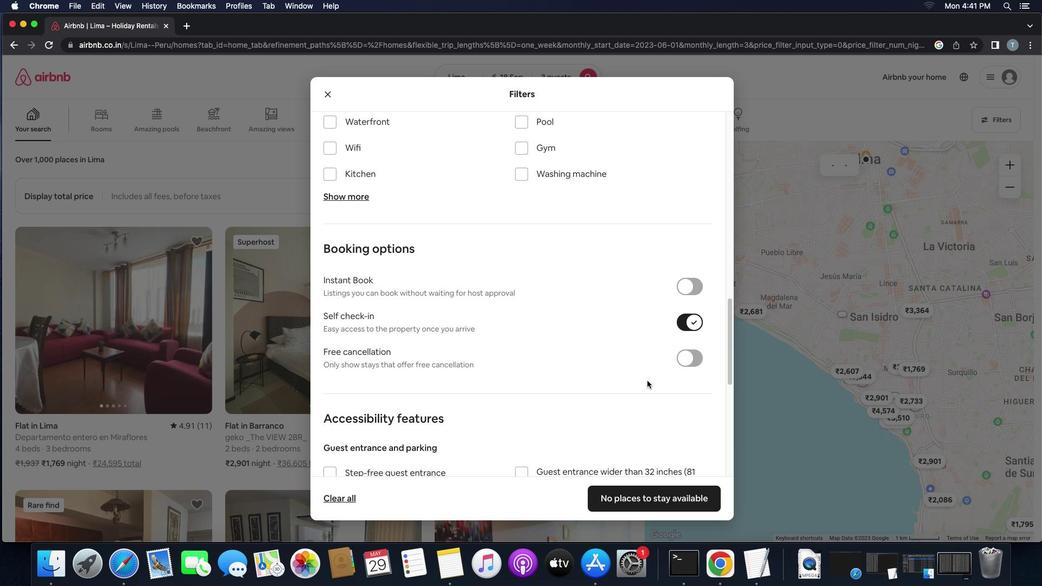 
Action: Mouse moved to (647, 381)
Screenshot: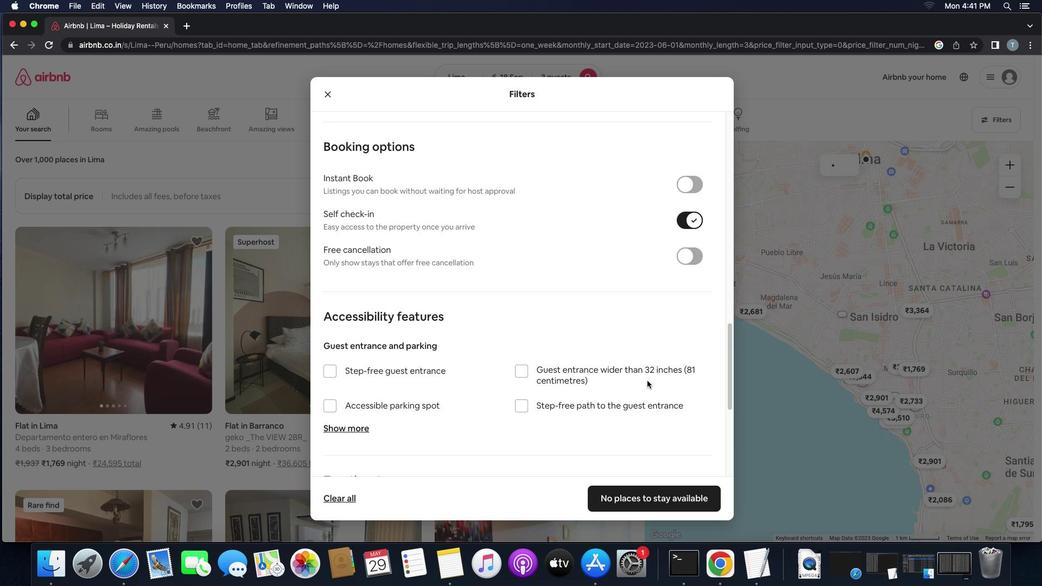
Action: Mouse scrolled (647, 381) with delta (0, -2)
Screenshot: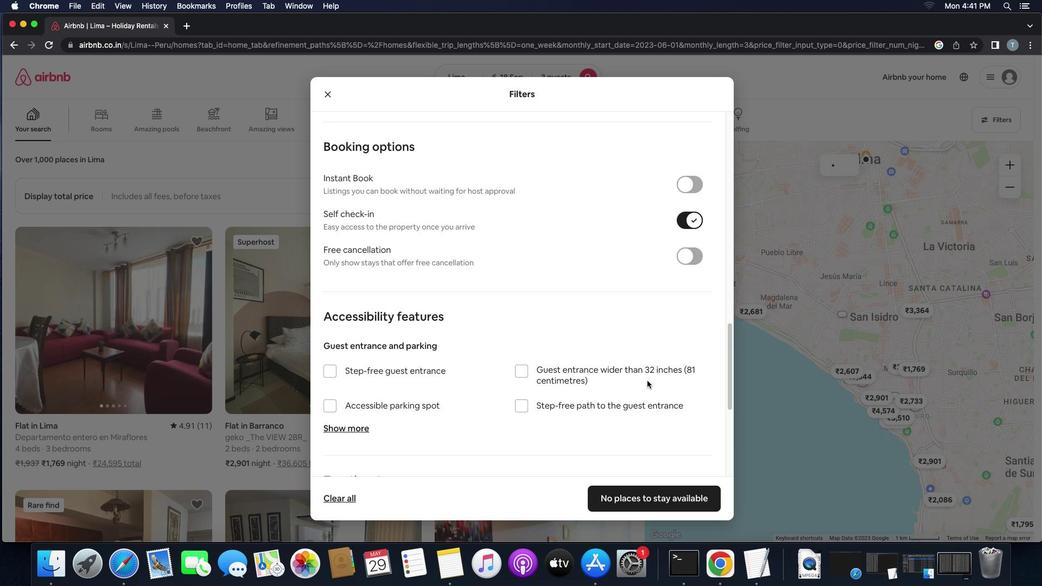 
Action: Mouse moved to (647, 380)
Screenshot: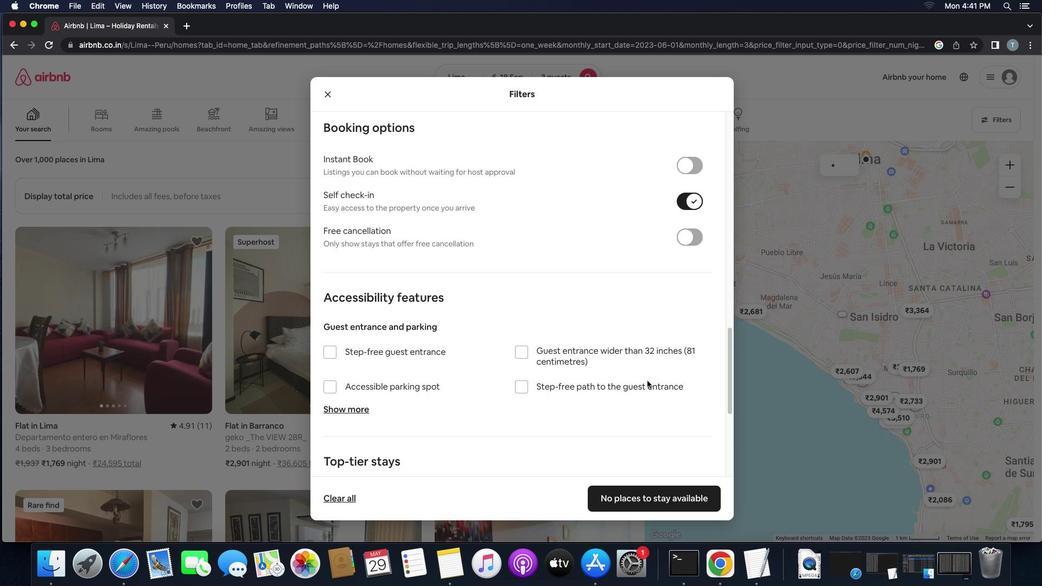 
Action: Mouse scrolled (647, 380) with delta (0, 0)
Screenshot: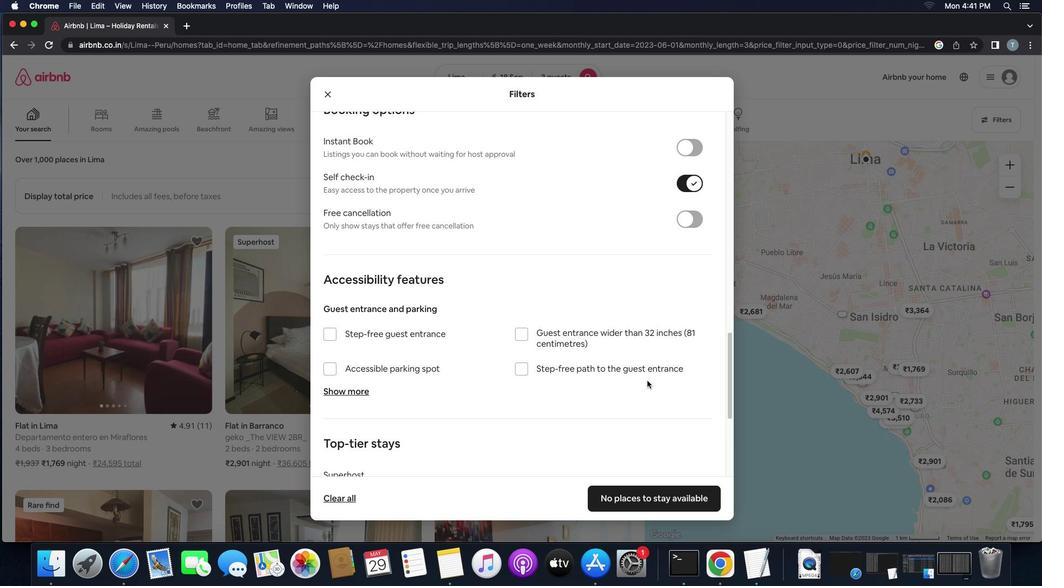 
Action: Mouse scrolled (647, 380) with delta (0, 0)
Screenshot: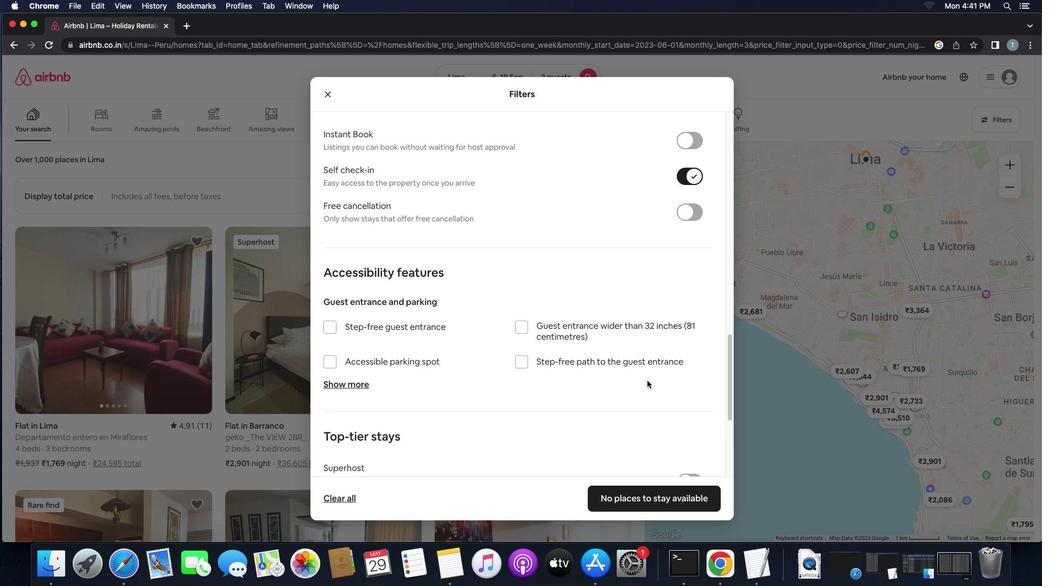 
Action: Mouse scrolled (647, 380) with delta (0, -1)
Screenshot: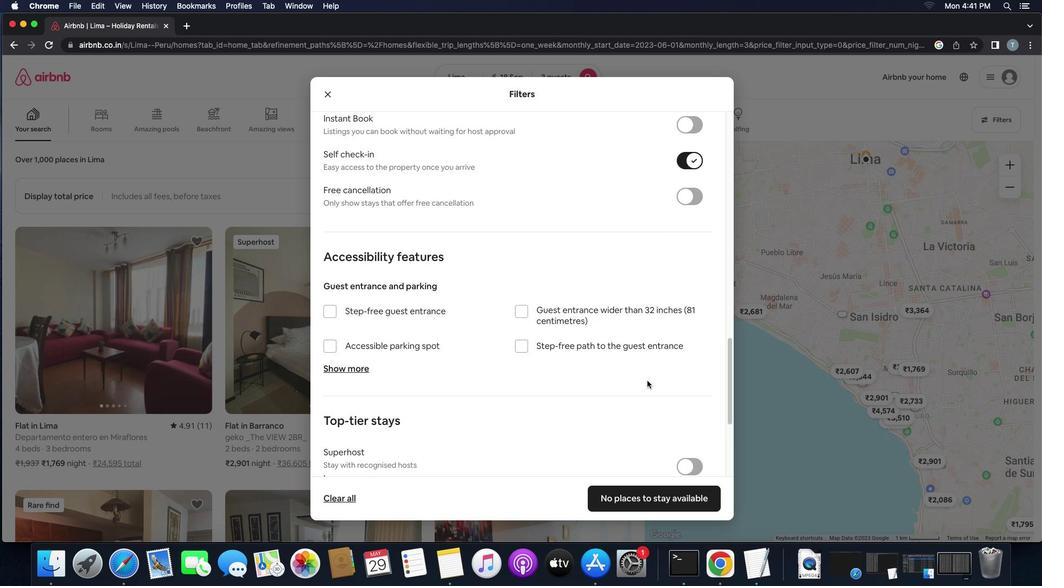 
Action: Mouse scrolled (647, 380) with delta (0, 0)
Screenshot: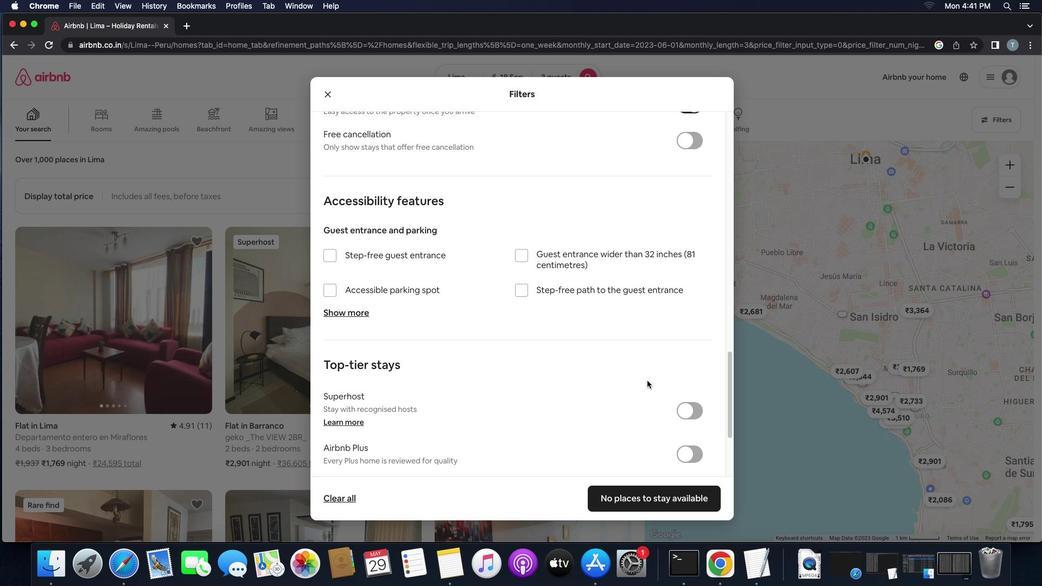 
Action: Mouse scrolled (647, 380) with delta (0, 0)
Screenshot: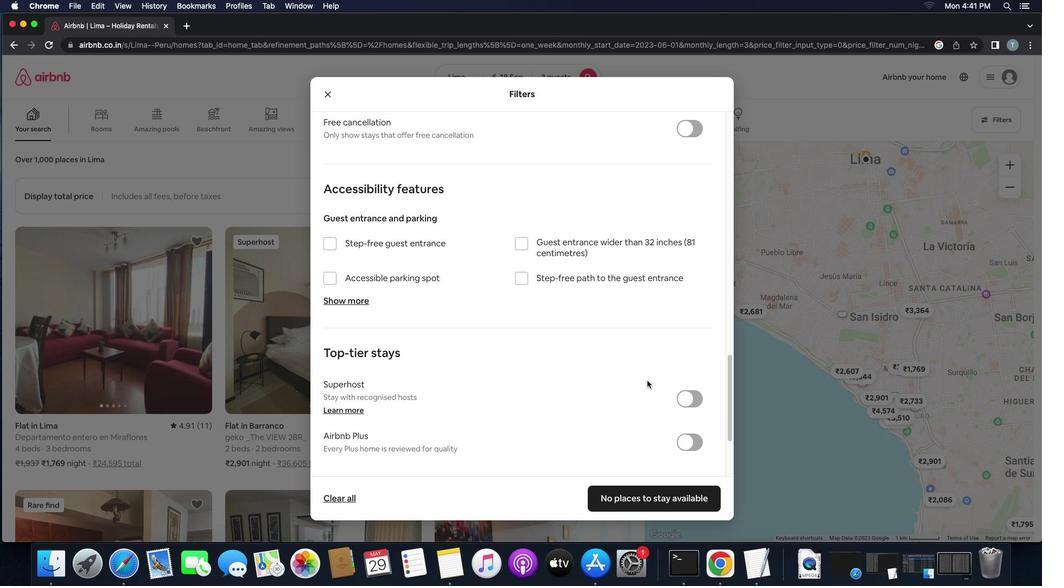 
Action: Mouse scrolled (647, 380) with delta (0, -1)
Screenshot: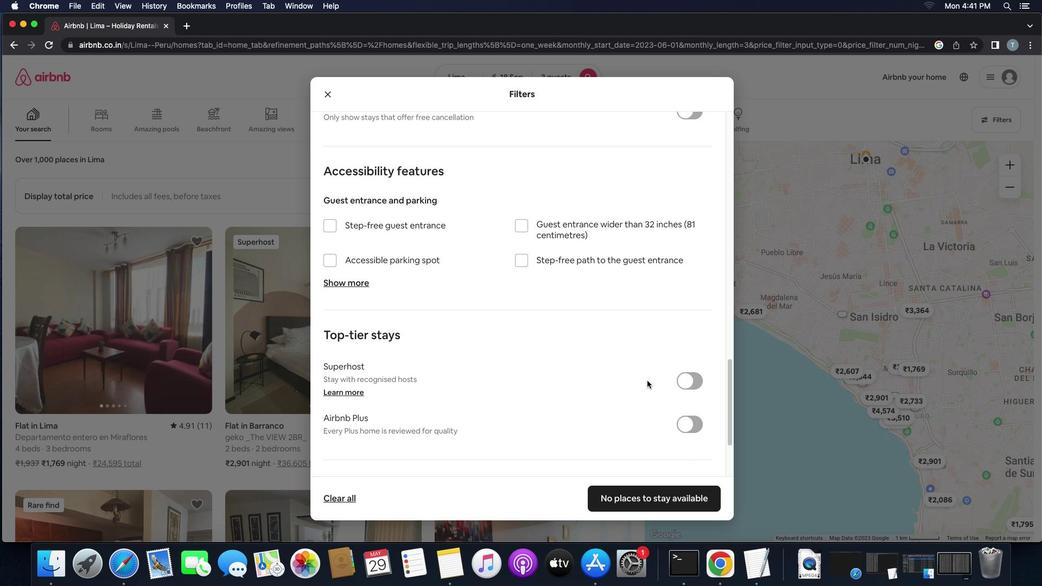 
Action: Mouse scrolled (647, 380) with delta (0, -1)
Screenshot: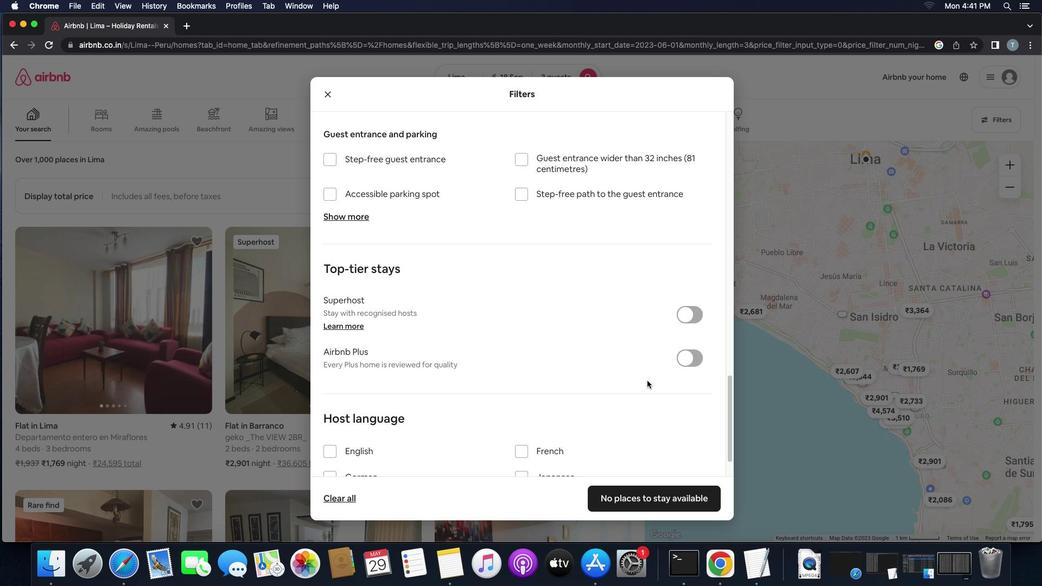 
Action: Mouse scrolled (647, 380) with delta (0, 0)
Screenshot: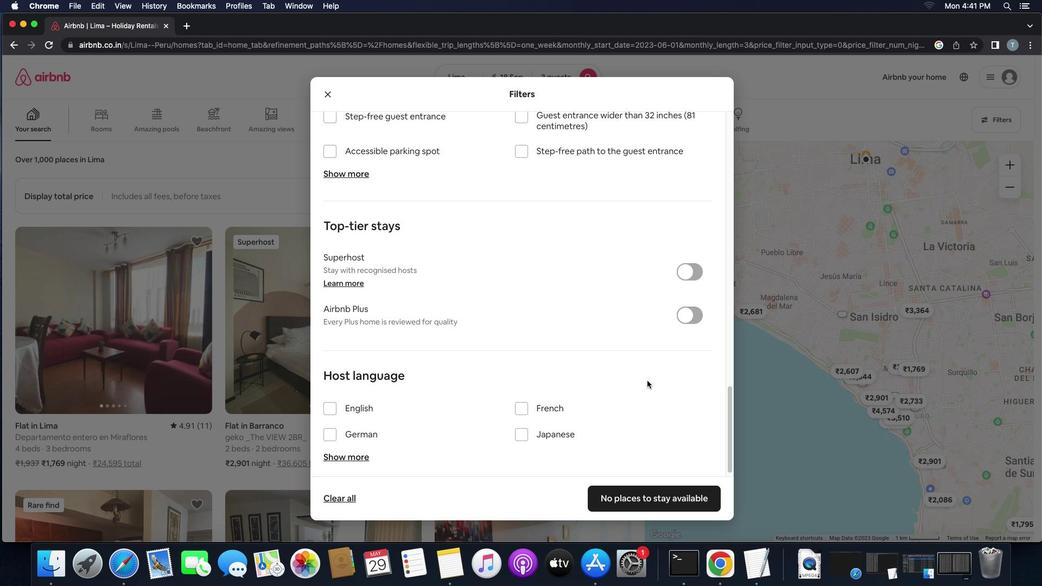 
Action: Mouse scrolled (647, 380) with delta (0, 0)
Screenshot: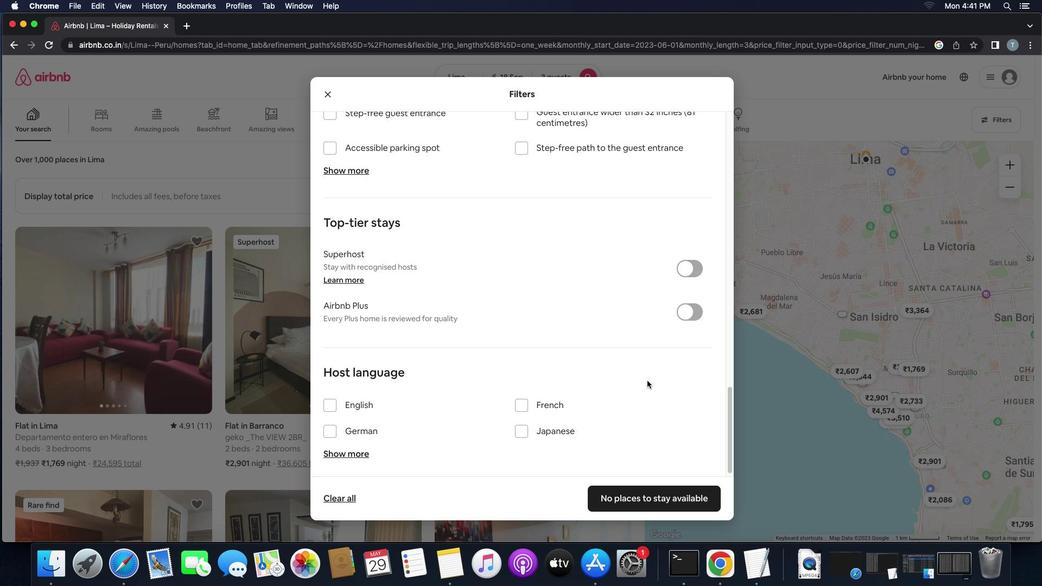 
Action: Mouse scrolled (647, 380) with delta (0, -1)
Screenshot: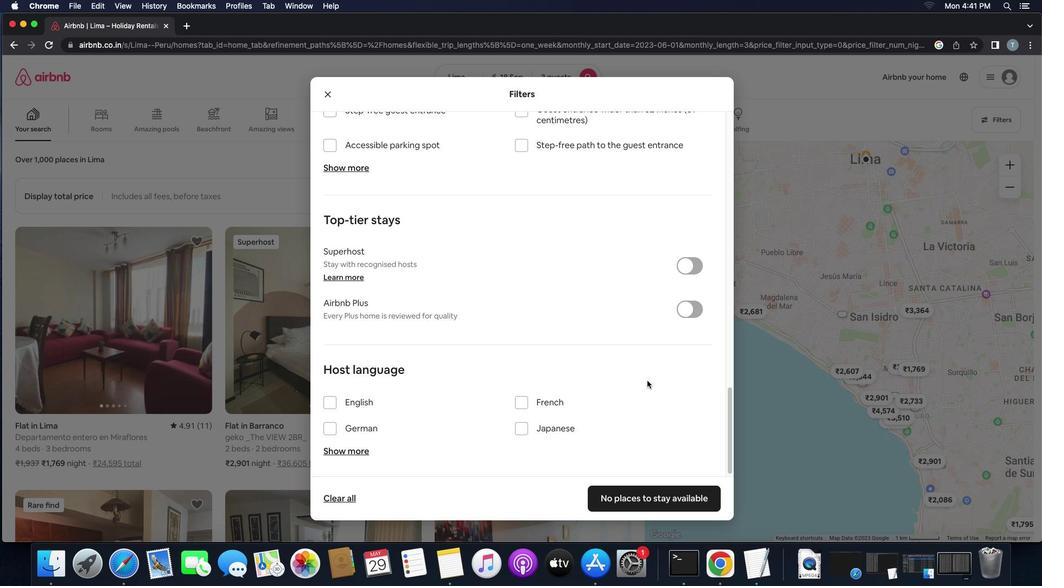 
Action: Mouse scrolled (647, 380) with delta (0, -1)
Screenshot: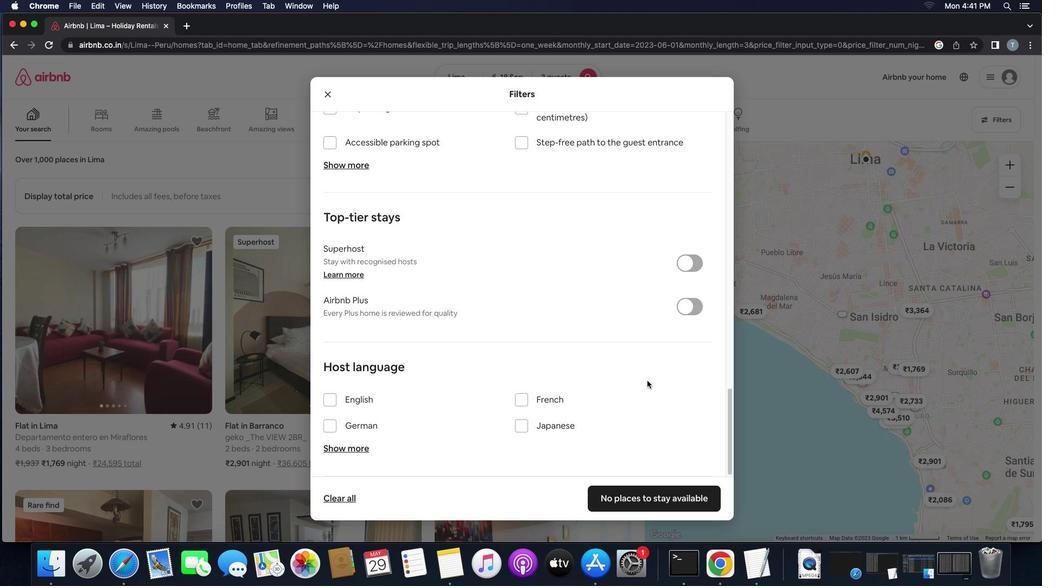 
Action: Mouse scrolled (647, 380) with delta (0, 0)
Screenshot: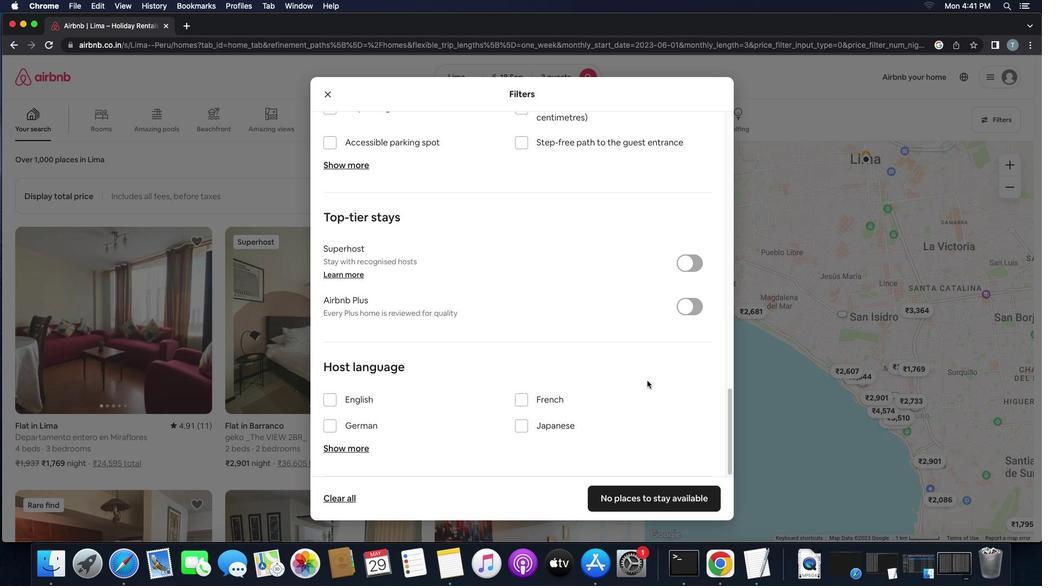 
Action: Mouse scrolled (647, 380) with delta (0, 0)
Screenshot: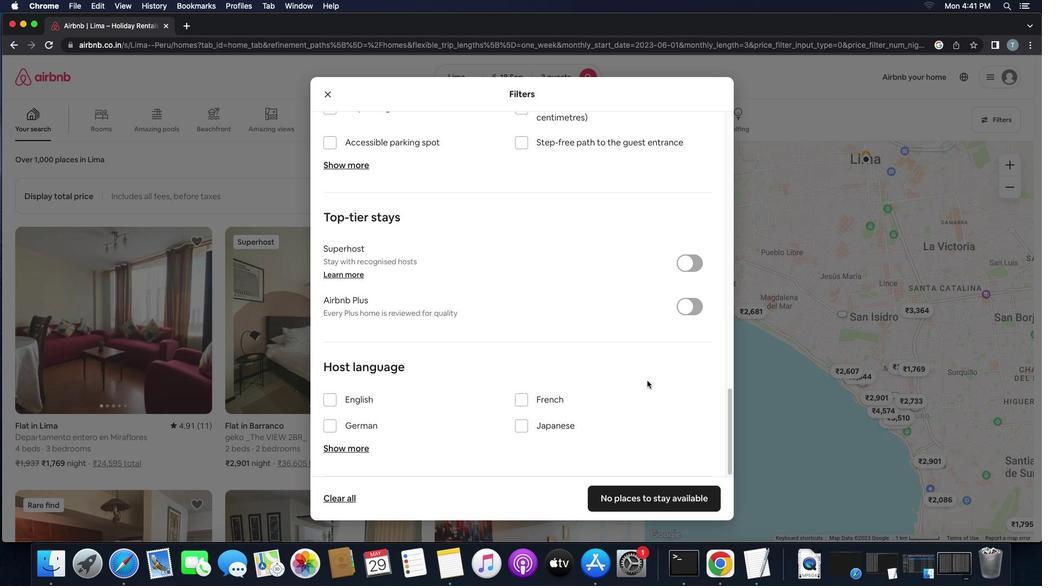 
Action: Mouse scrolled (647, 380) with delta (0, 0)
Screenshot: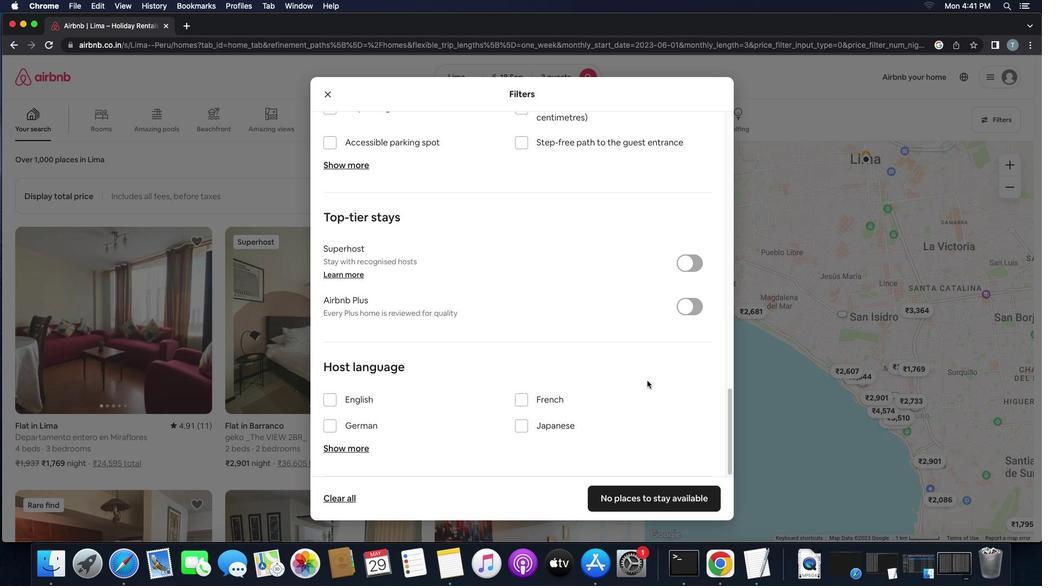 
Action: Mouse scrolled (647, 380) with delta (0, 0)
Screenshot: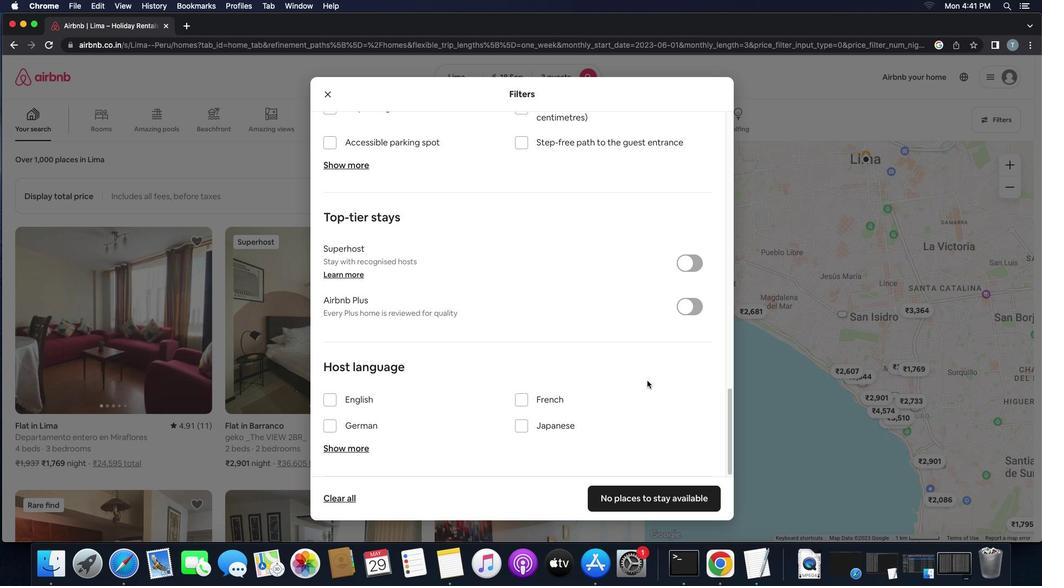 
Action: Mouse scrolled (647, 380) with delta (0, 0)
Screenshot: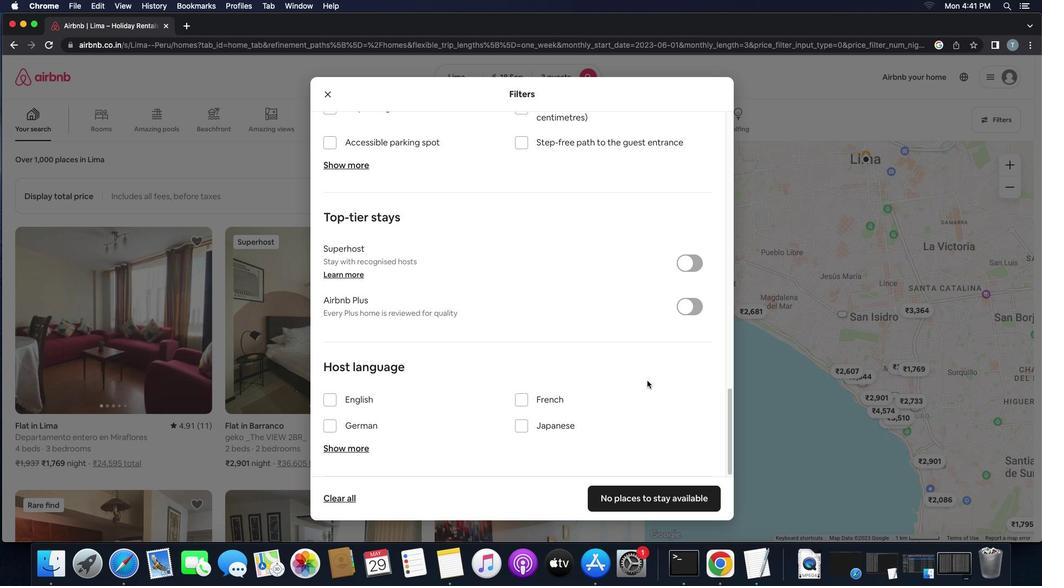 
Action: Mouse scrolled (647, 380) with delta (0, 0)
Screenshot: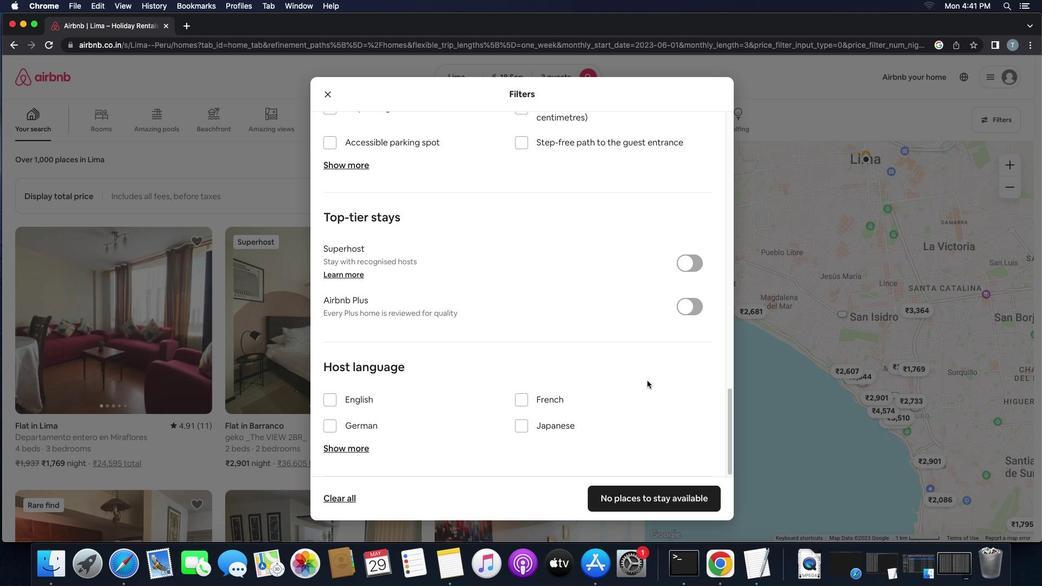 
Action: Mouse moved to (371, 401)
Screenshot: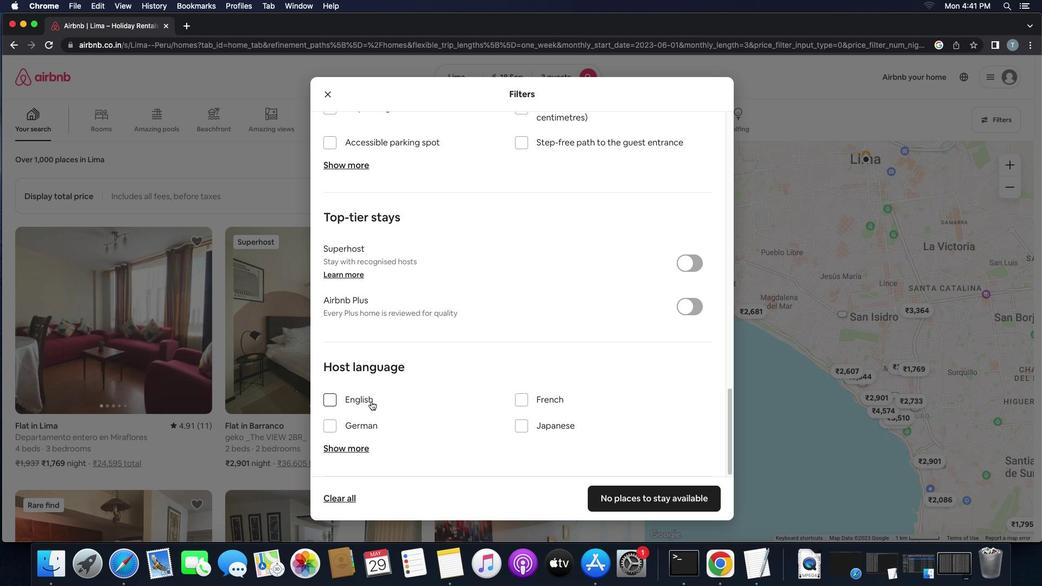 
Action: Mouse pressed left at (371, 401)
Screenshot: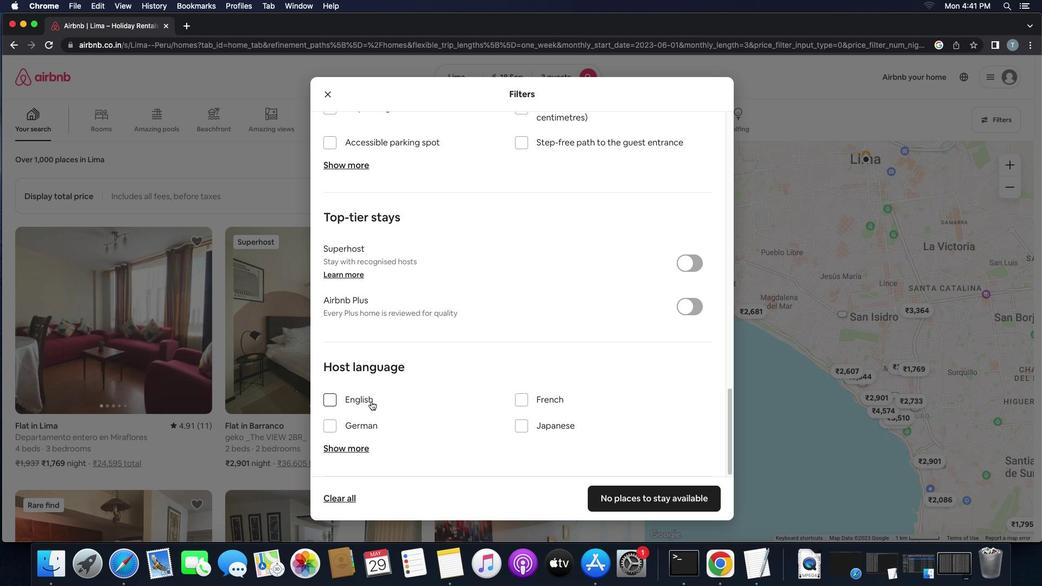 
Action: Mouse moved to (705, 501)
Screenshot: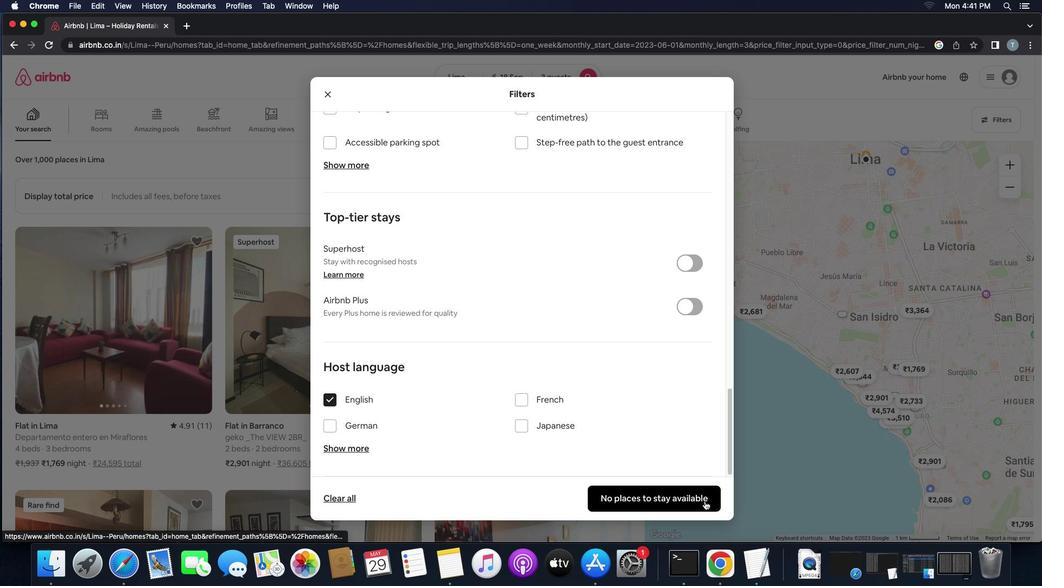 
Action: Mouse pressed left at (705, 501)
Screenshot: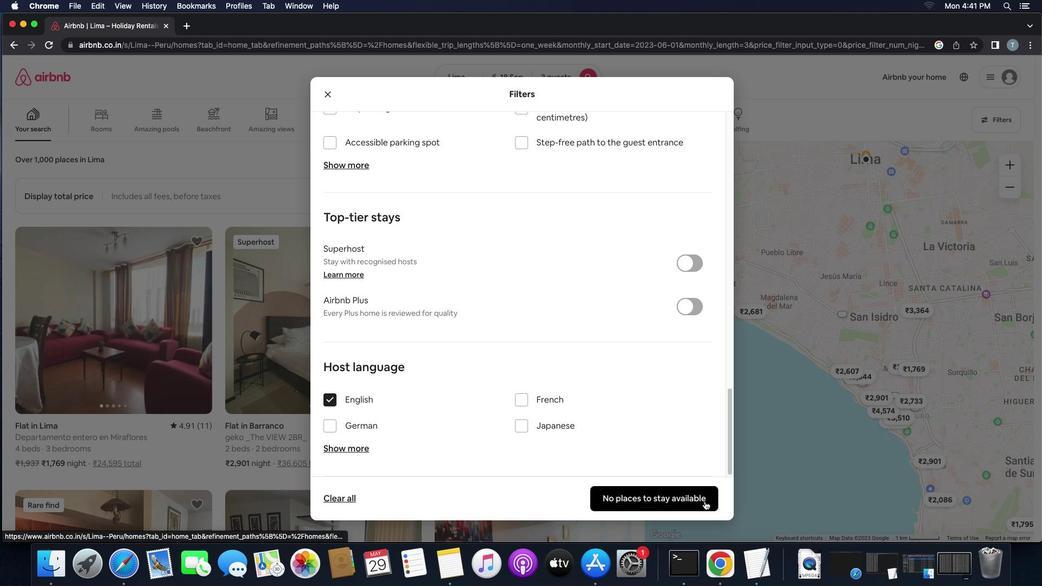 
Action: Mouse moved to (705, 501)
Screenshot: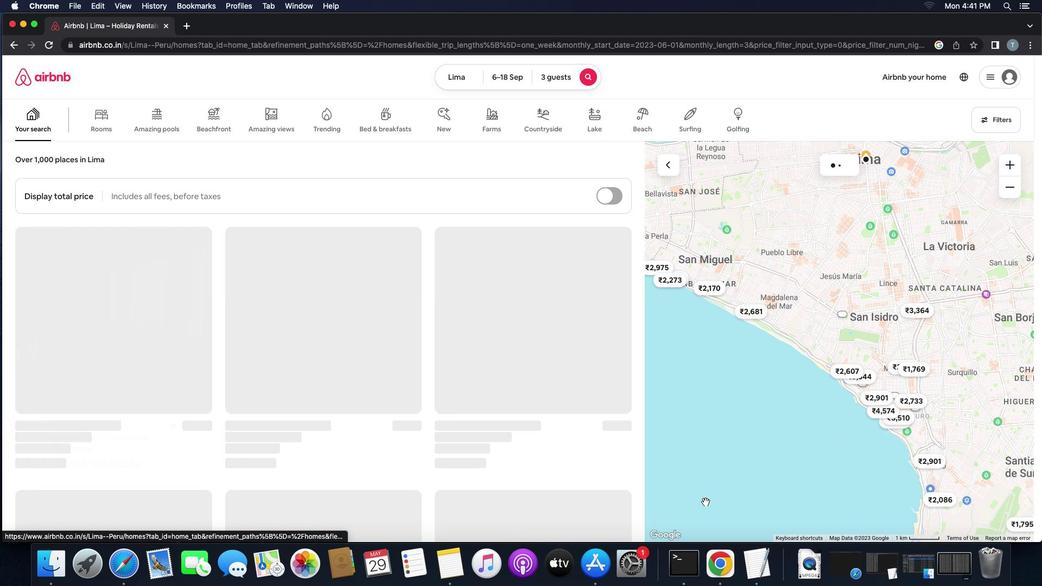 
